 Task: Find connections with filter location Agüimes with filter topic #careerswith filter profile language German with filter current company DP World with filter school Ambedkar University, Delhi with filter industry Outpatient Care Centers with filter service category Labor and Employment Law with filter keywords title Physicist
Action: Mouse moved to (561, 68)
Screenshot: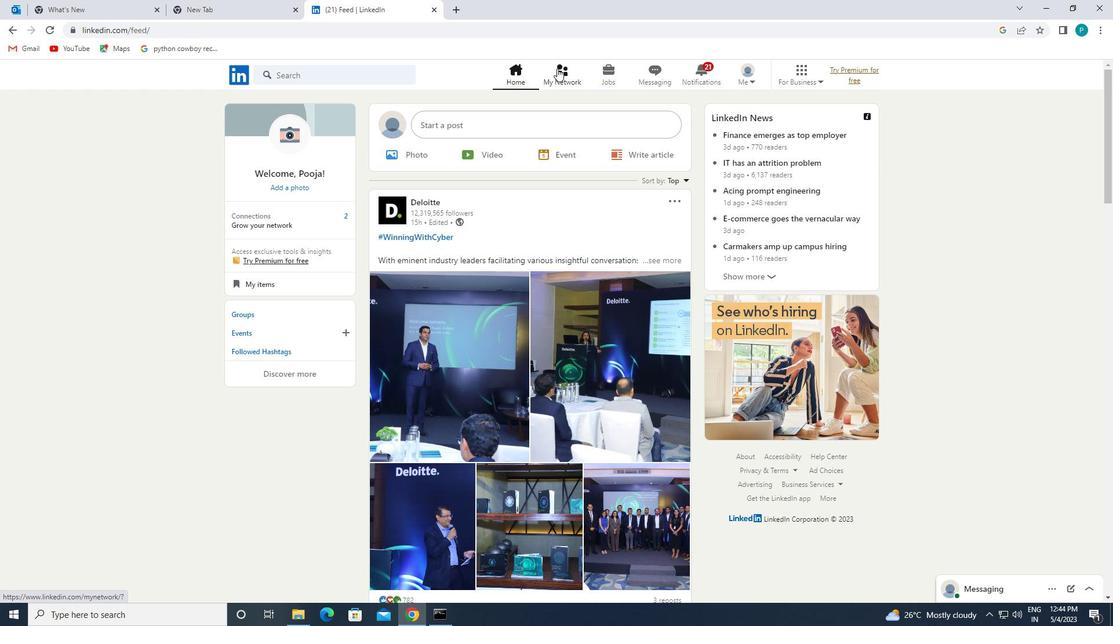 
Action: Mouse pressed left at (561, 68)
Screenshot: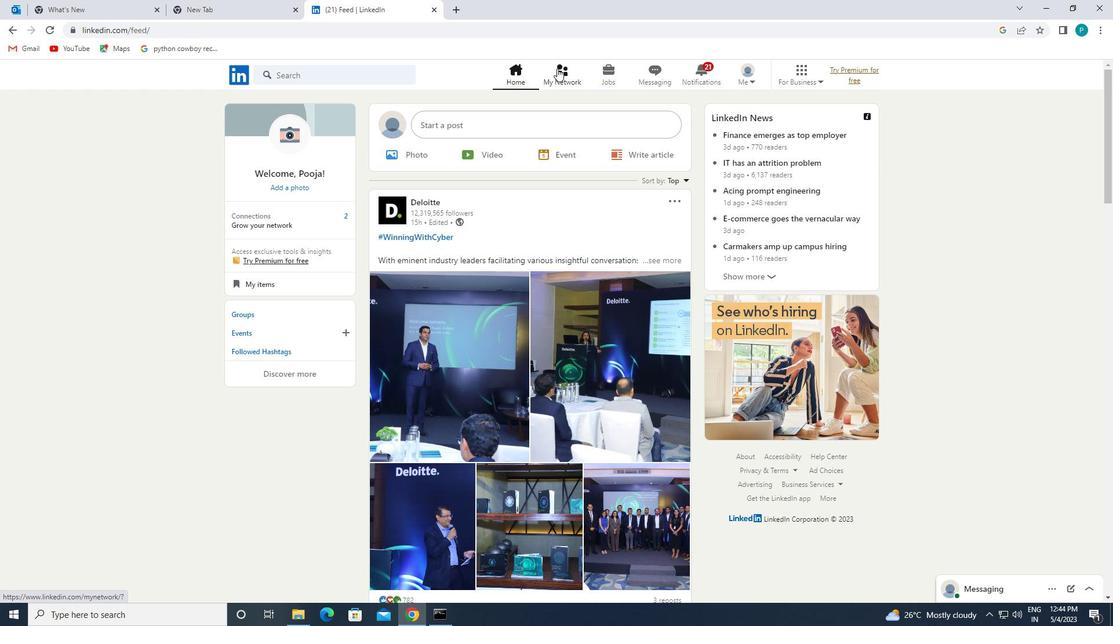 
Action: Mouse moved to (283, 138)
Screenshot: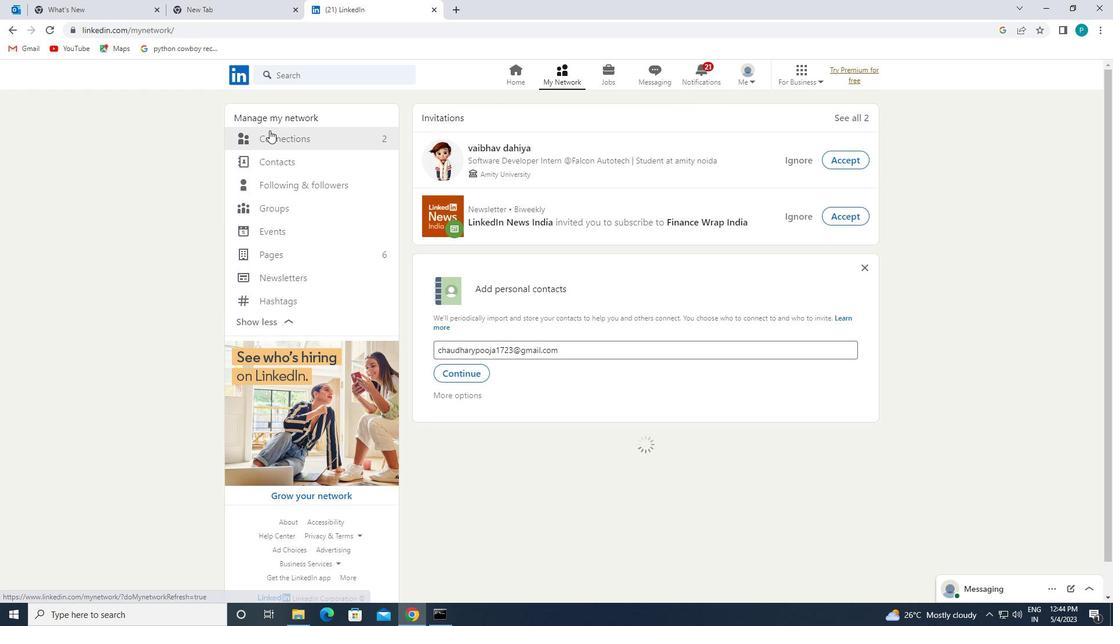 
Action: Mouse pressed left at (283, 138)
Screenshot: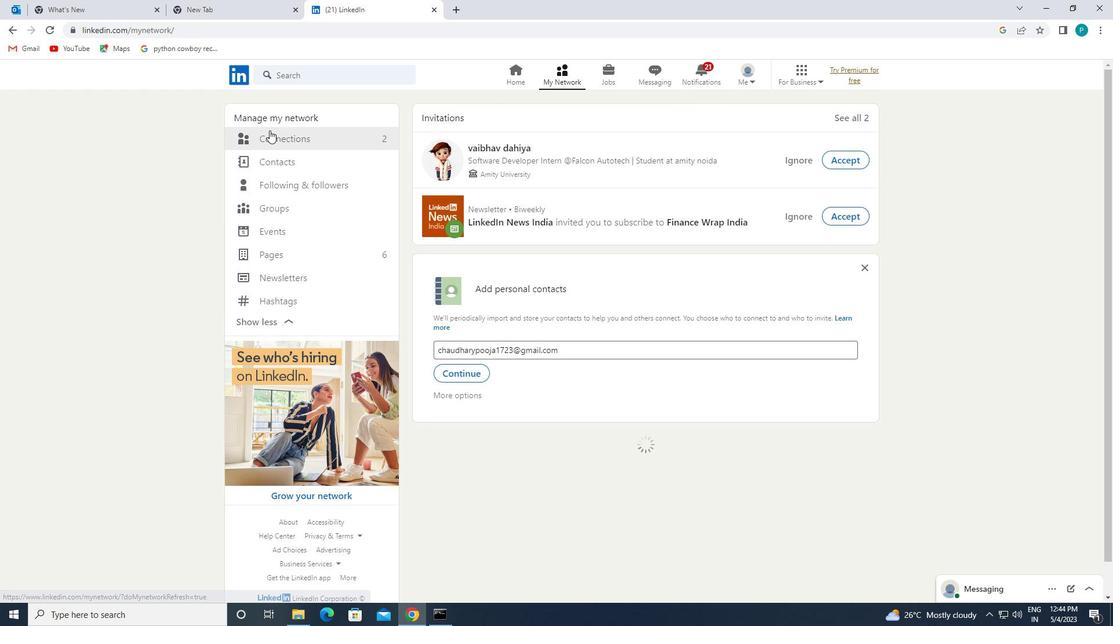 
Action: Mouse moved to (643, 134)
Screenshot: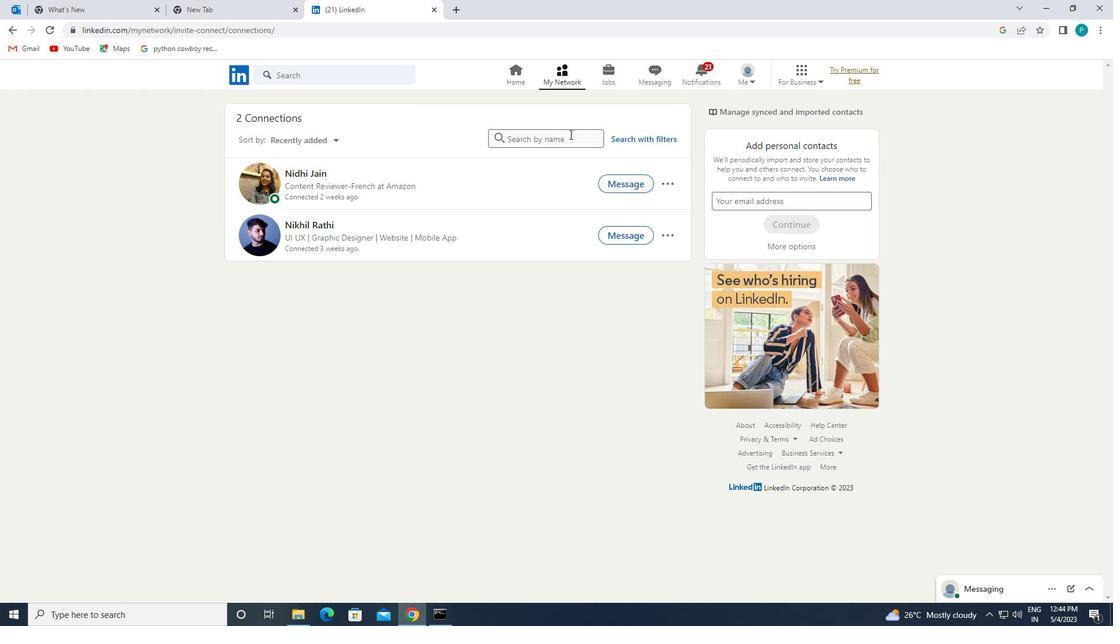 
Action: Mouse pressed left at (643, 134)
Screenshot: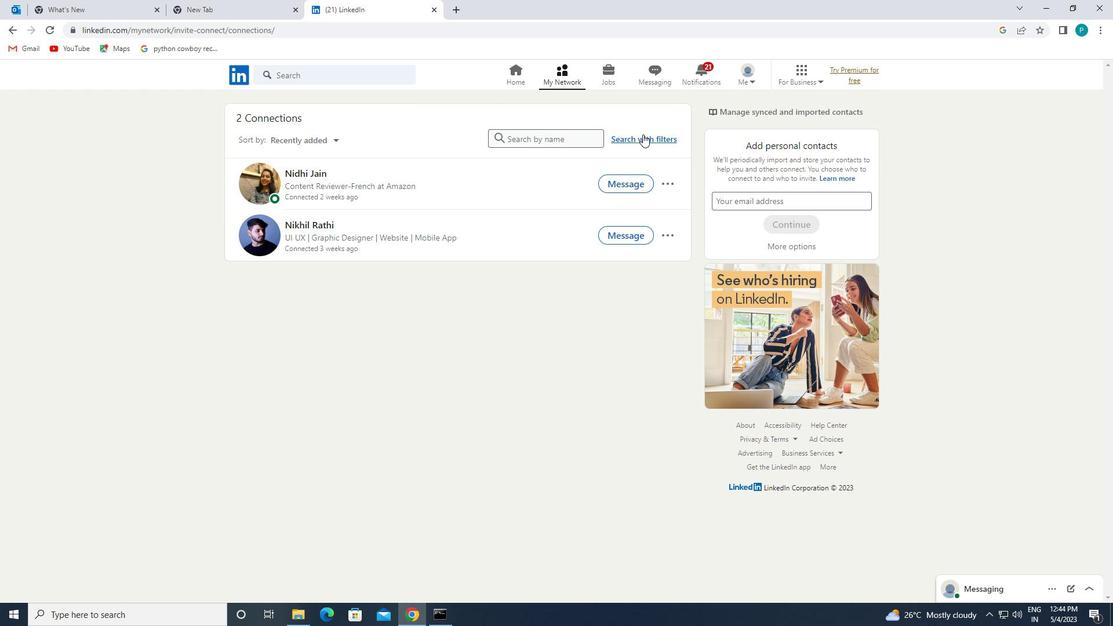 
Action: Mouse moved to (583, 100)
Screenshot: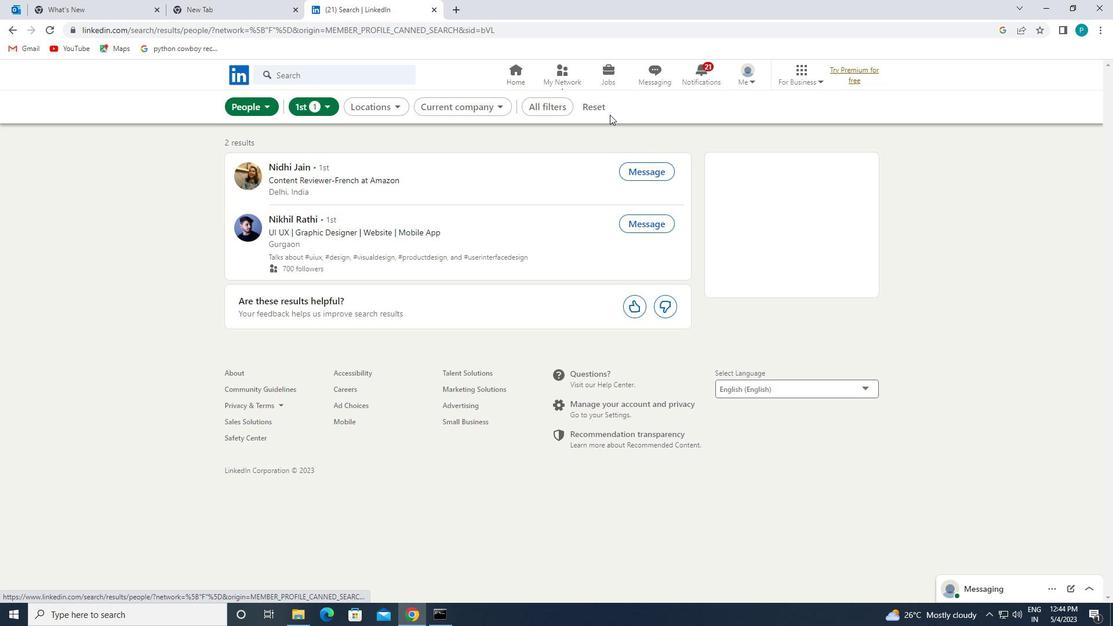 
Action: Mouse pressed left at (583, 100)
Screenshot: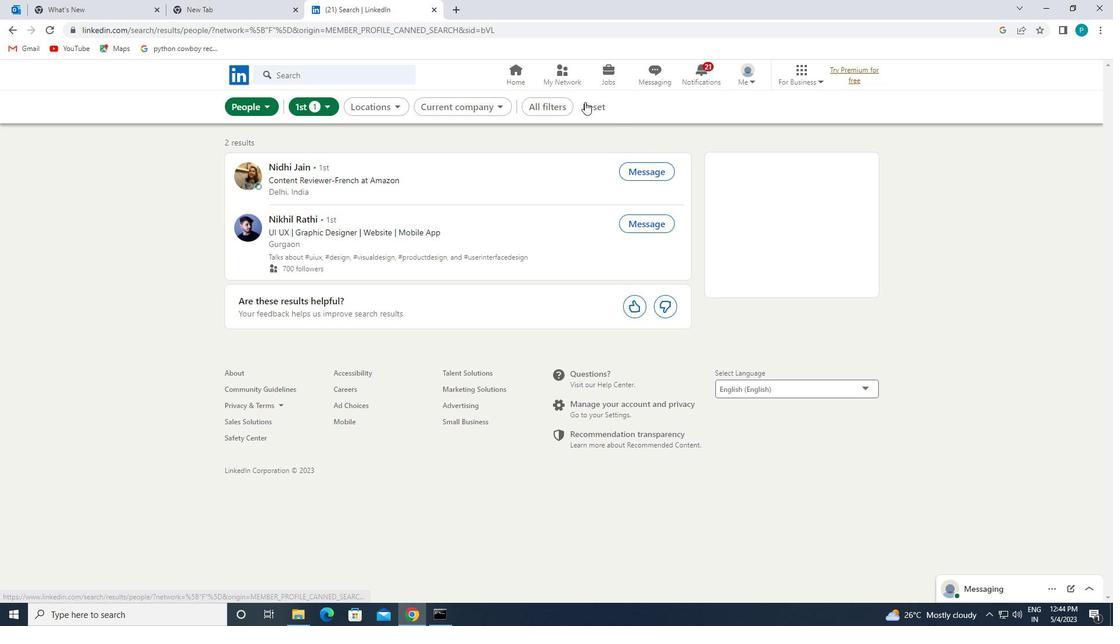 
Action: Mouse moved to (584, 103)
Screenshot: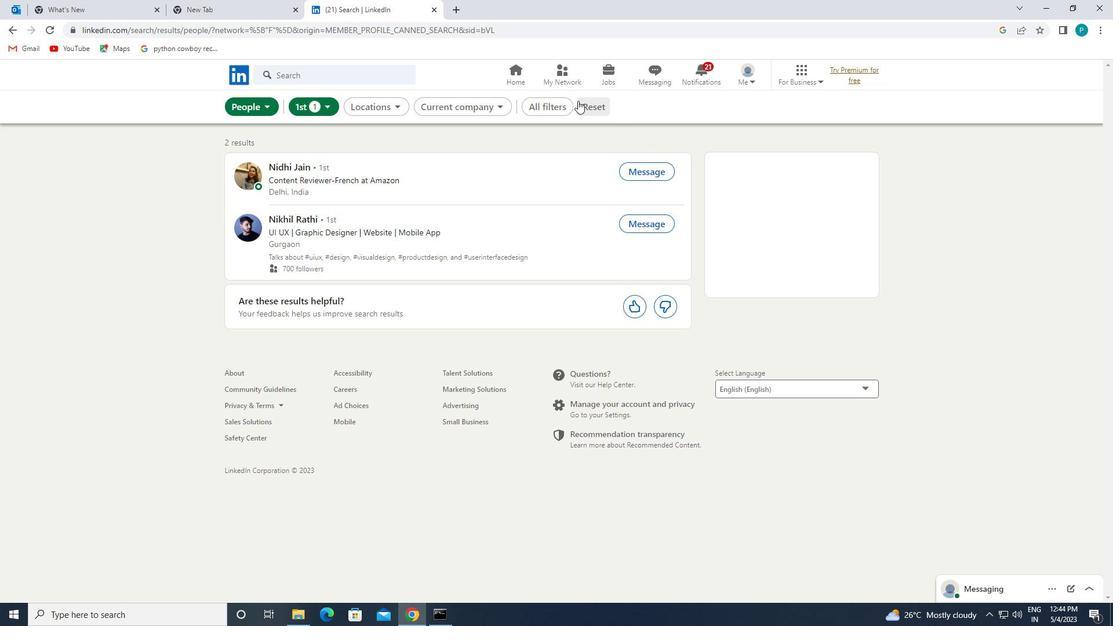 
Action: Mouse pressed left at (584, 103)
Screenshot: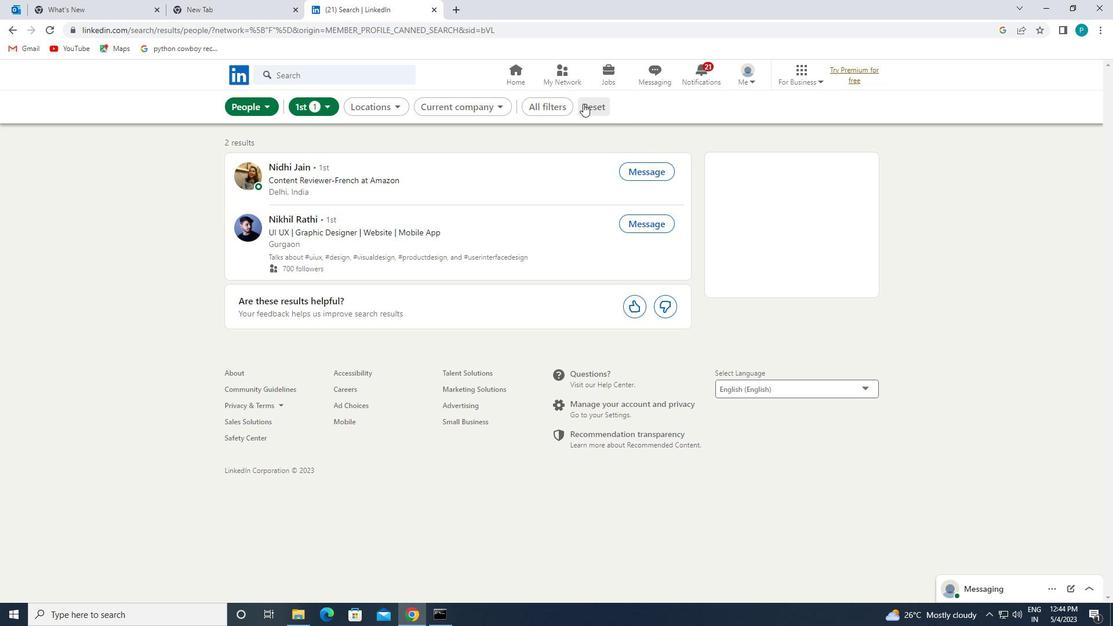 
Action: Mouse pressed left at (584, 103)
Screenshot: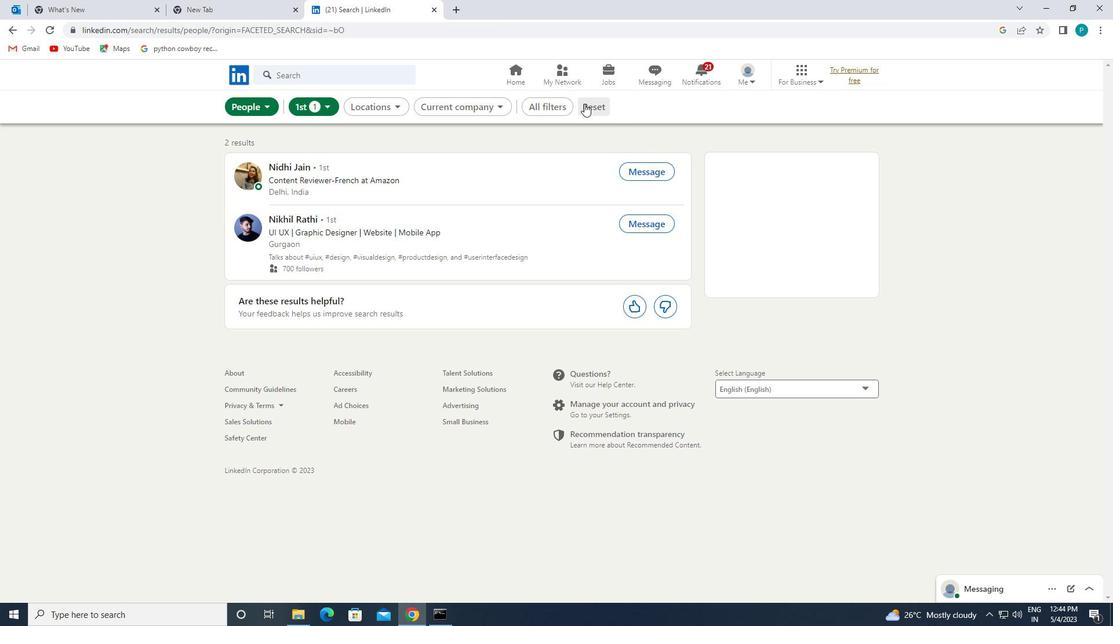 
Action: Mouse pressed left at (584, 103)
Screenshot: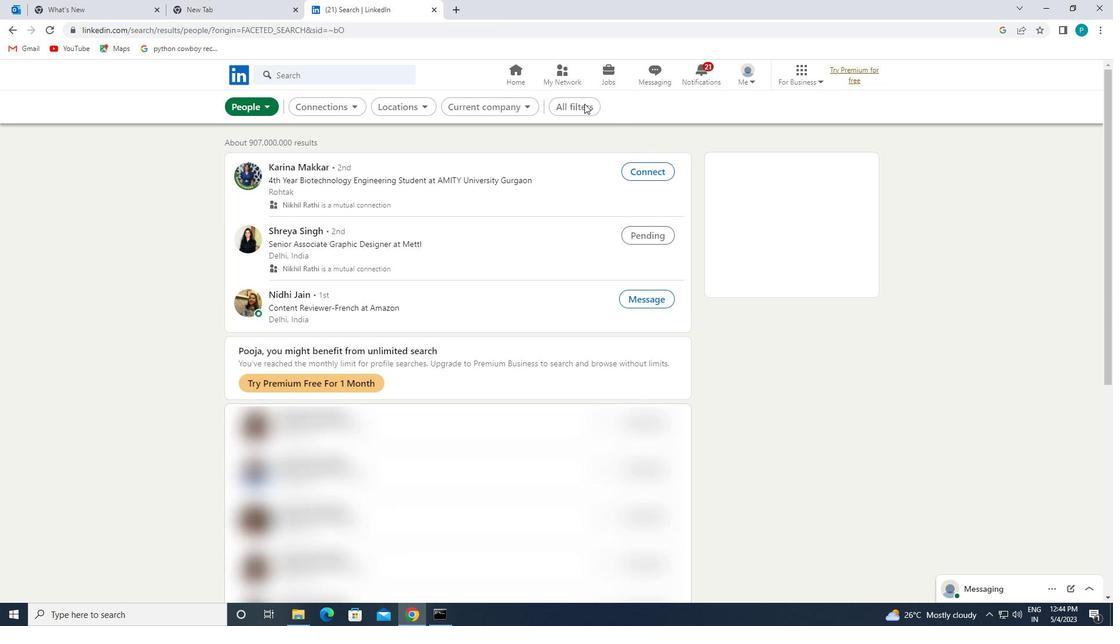 
Action: Mouse moved to (591, 109)
Screenshot: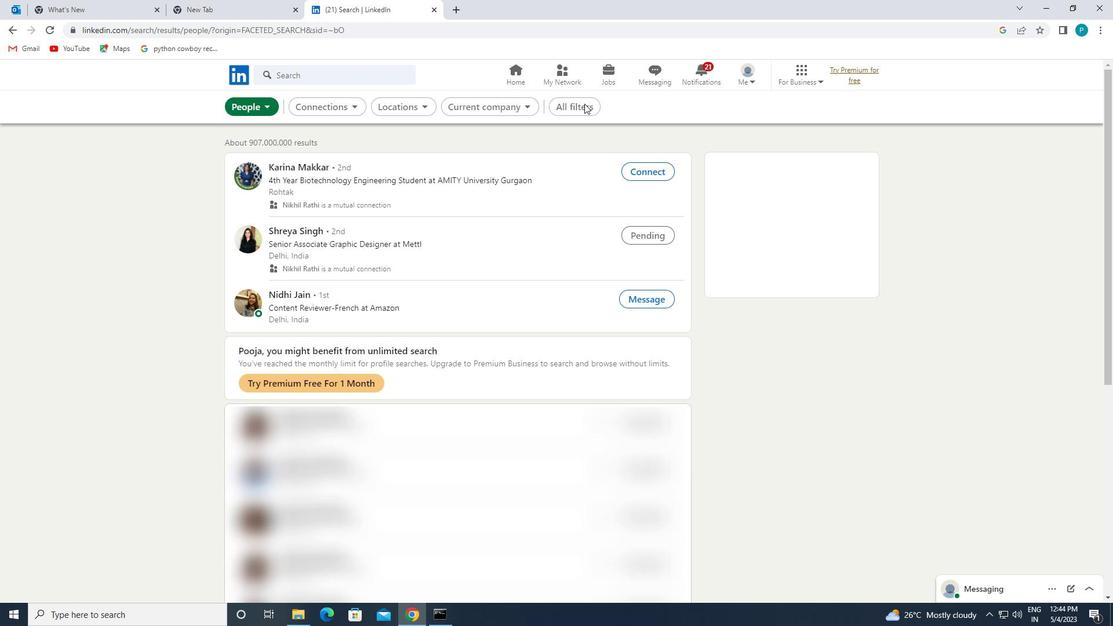 
Action: Mouse pressed left at (591, 109)
Screenshot: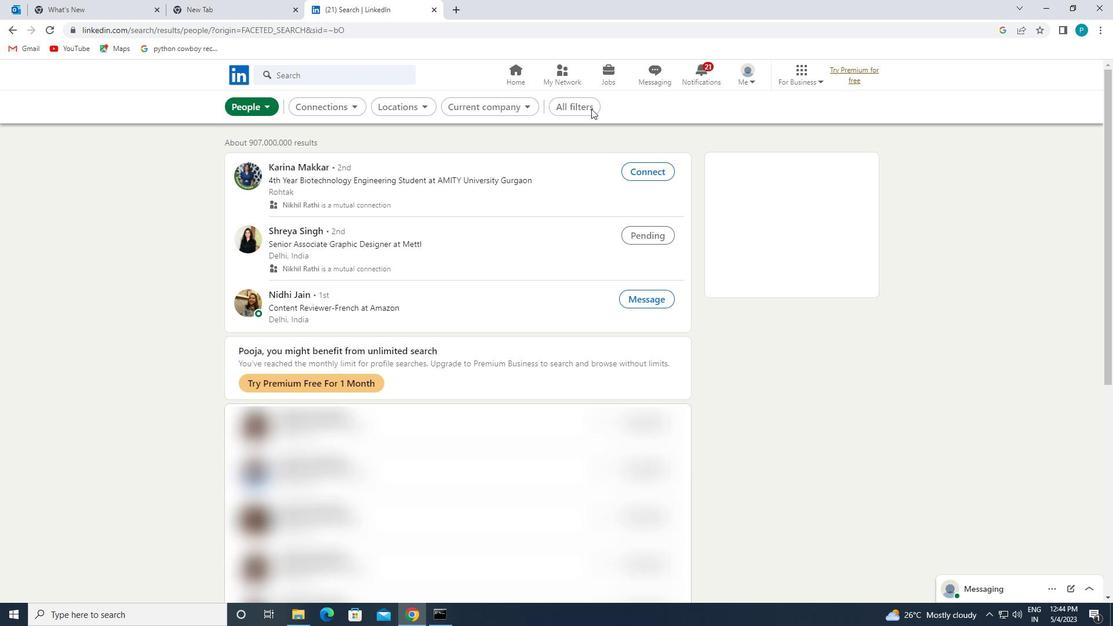
Action: Mouse moved to (562, 110)
Screenshot: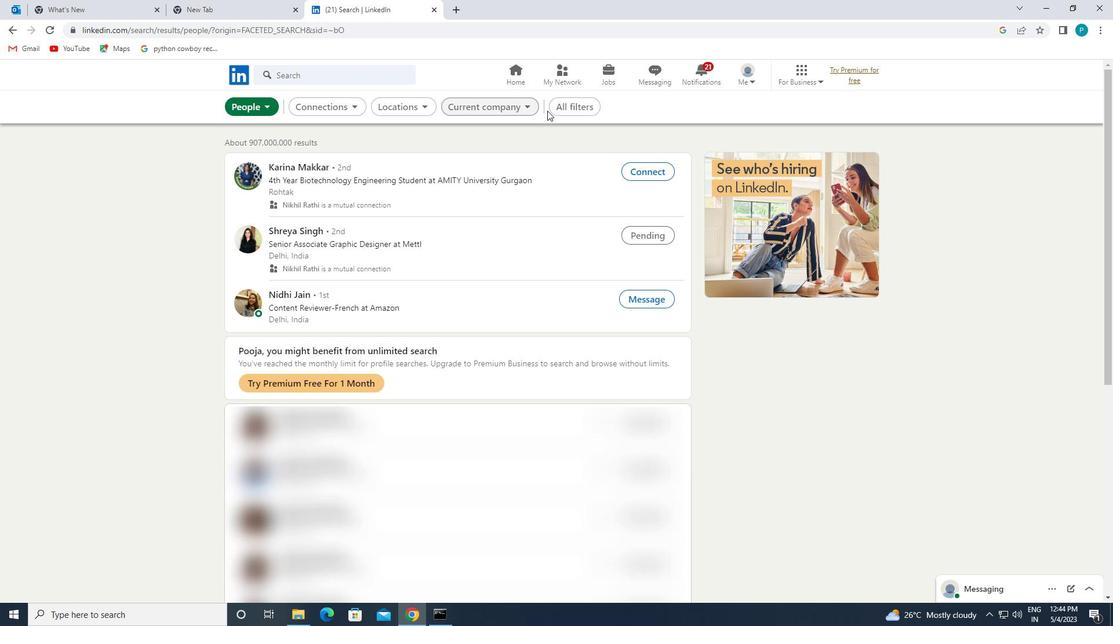 
Action: Mouse pressed left at (562, 110)
Screenshot: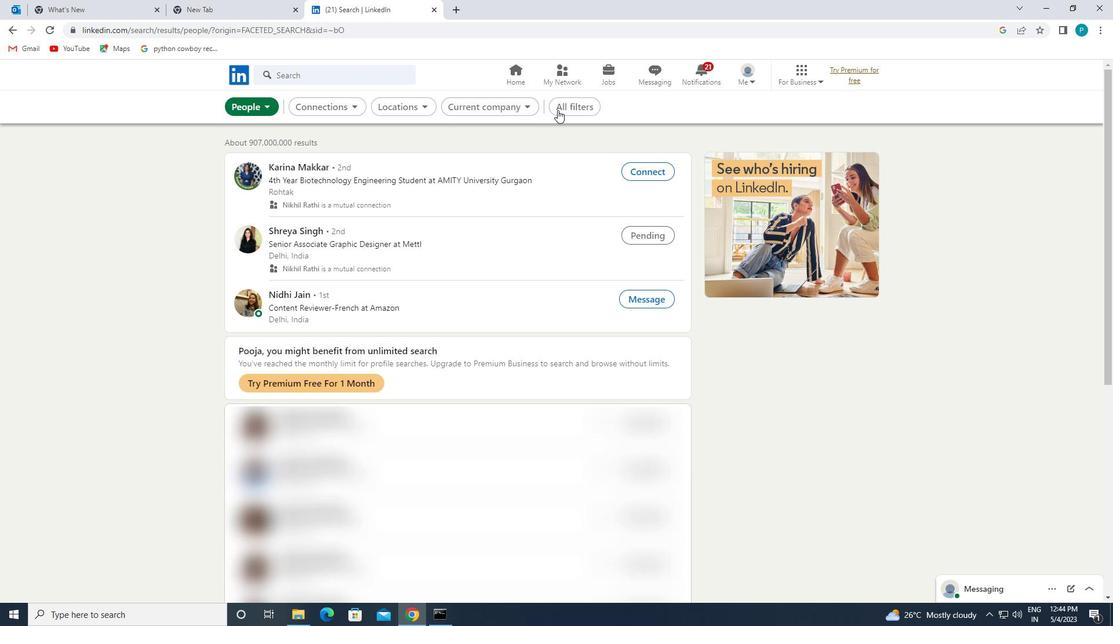
Action: Mouse moved to (946, 352)
Screenshot: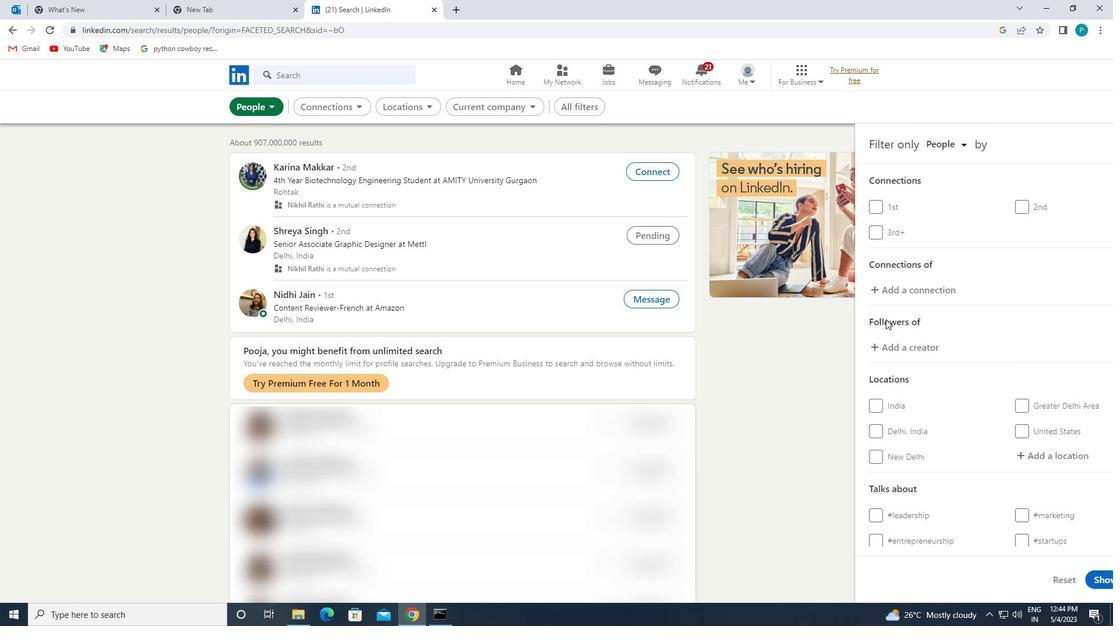 
Action: Mouse scrolled (946, 351) with delta (0, 0)
Screenshot: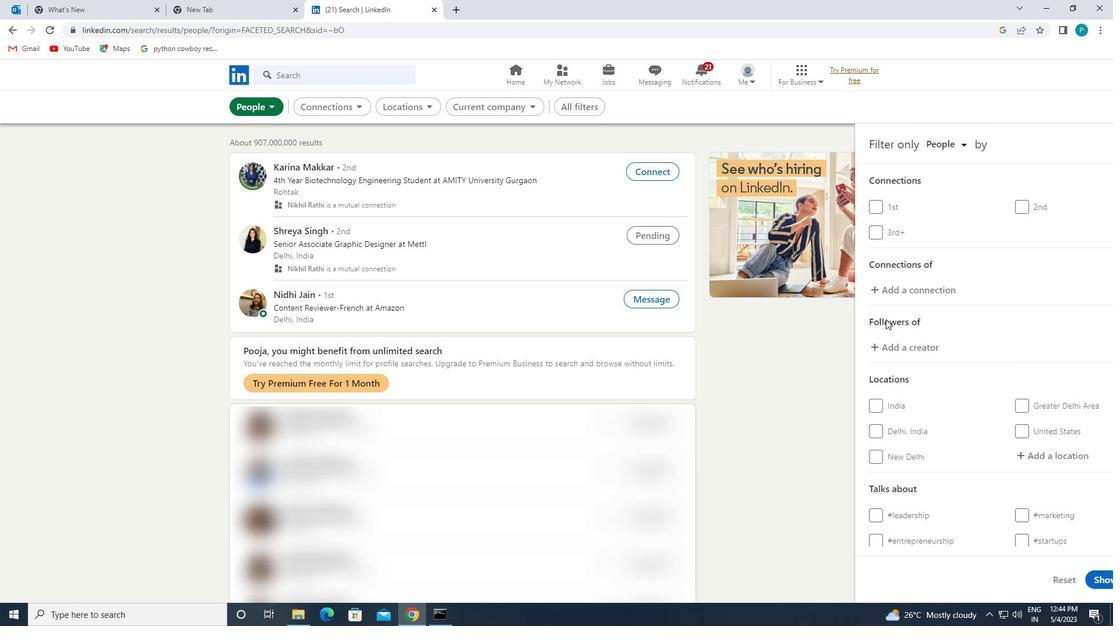 
Action: Mouse moved to (946, 352)
Screenshot: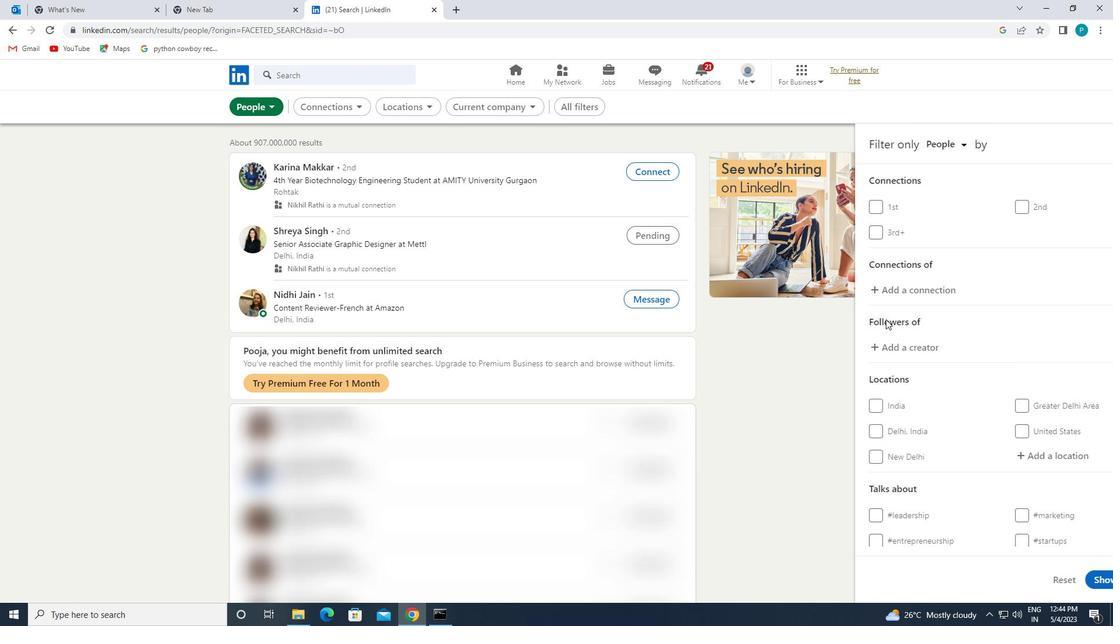 
Action: Mouse scrolled (946, 352) with delta (0, 0)
Screenshot: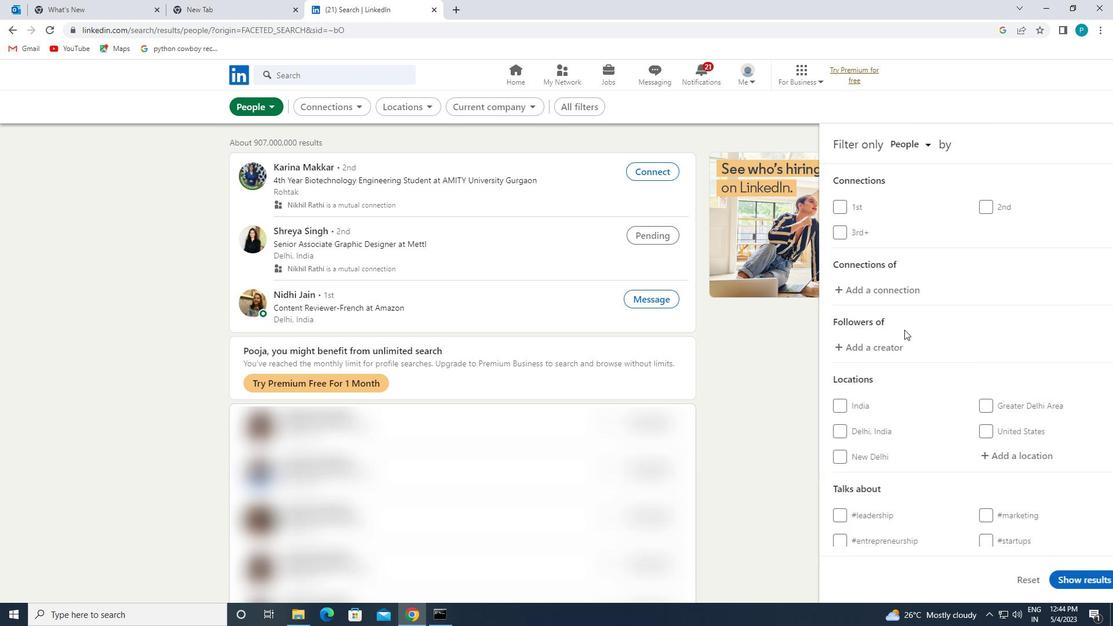 
Action: Mouse moved to (964, 339)
Screenshot: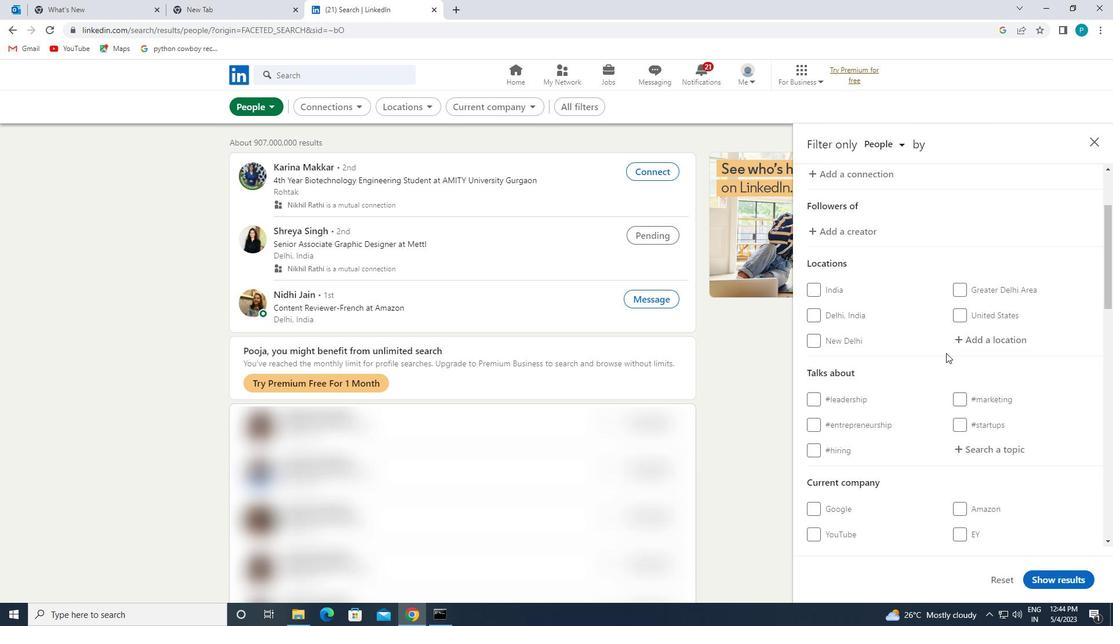 
Action: Mouse pressed left at (964, 339)
Screenshot: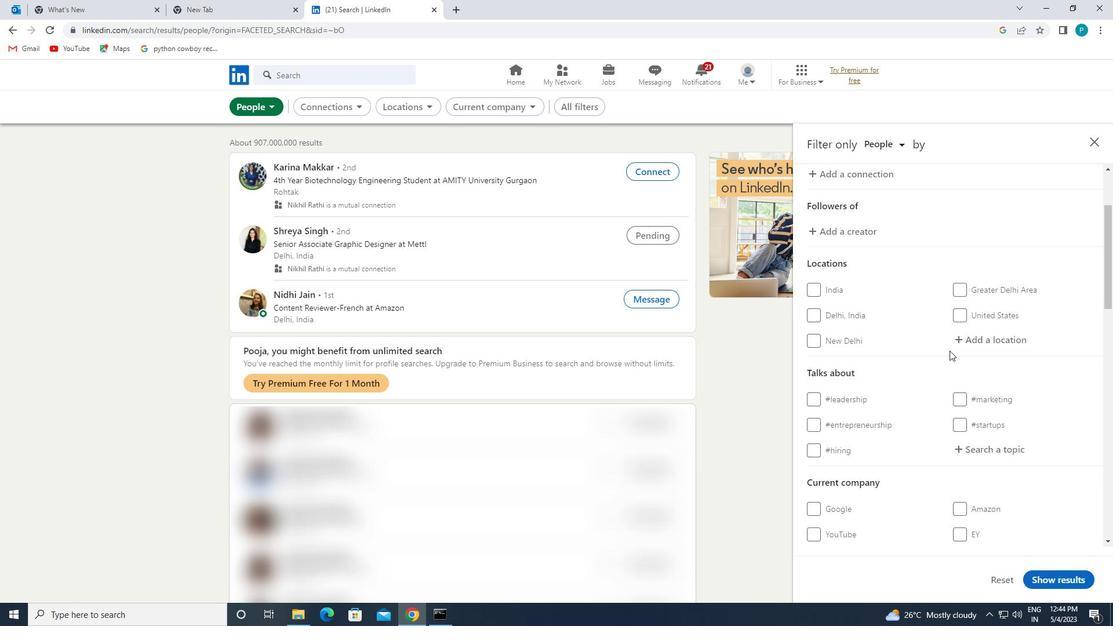 
Action: Key pressed <Key.caps_lock>a<Key.caps_lock>guimes
Screenshot: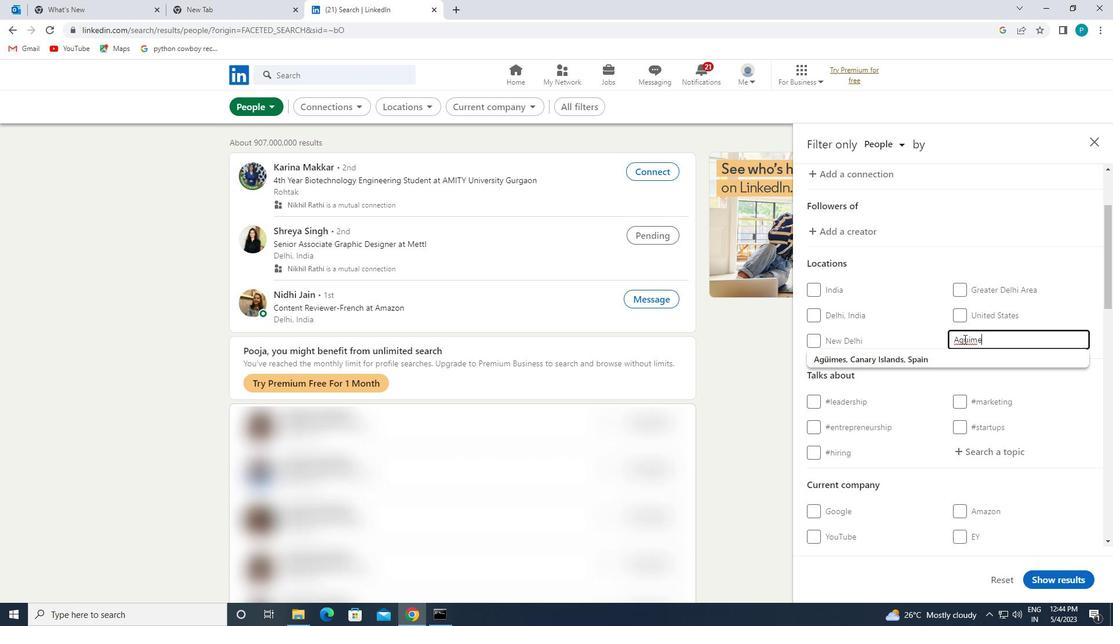 
Action: Mouse moved to (927, 362)
Screenshot: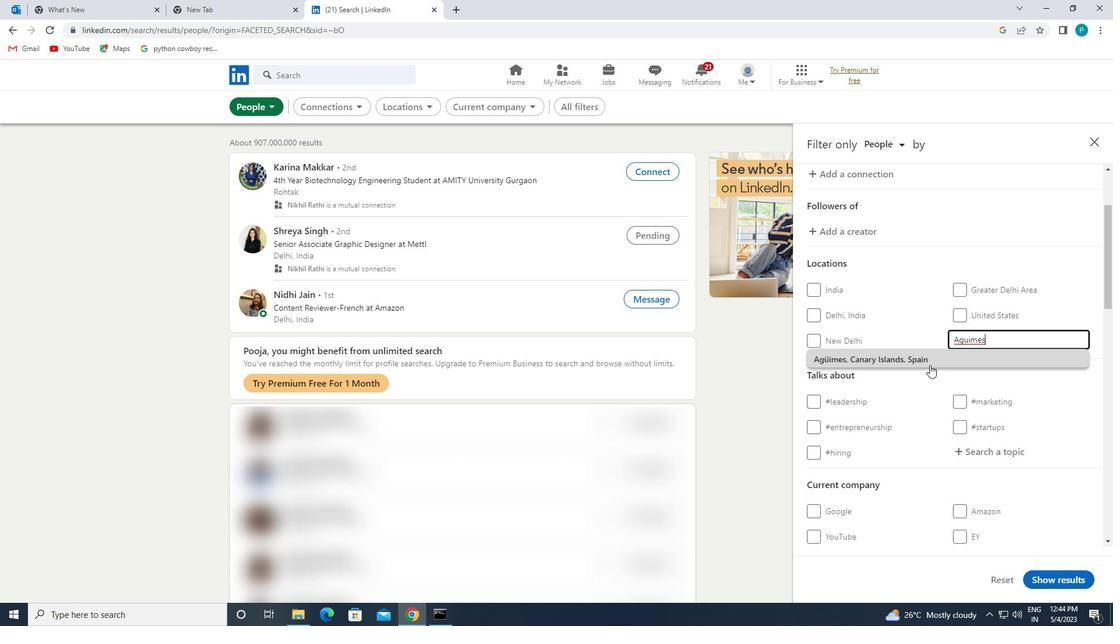 
Action: Mouse pressed left at (927, 362)
Screenshot: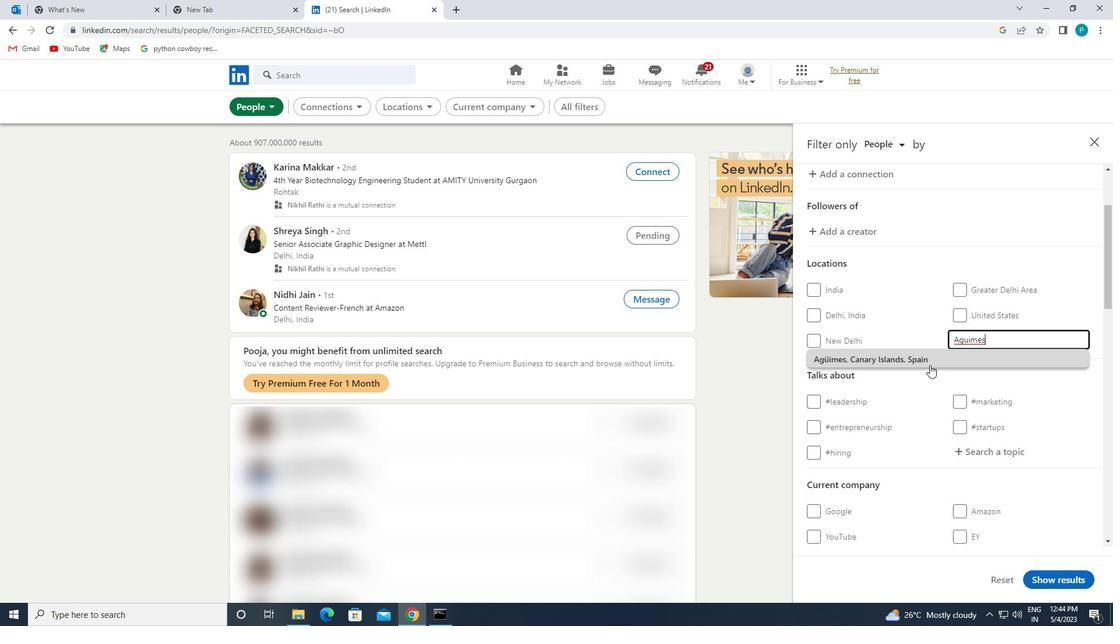 
Action: Mouse moved to (1019, 374)
Screenshot: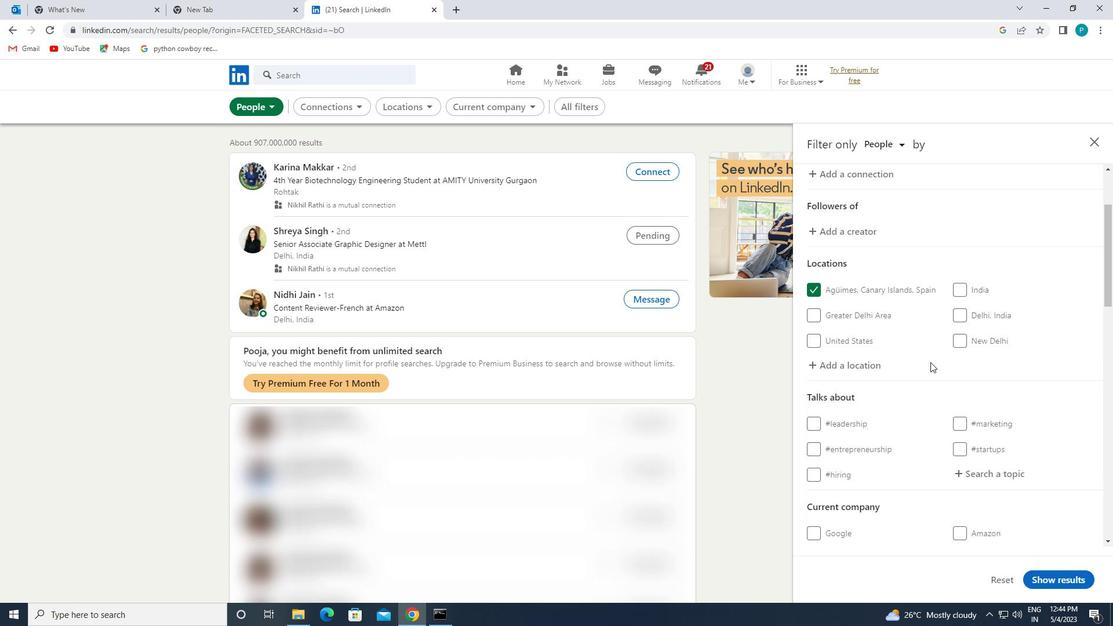 
Action: Mouse scrolled (1019, 373) with delta (0, 0)
Screenshot: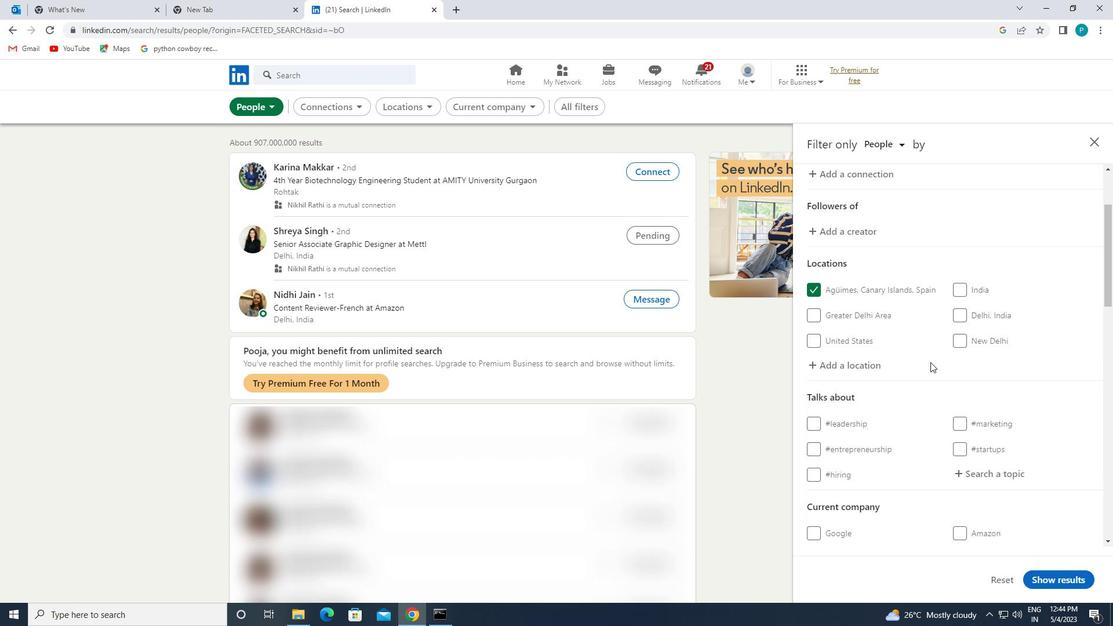 
Action: Mouse moved to (1019, 374)
Screenshot: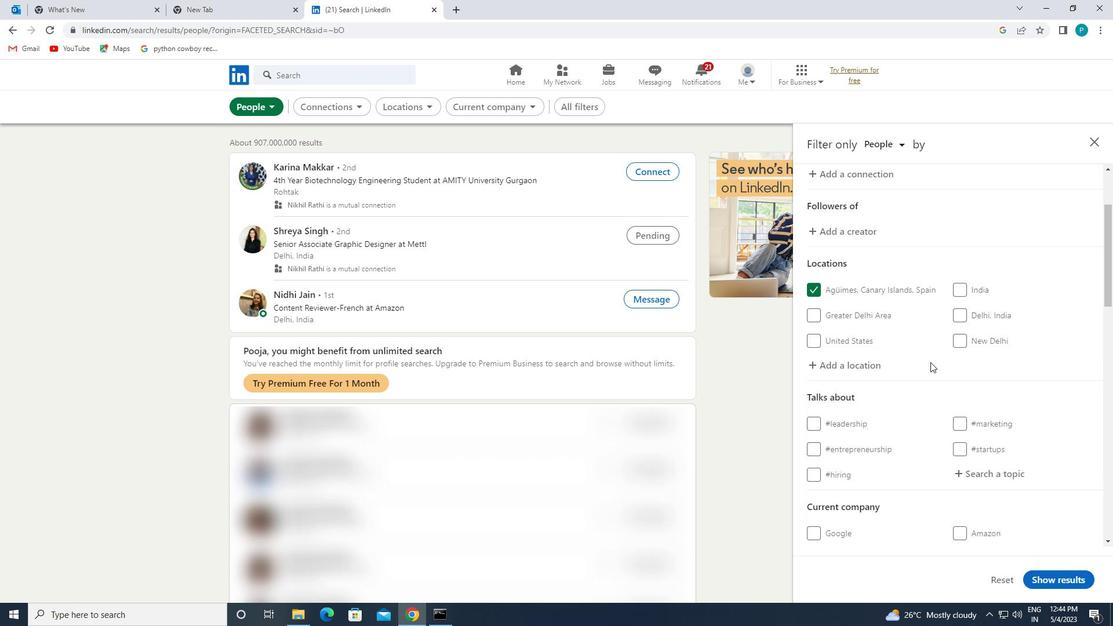 
Action: Mouse scrolled (1019, 373) with delta (0, 0)
Screenshot: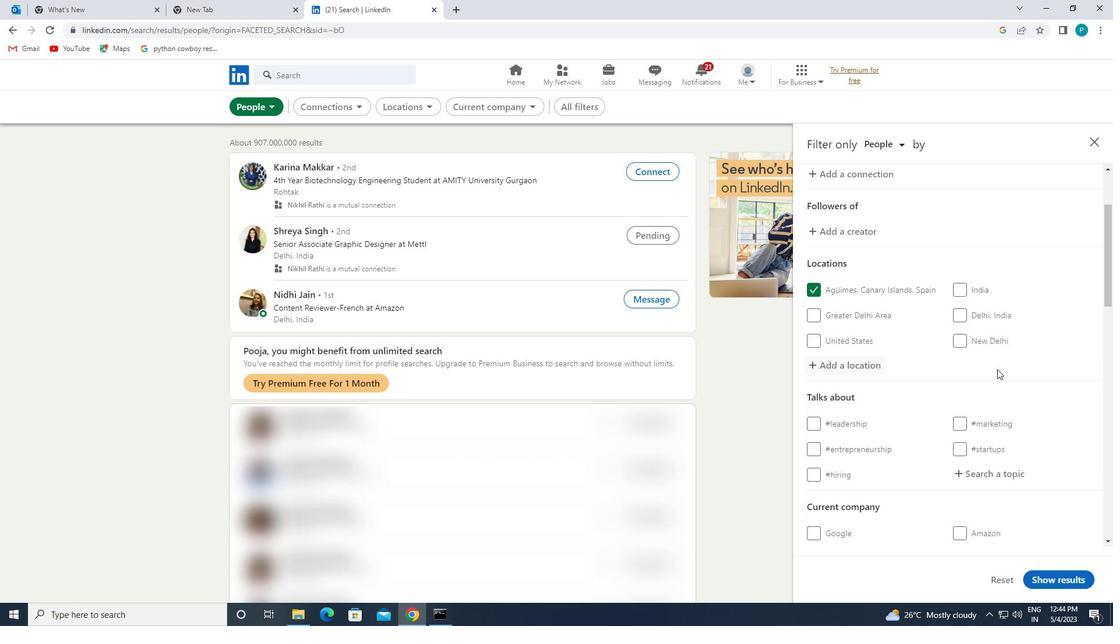 
Action: Mouse scrolled (1019, 373) with delta (0, 0)
Screenshot: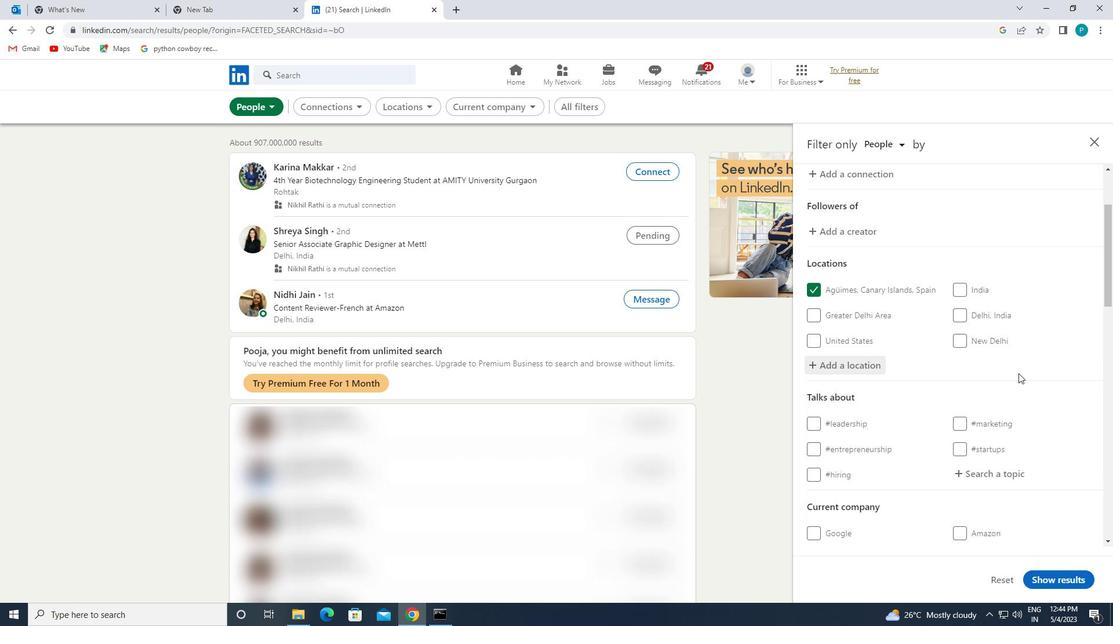 
Action: Mouse moved to (957, 304)
Screenshot: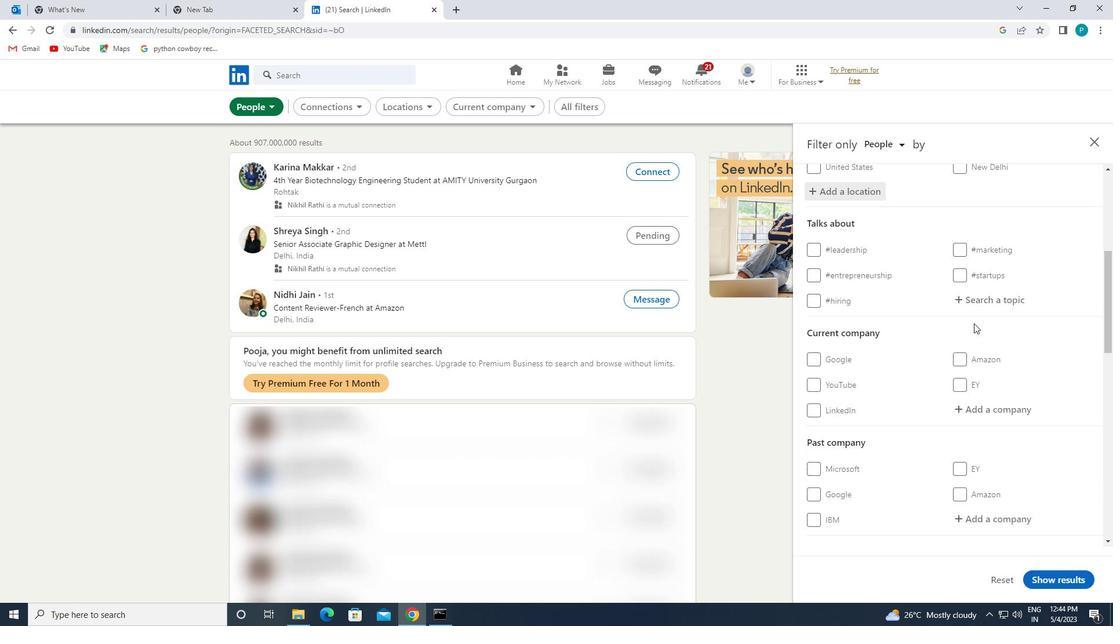 
Action: Mouse pressed left at (957, 304)
Screenshot: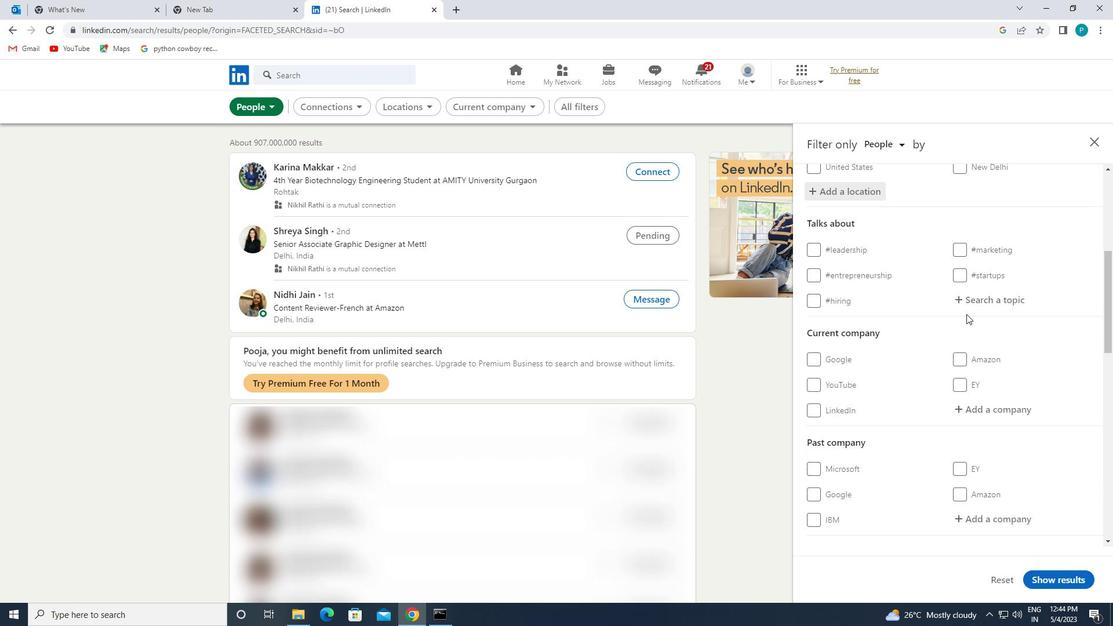 
Action: Mouse moved to (958, 305)
Screenshot: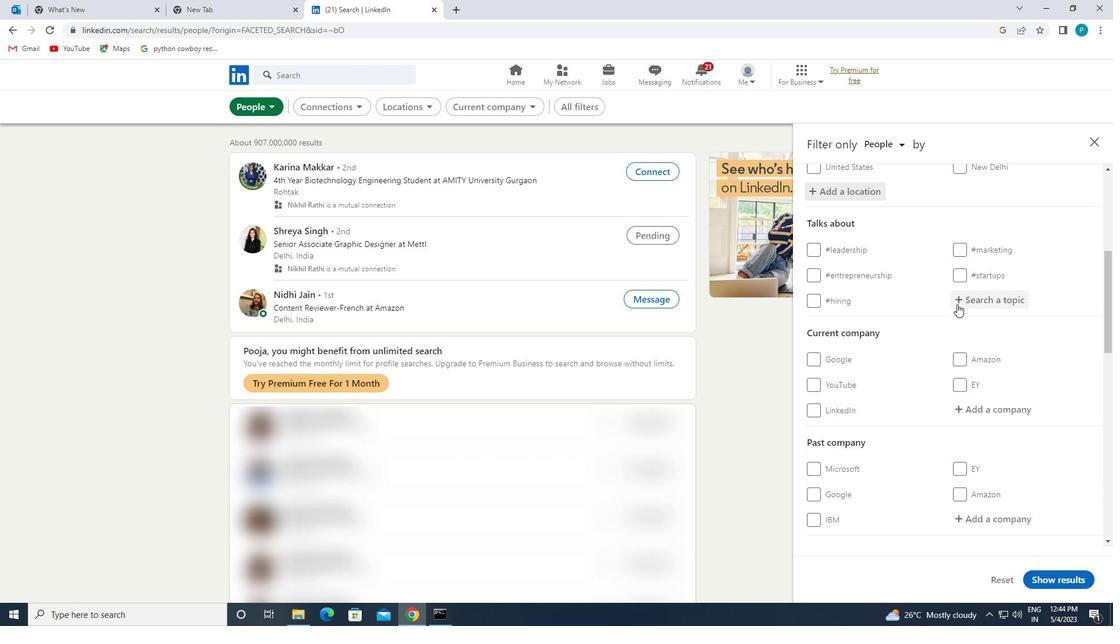 
Action: Key pressed <Key.shift>#CAREERS
Screenshot: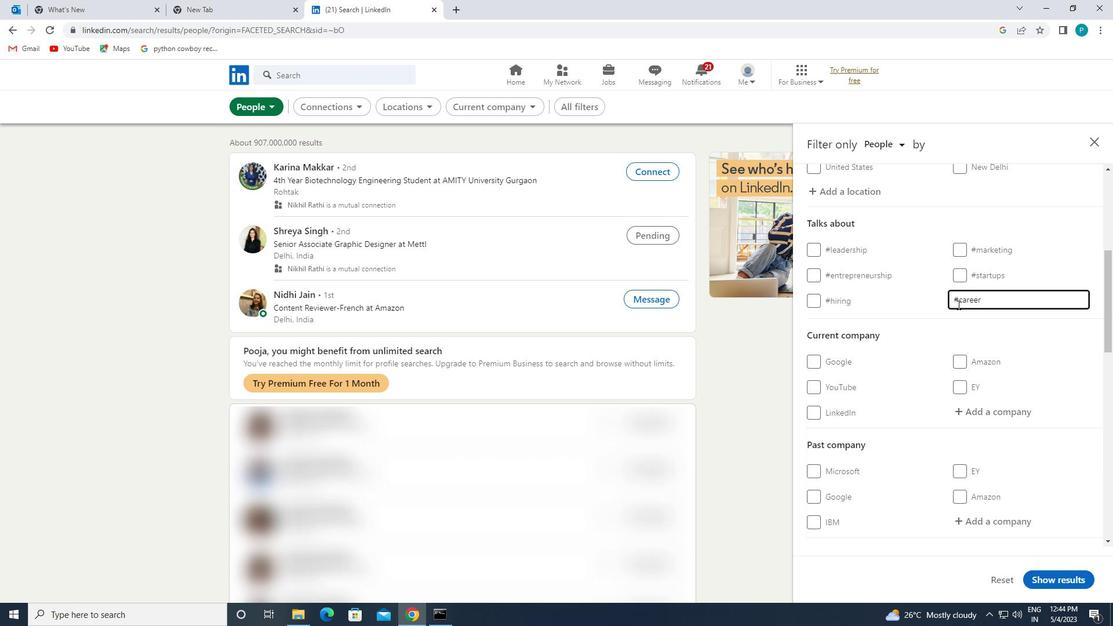 
Action: Mouse moved to (986, 414)
Screenshot: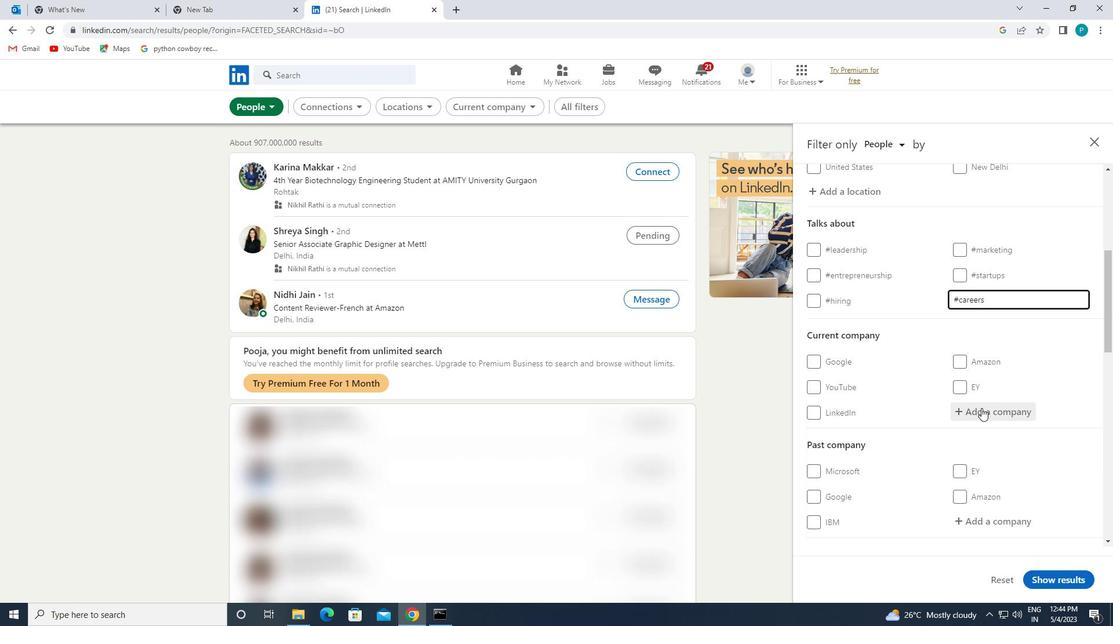 
Action: Mouse scrolled (986, 413) with delta (0, 0)
Screenshot: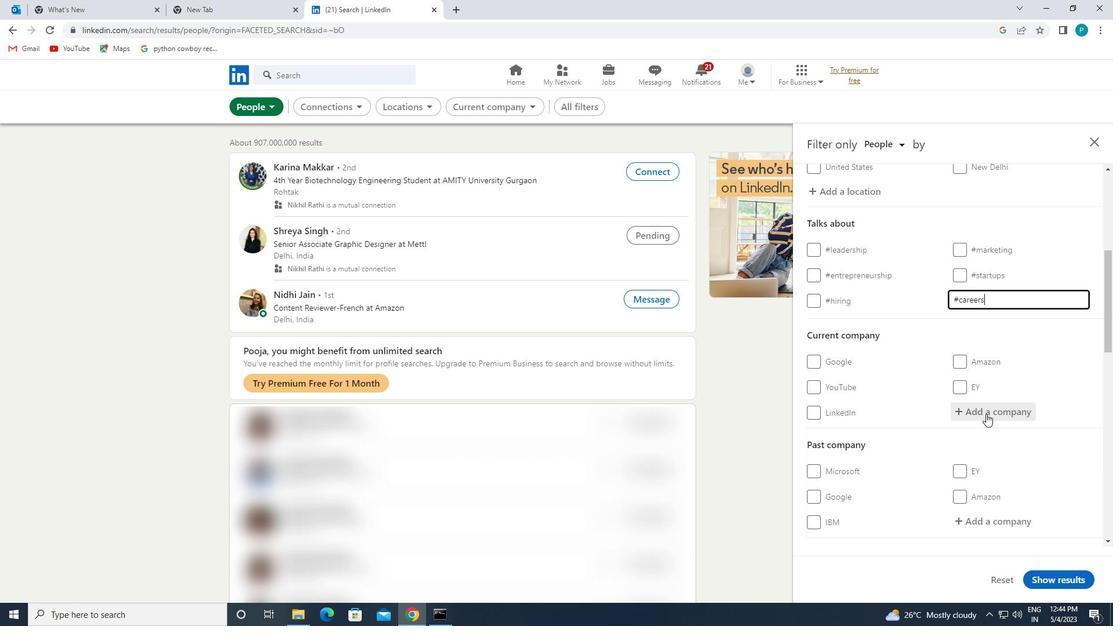 
Action: Mouse scrolled (986, 413) with delta (0, 0)
Screenshot: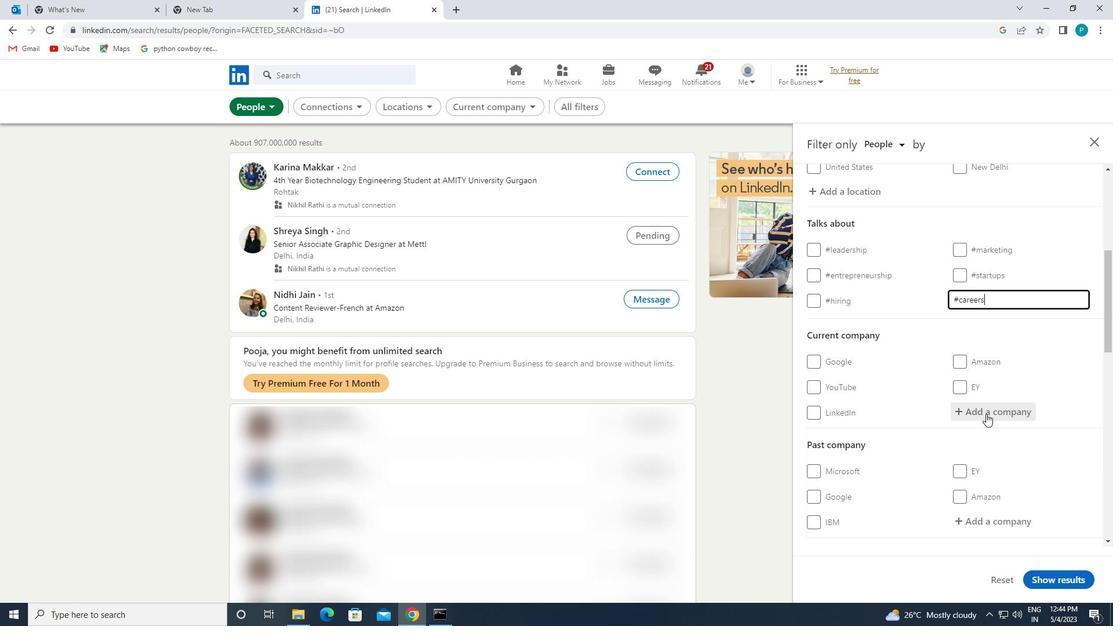
Action: Mouse scrolled (986, 413) with delta (0, 0)
Screenshot: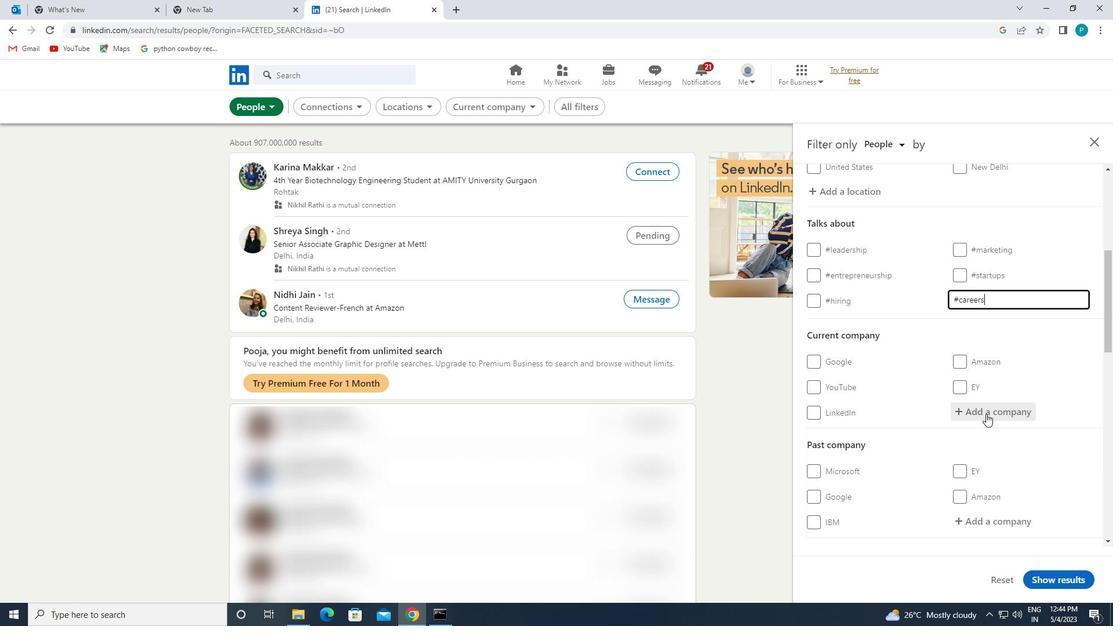
Action: Mouse scrolled (986, 413) with delta (0, 0)
Screenshot: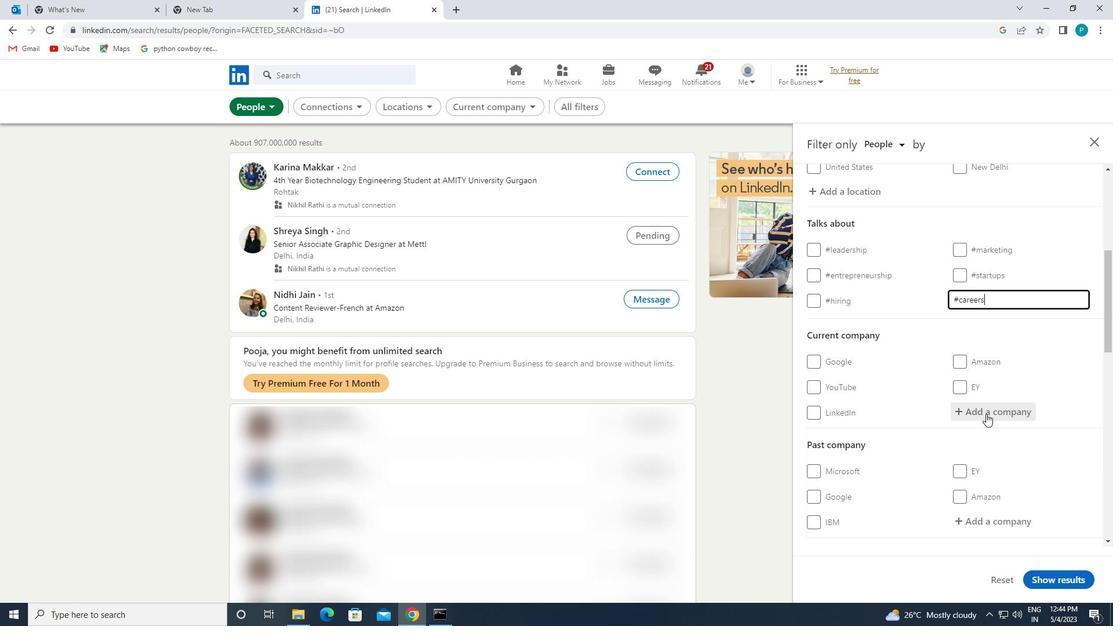 
Action: Mouse moved to (814, 430)
Screenshot: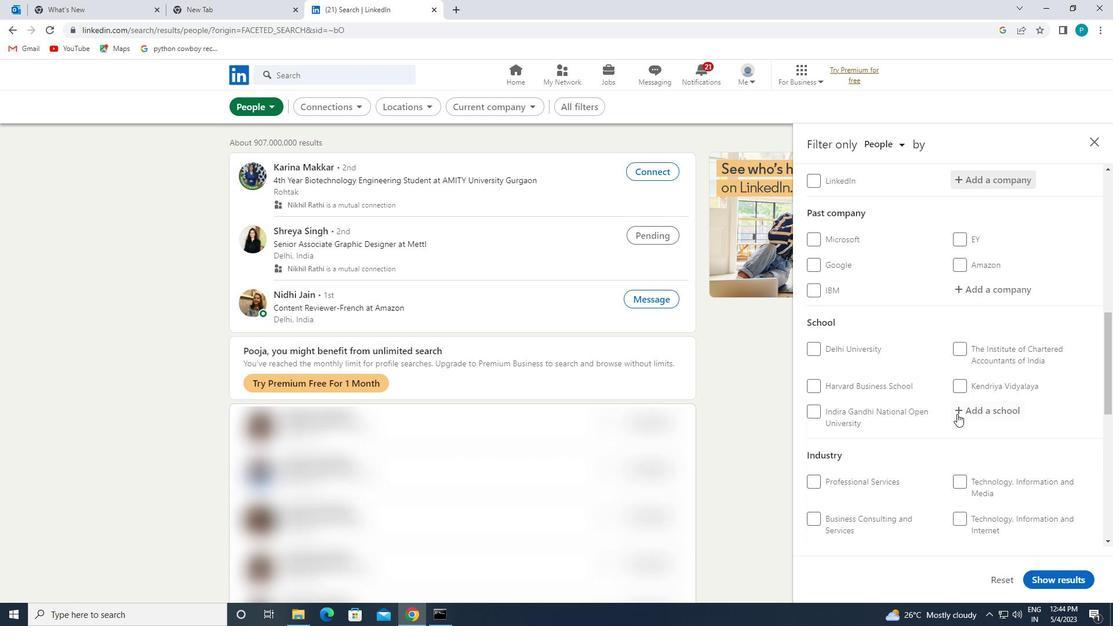 
Action: Mouse scrolled (814, 429) with delta (0, 0)
Screenshot: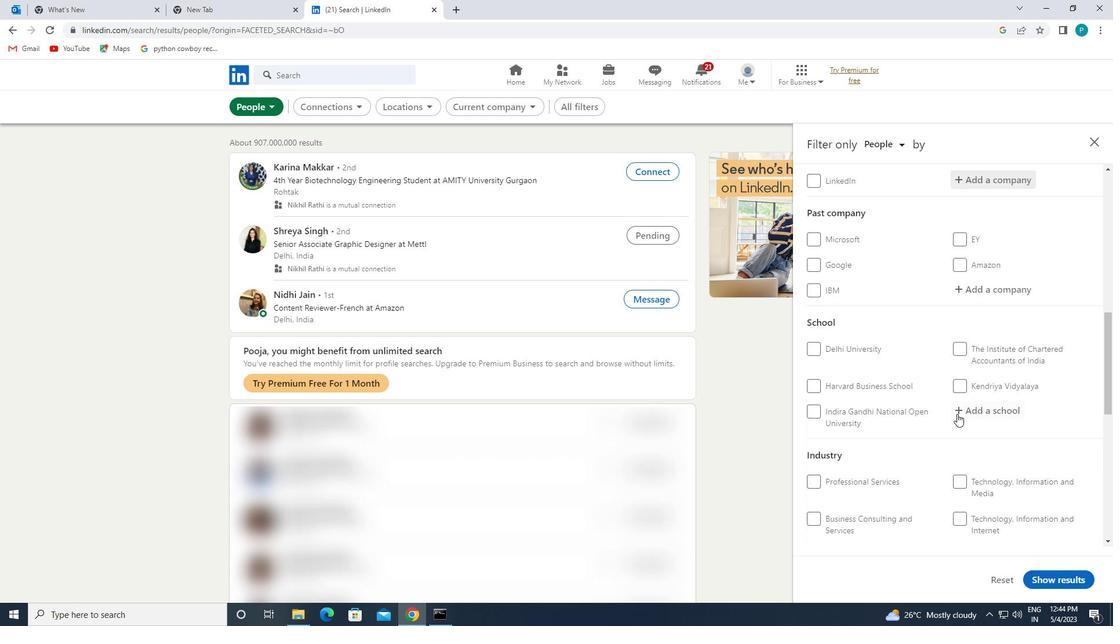 
Action: Mouse moved to (813, 430)
Screenshot: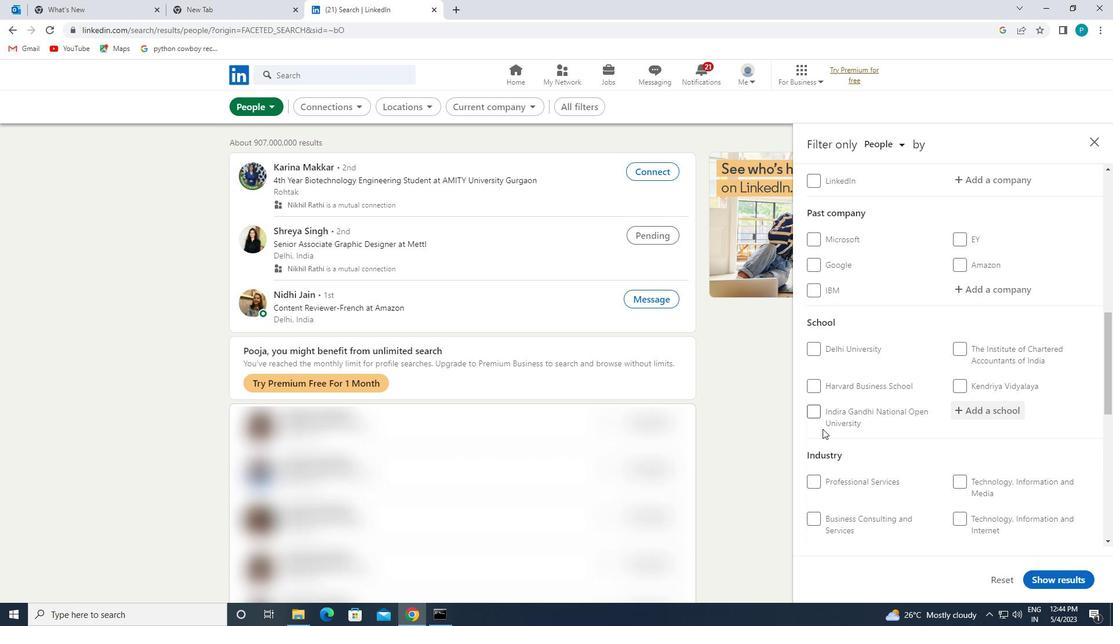 
Action: Mouse scrolled (813, 430) with delta (0, 0)
Screenshot: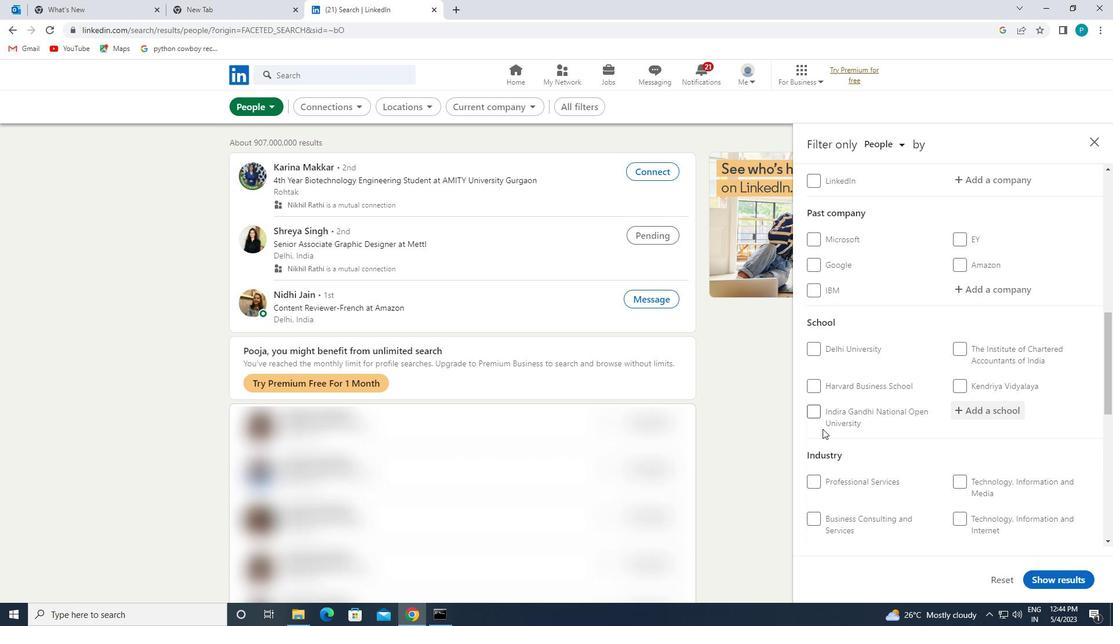 
Action: Mouse moved to (814, 432)
Screenshot: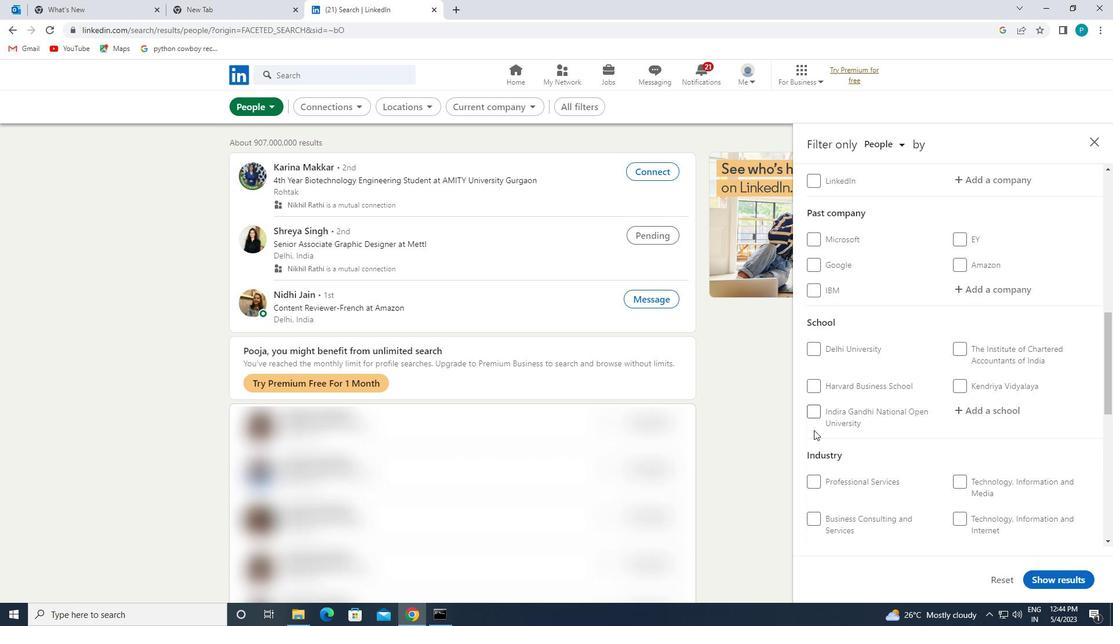 
Action: Mouse scrolled (814, 431) with delta (0, 0)
Screenshot: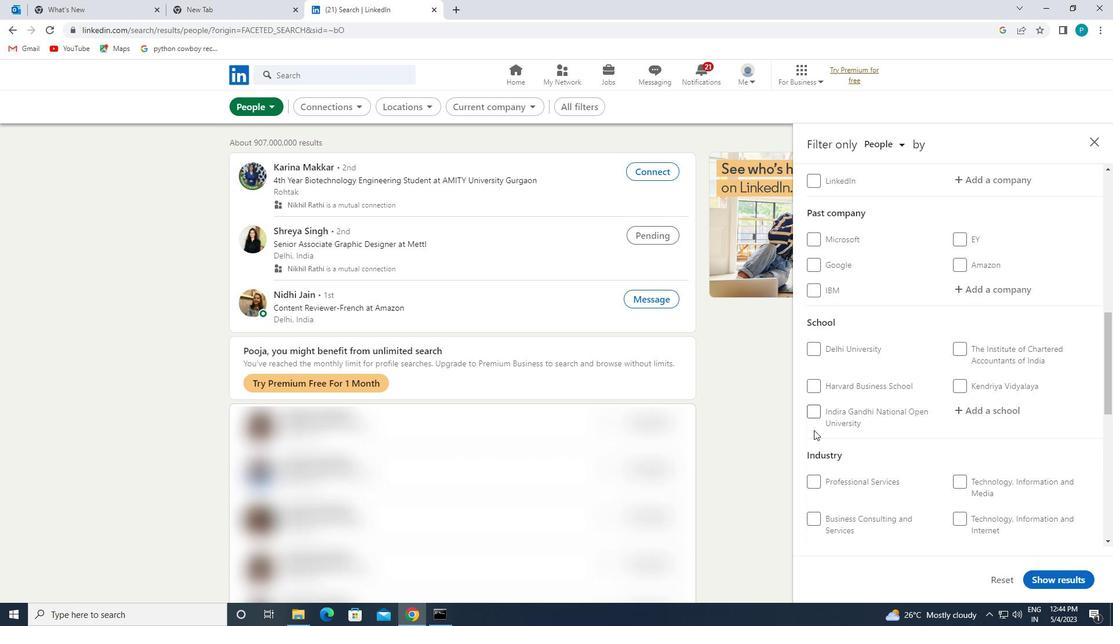 
Action: Mouse moved to (869, 443)
Screenshot: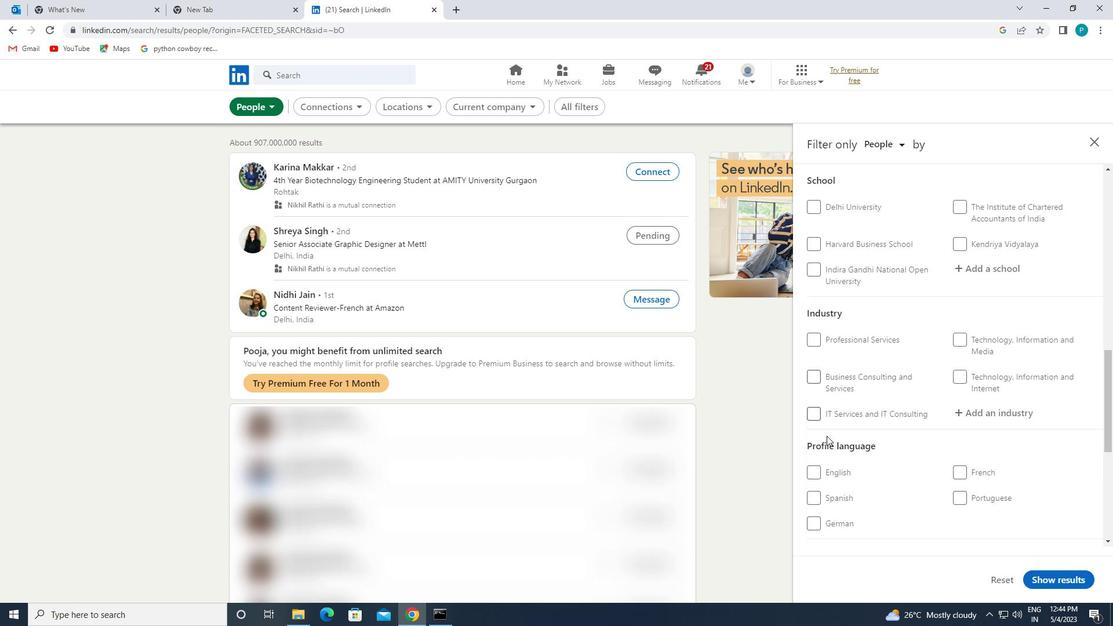 
Action: Mouse scrolled (869, 443) with delta (0, 0)
Screenshot: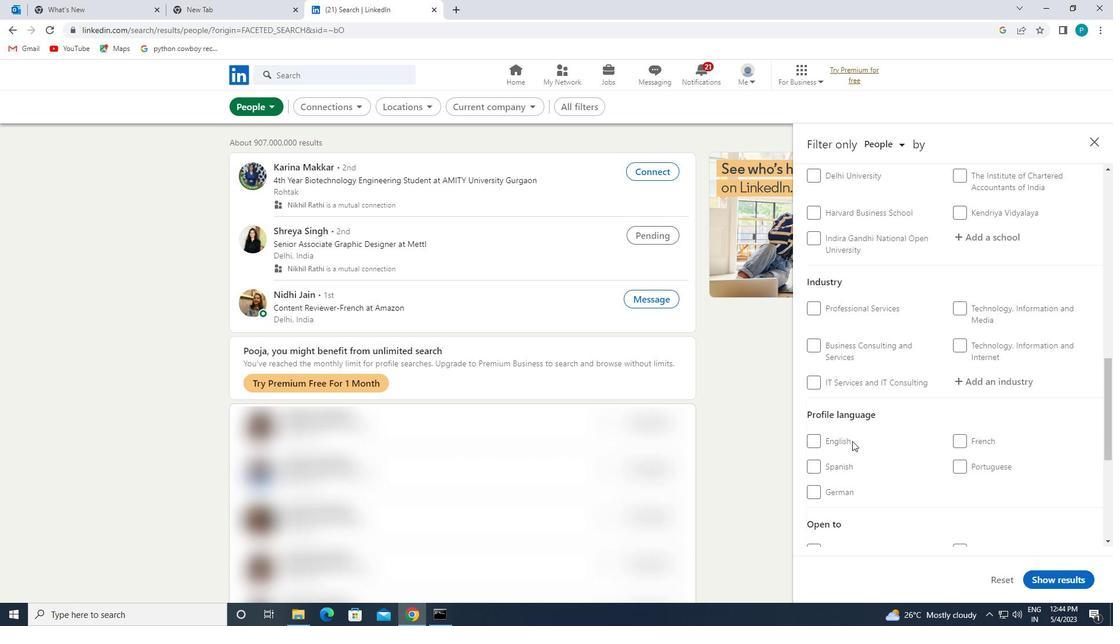 
Action: Mouse moved to (843, 437)
Screenshot: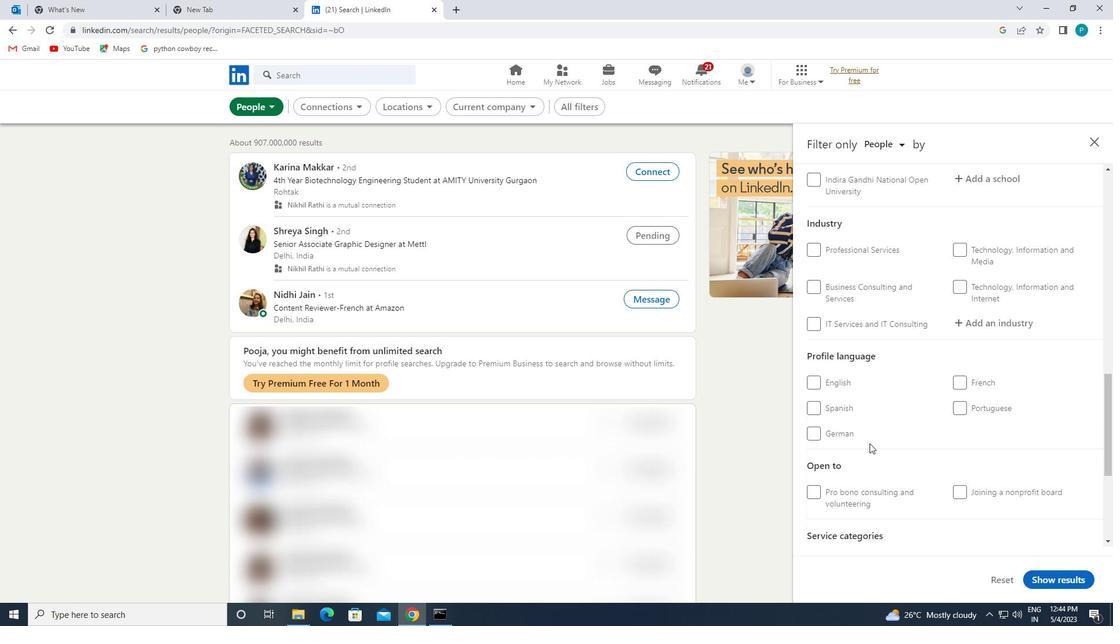 
Action: Mouse pressed left at (843, 437)
Screenshot: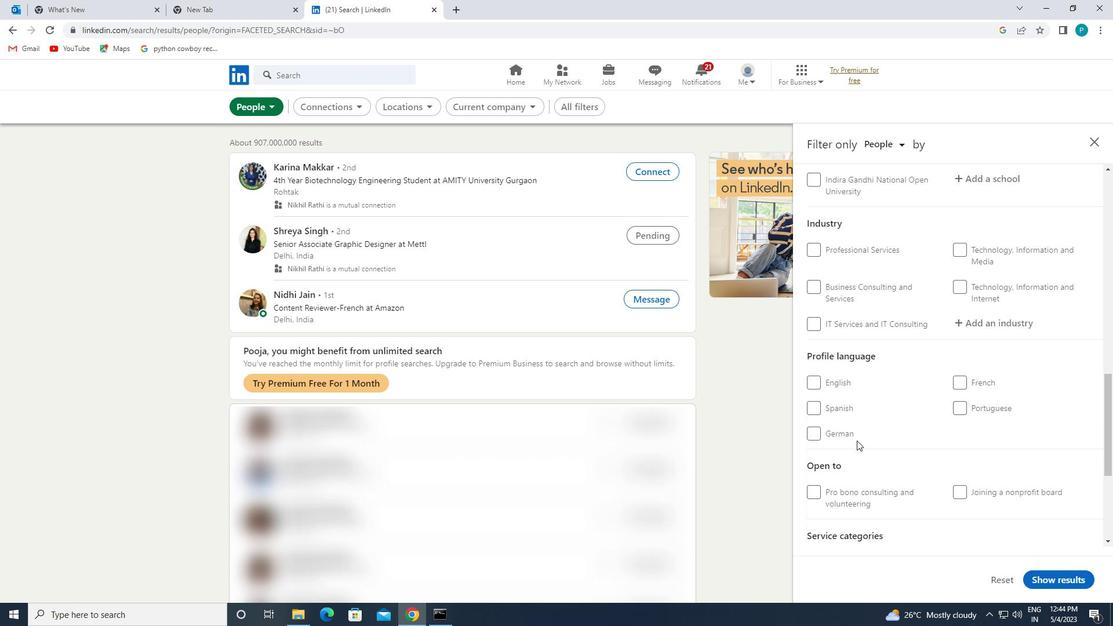
Action: Mouse moved to (917, 428)
Screenshot: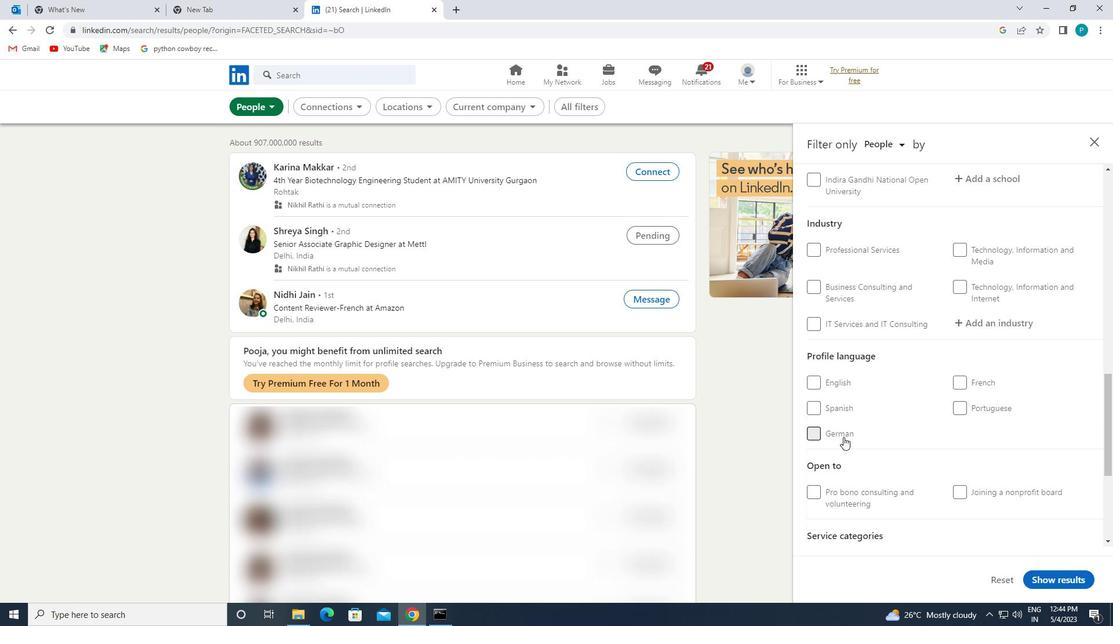 
Action: Mouse scrolled (917, 429) with delta (0, 0)
Screenshot: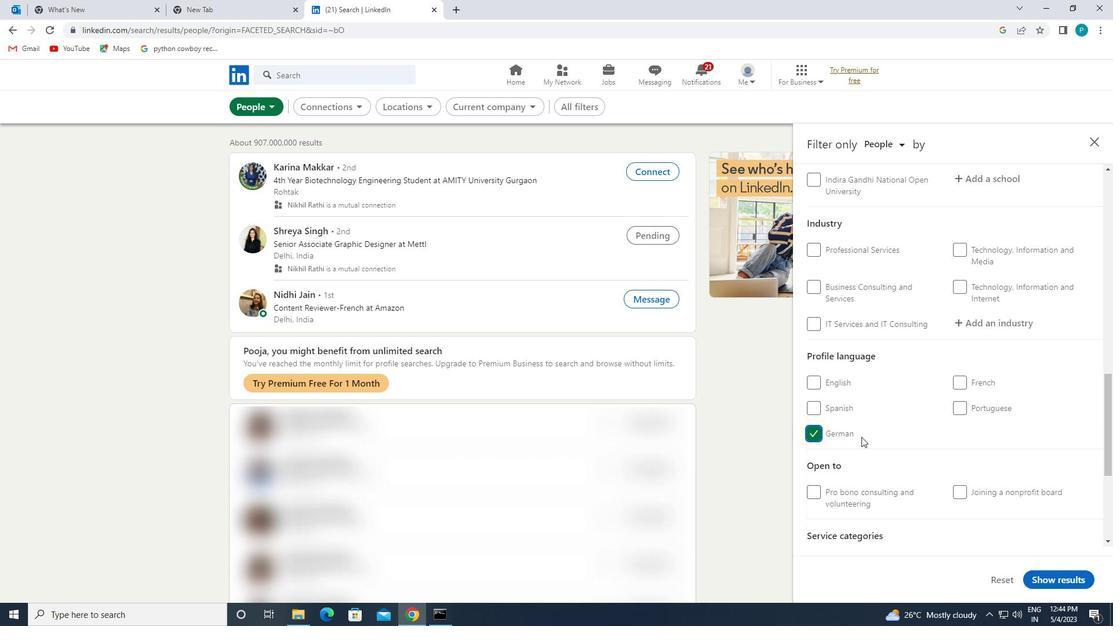 
Action: Mouse scrolled (917, 429) with delta (0, 0)
Screenshot: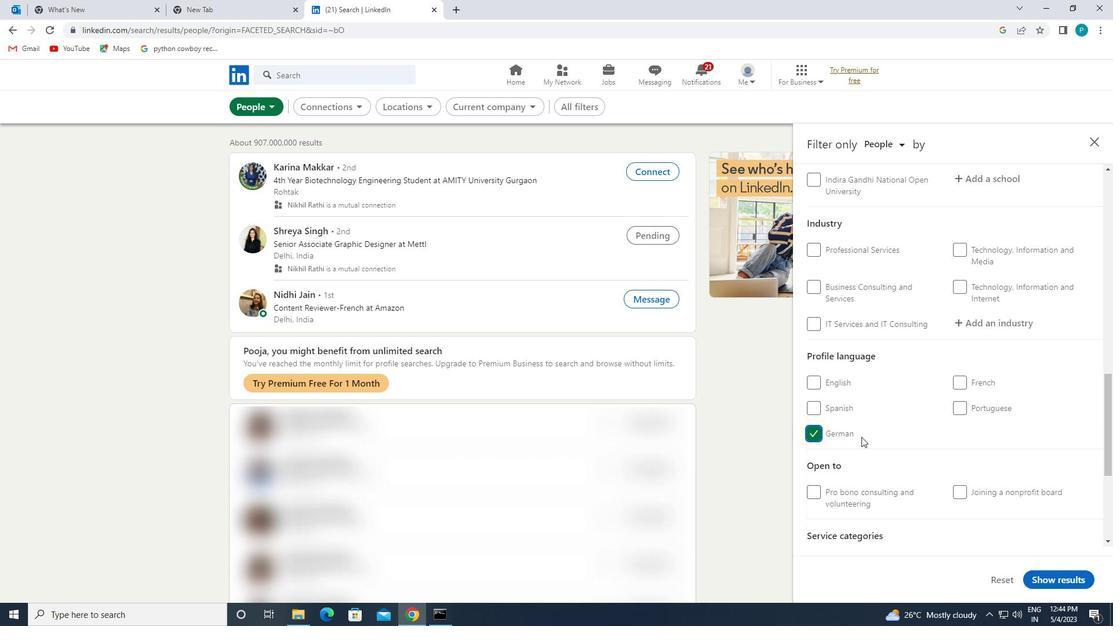 
Action: Mouse scrolled (917, 429) with delta (0, 0)
Screenshot: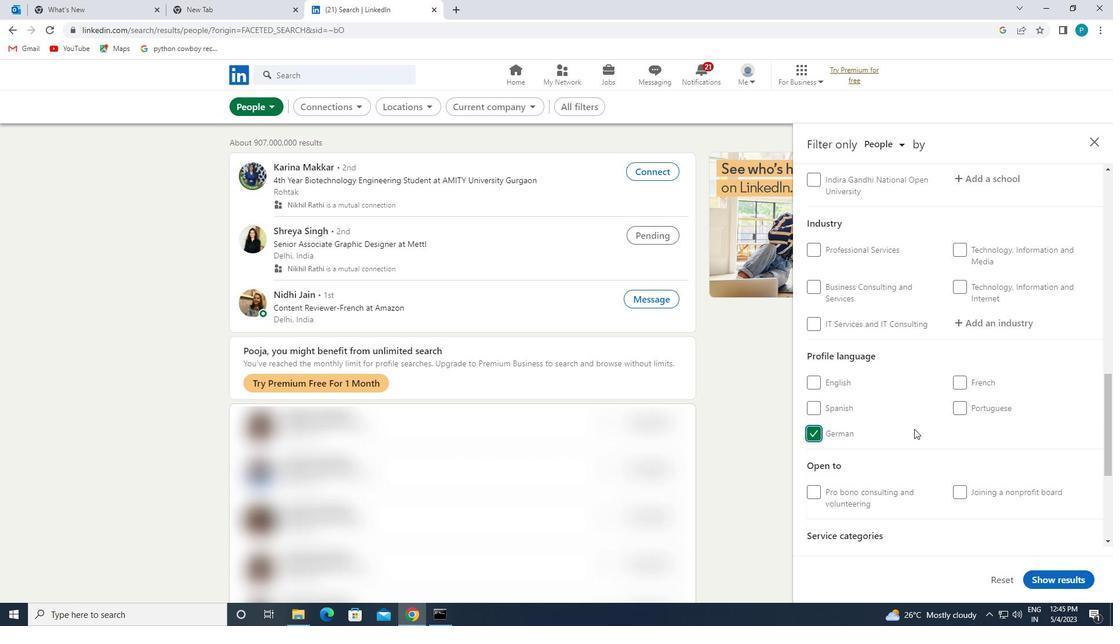 
Action: Mouse moved to (992, 394)
Screenshot: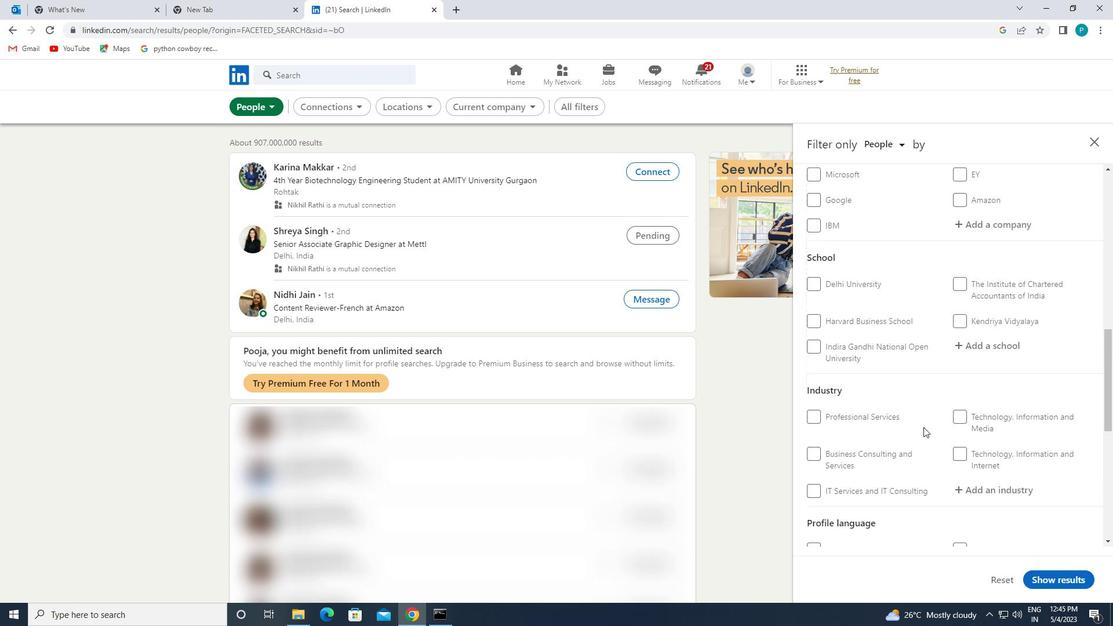 
Action: Mouse scrolled (992, 395) with delta (0, 0)
Screenshot: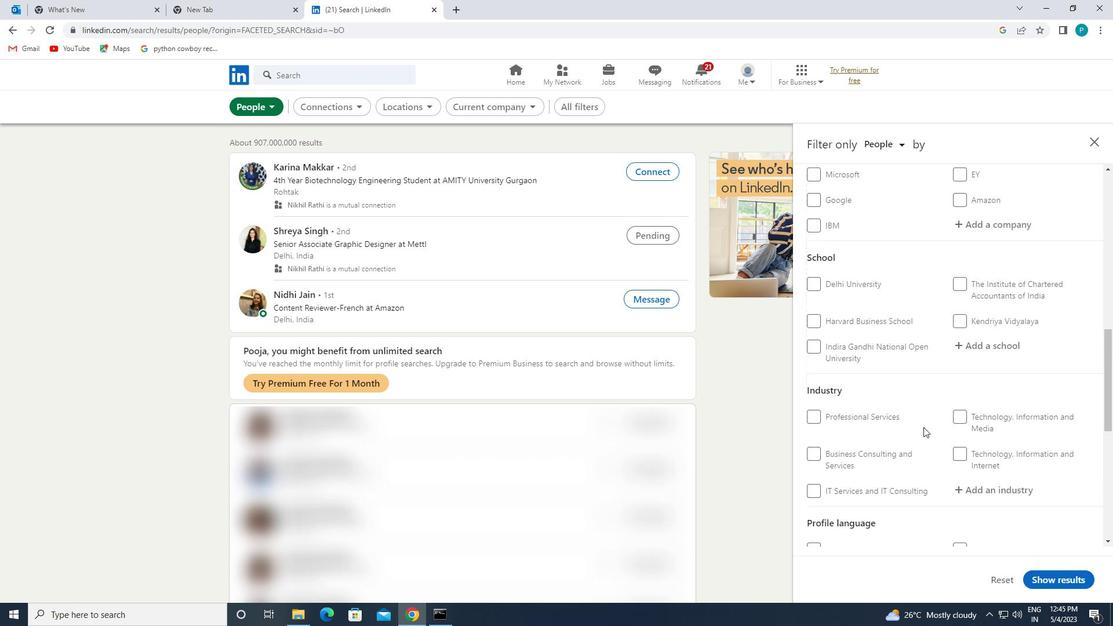 
Action: Mouse moved to (990, 375)
Screenshot: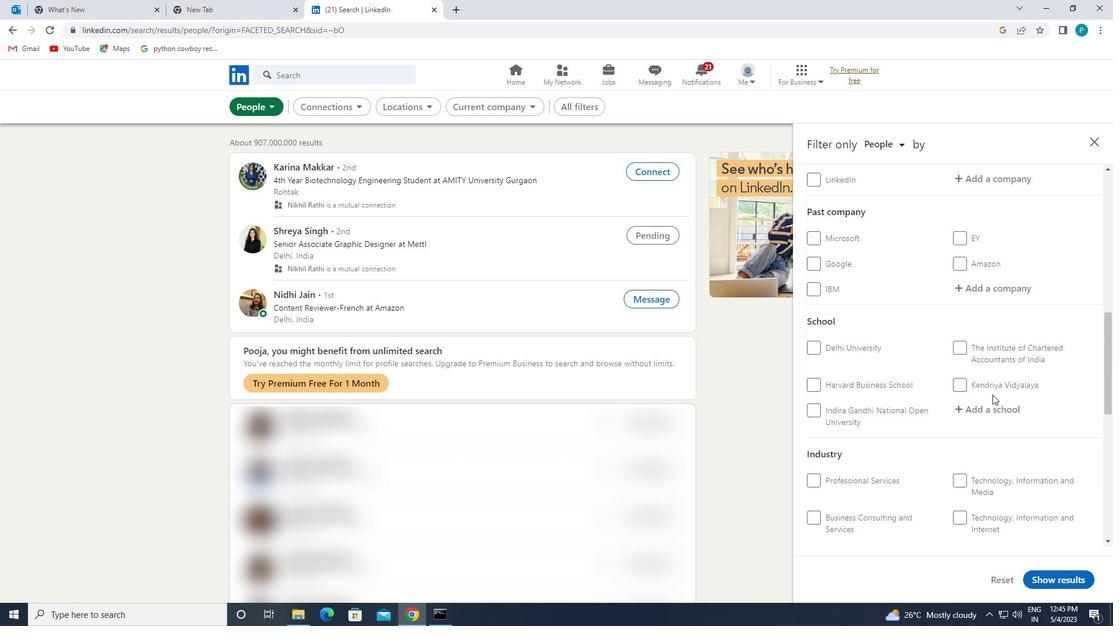 
Action: Mouse scrolled (990, 375) with delta (0, 0)
Screenshot: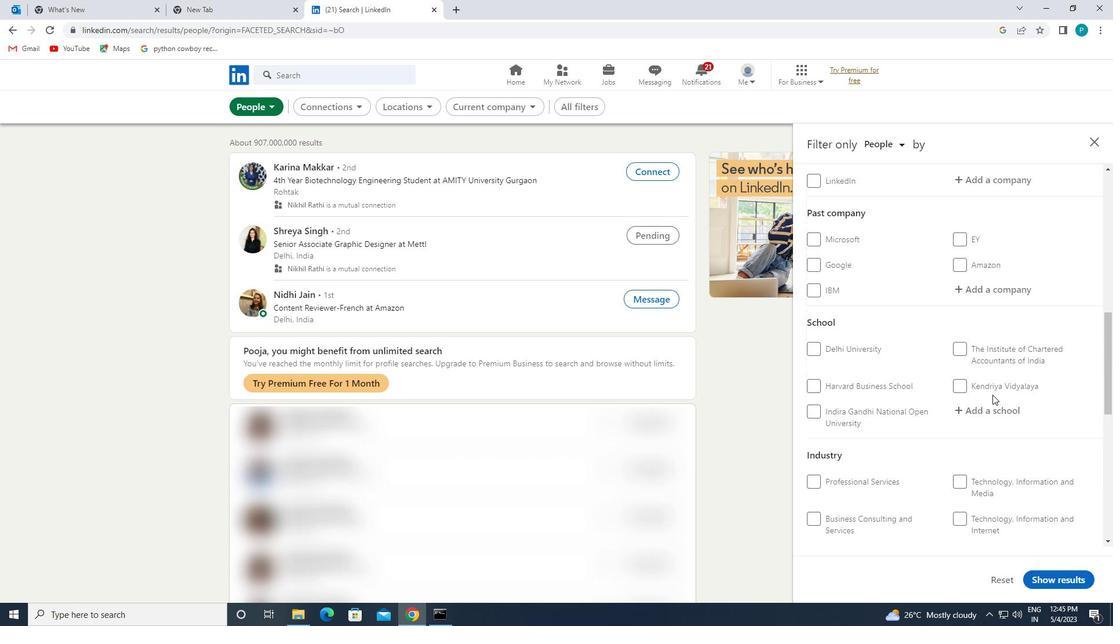 
Action: Mouse scrolled (990, 375) with delta (0, 0)
Screenshot: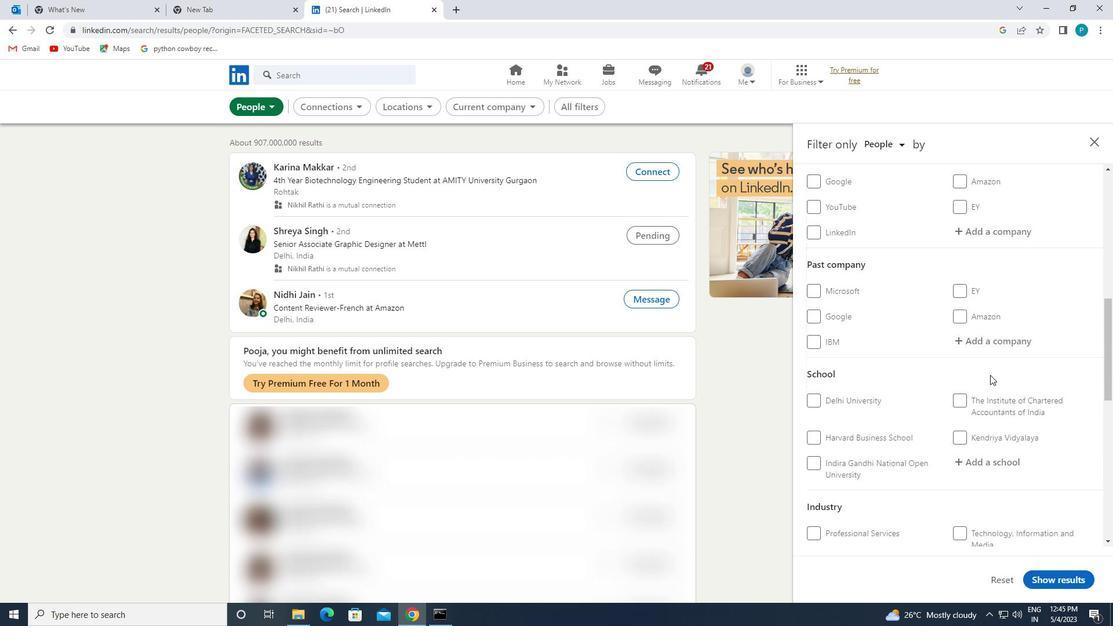 
Action: Mouse moved to (965, 299)
Screenshot: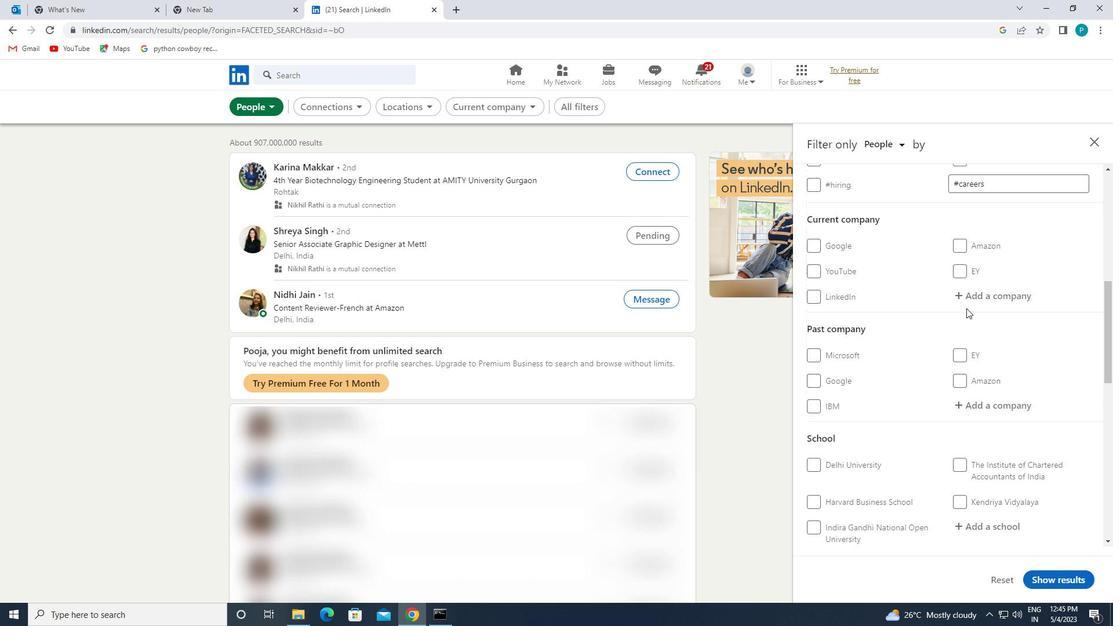 
Action: Mouse pressed left at (965, 299)
Screenshot: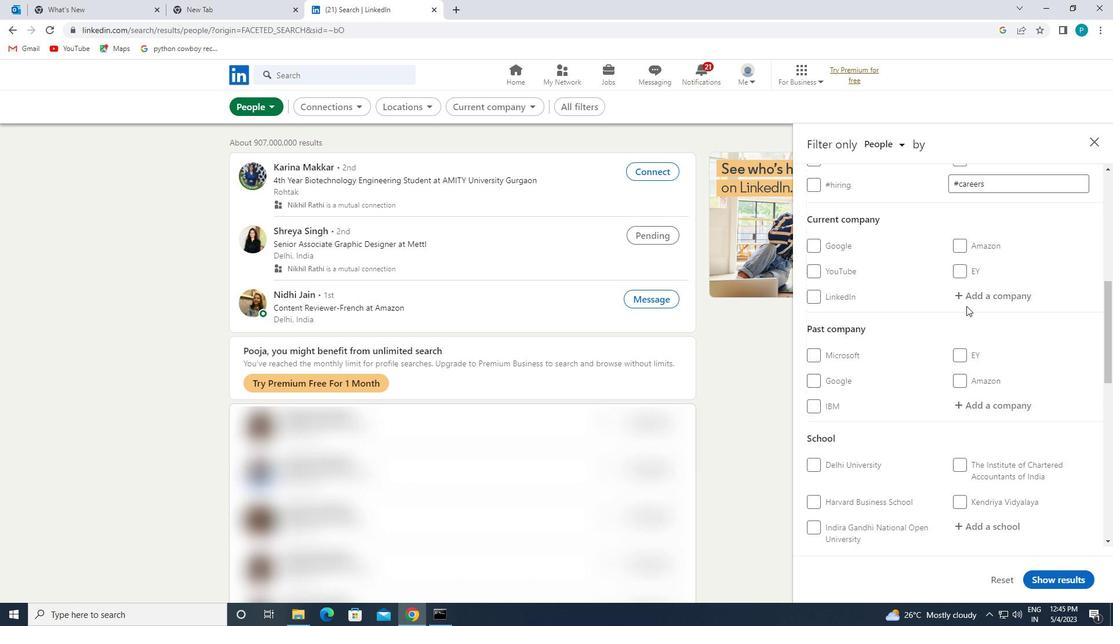 
Action: Key pressed <Key.caps_lock>DP
Screenshot: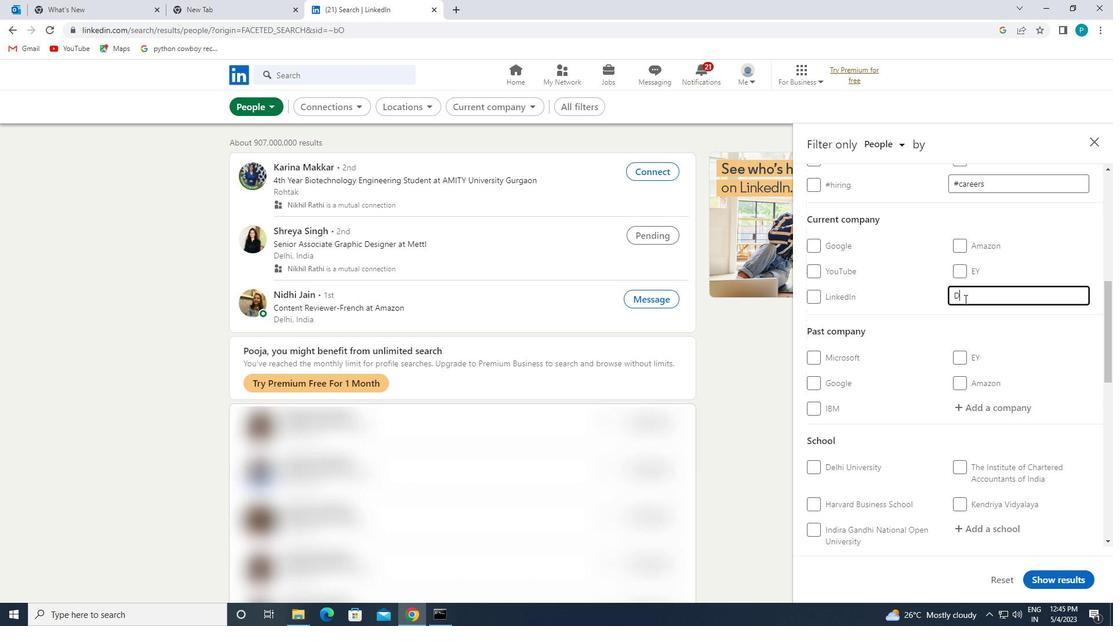 
Action: Mouse moved to (955, 316)
Screenshot: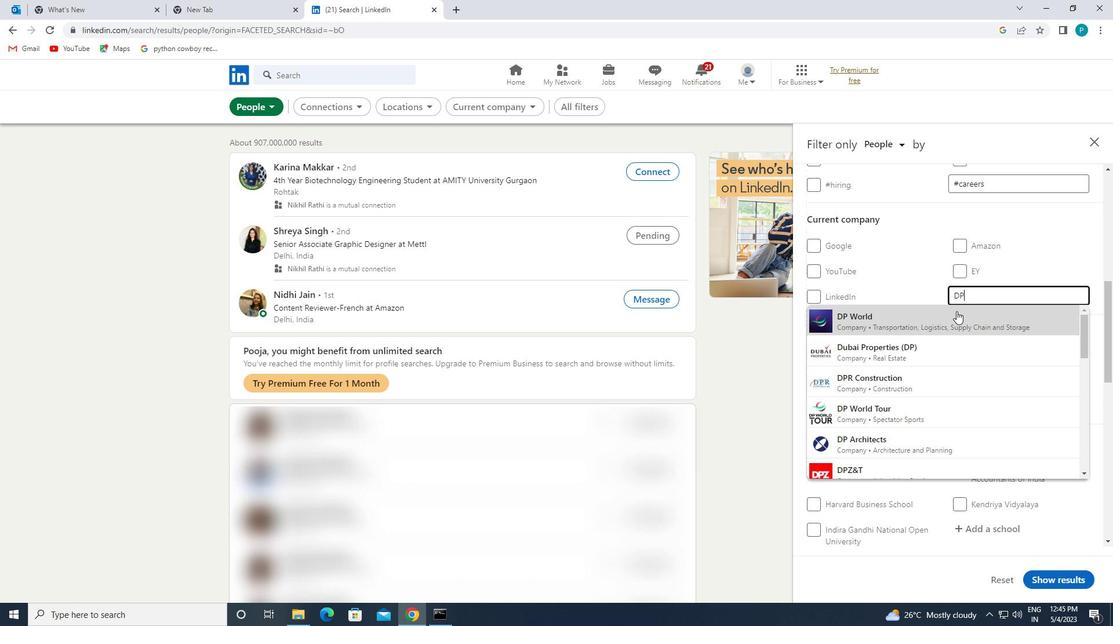
Action: Mouse pressed left at (955, 316)
Screenshot: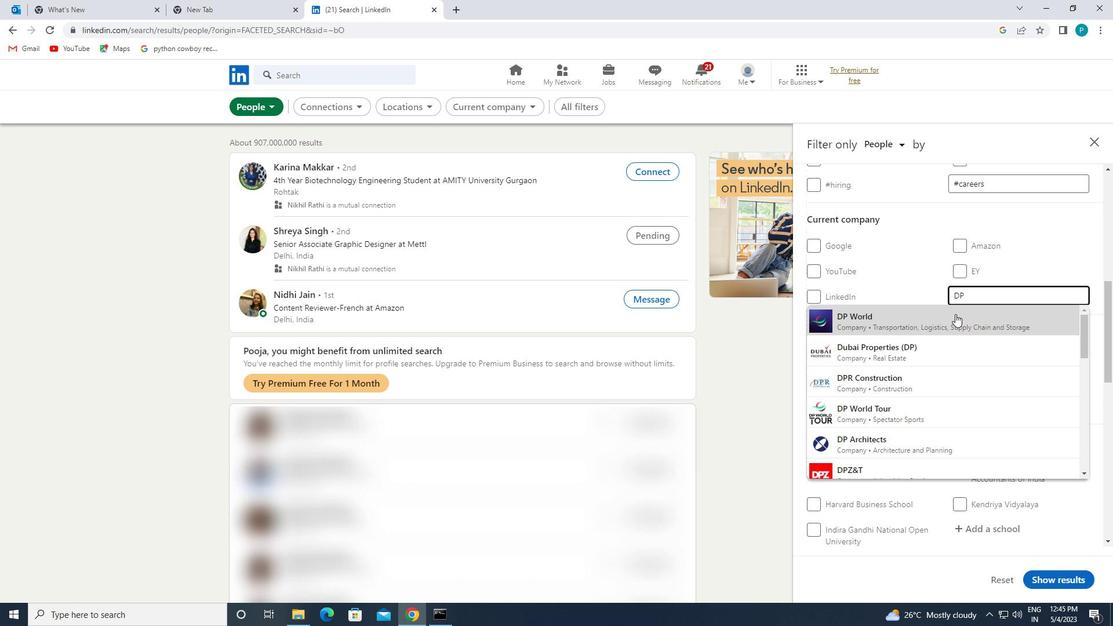 
Action: Mouse moved to (1034, 359)
Screenshot: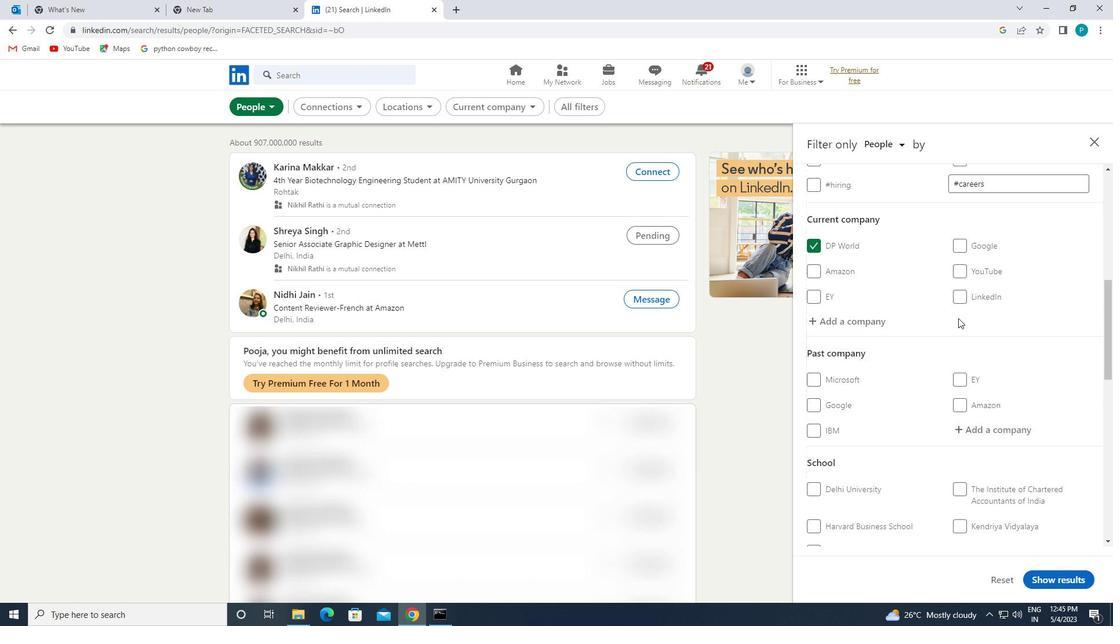 
Action: Mouse scrolled (1034, 358) with delta (0, 0)
Screenshot: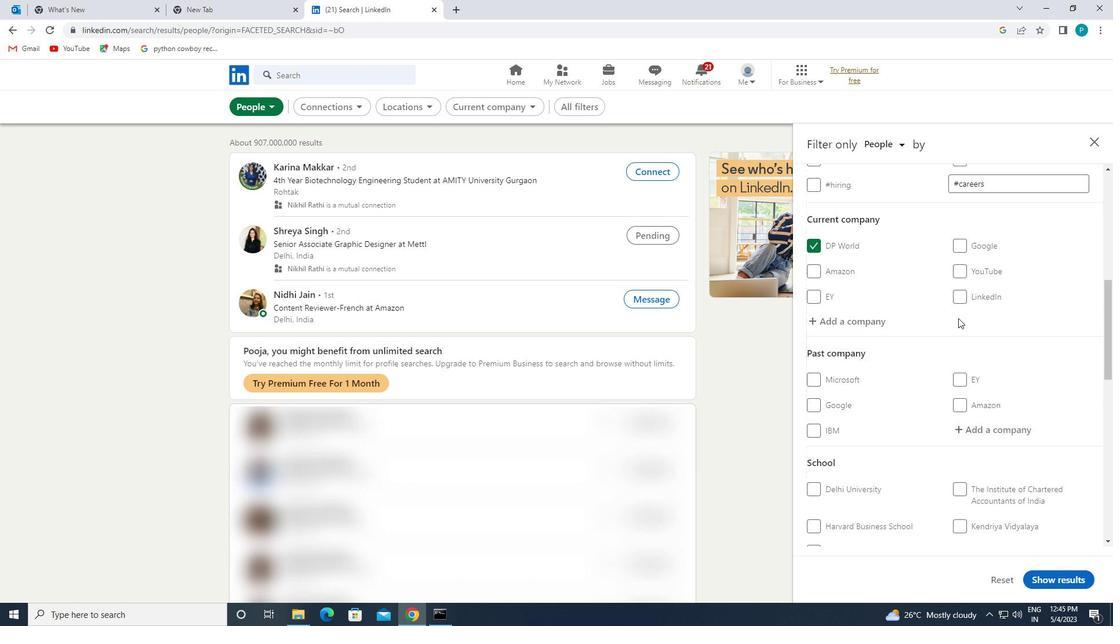 
Action: Mouse scrolled (1034, 358) with delta (0, 0)
Screenshot: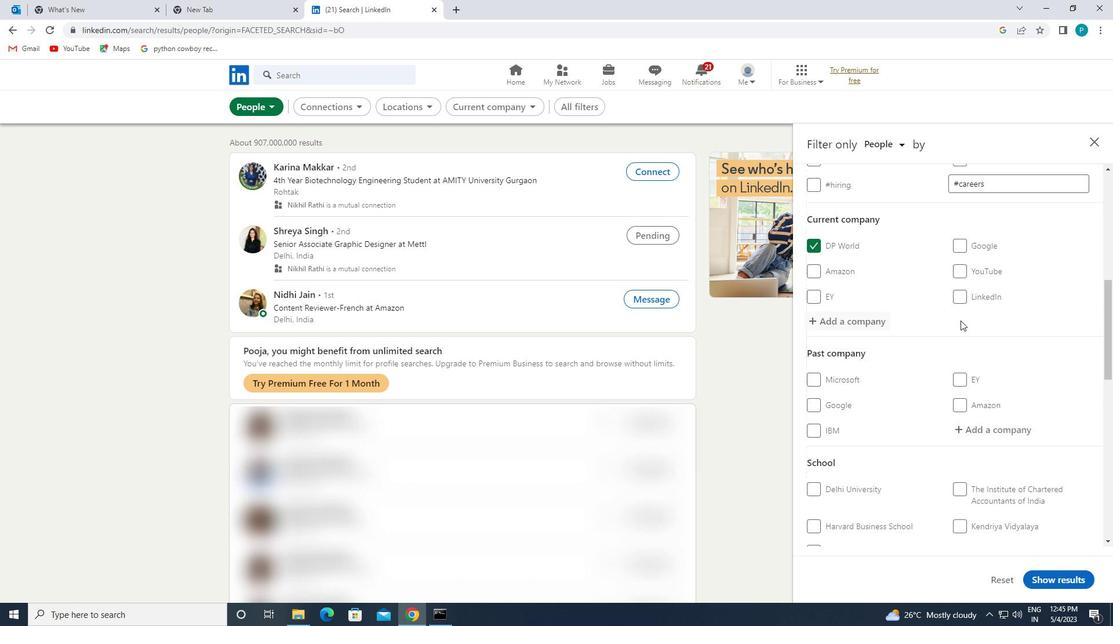 
Action: Mouse moved to (1035, 360)
Screenshot: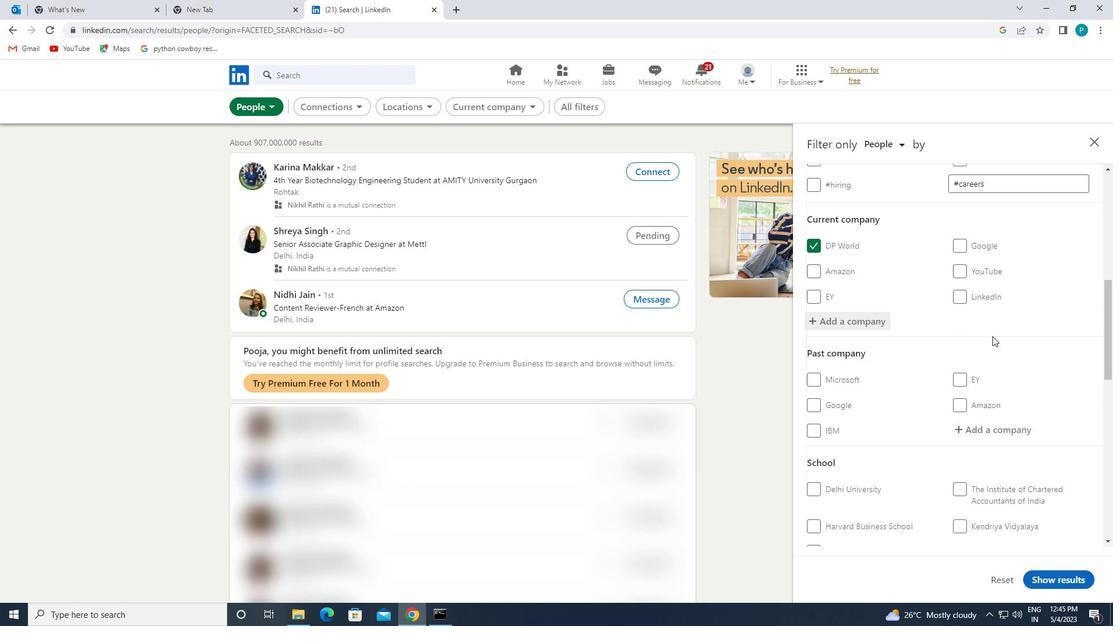 
Action: Mouse scrolled (1035, 360) with delta (0, 0)
Screenshot: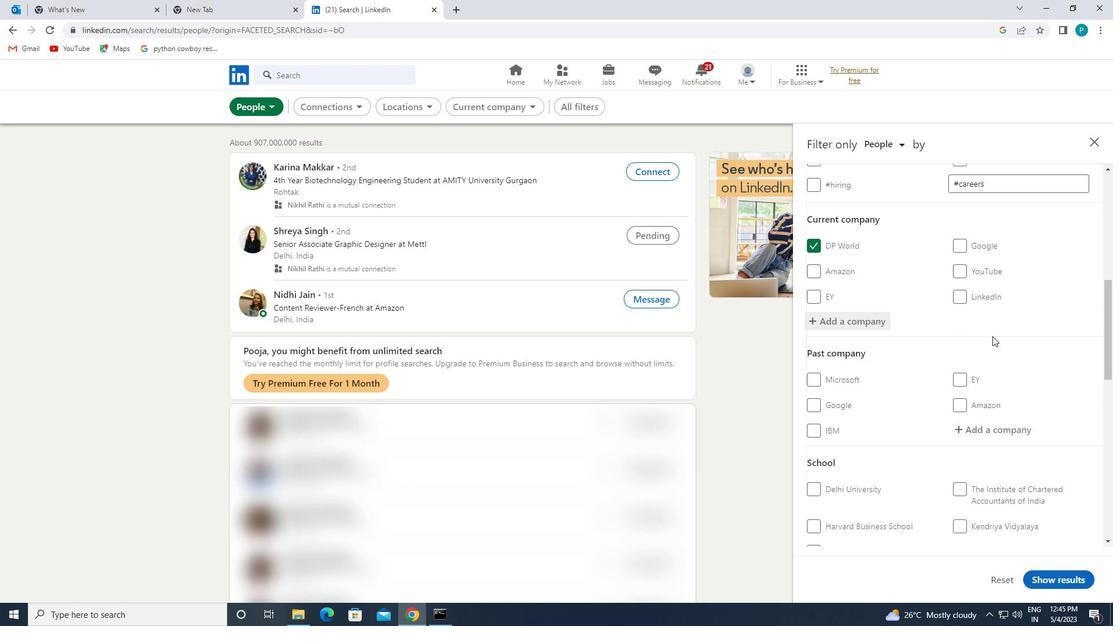 
Action: Mouse moved to (1029, 388)
Screenshot: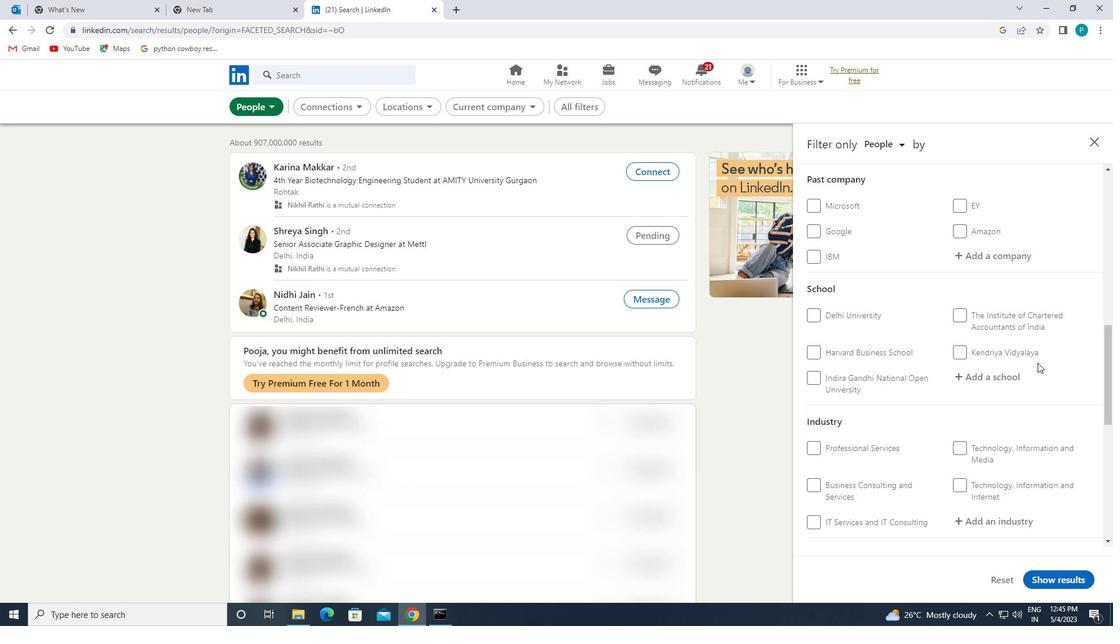 
Action: Mouse pressed left at (1029, 388)
Screenshot: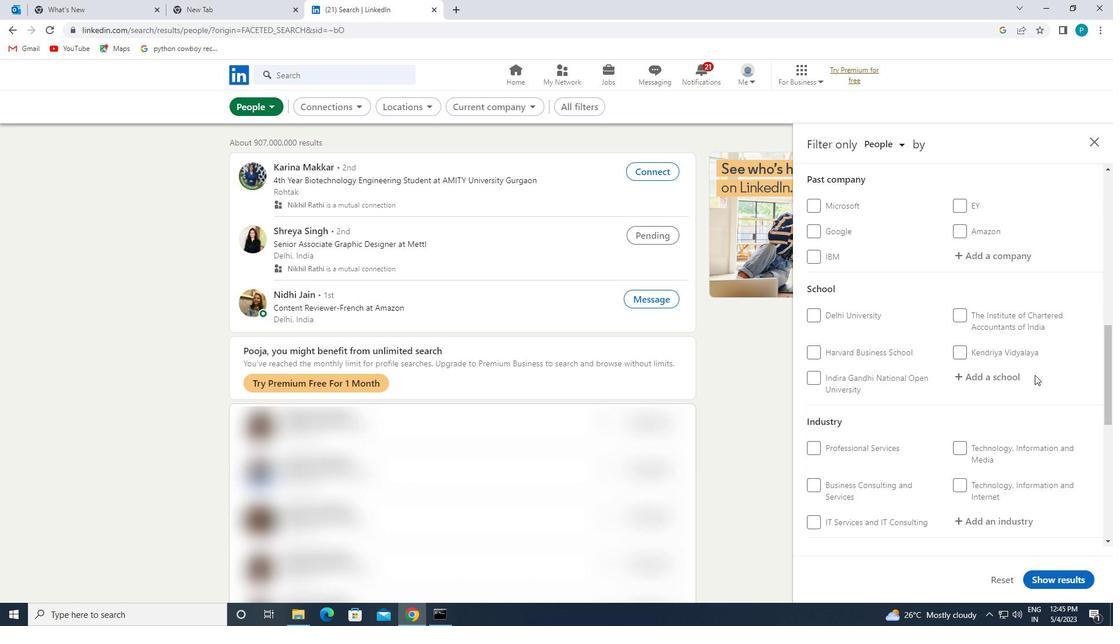 
Action: Mouse moved to (1017, 376)
Screenshot: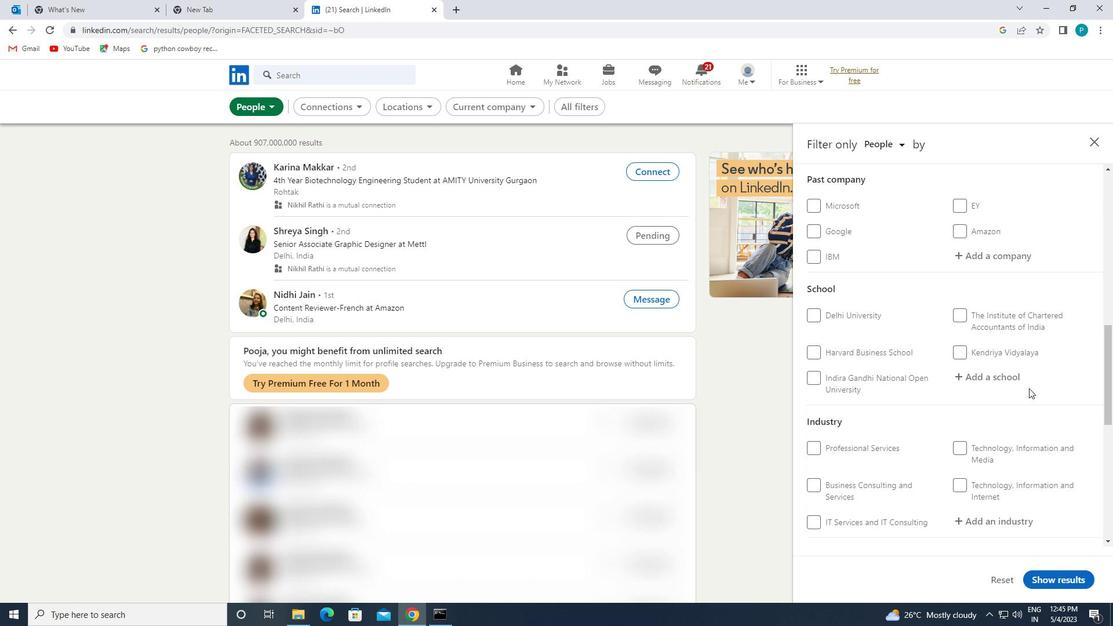 
Action: Mouse pressed left at (1017, 376)
Screenshot: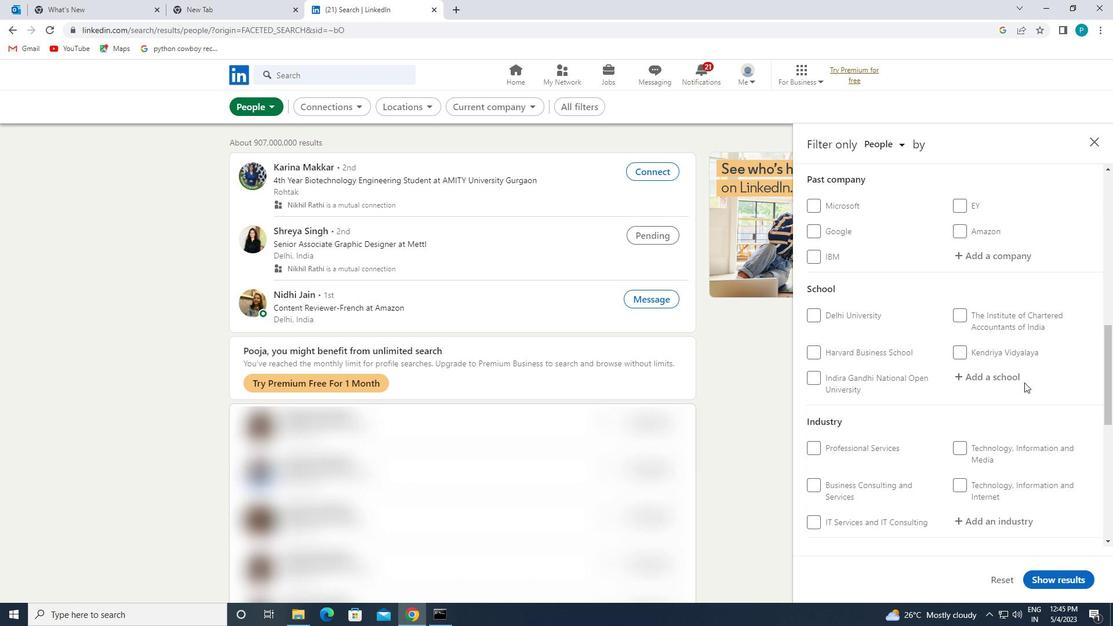 
Action: Mouse moved to (1016, 376)
Screenshot: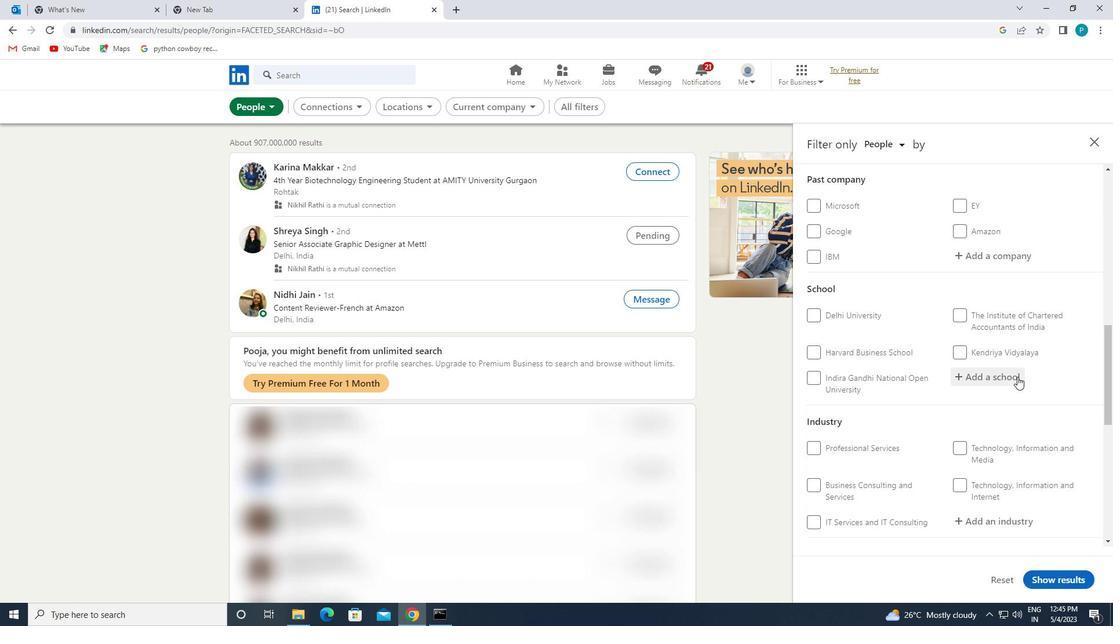 
Action: Key pressed A<Key.caps_lock>MBEDKAR
Screenshot: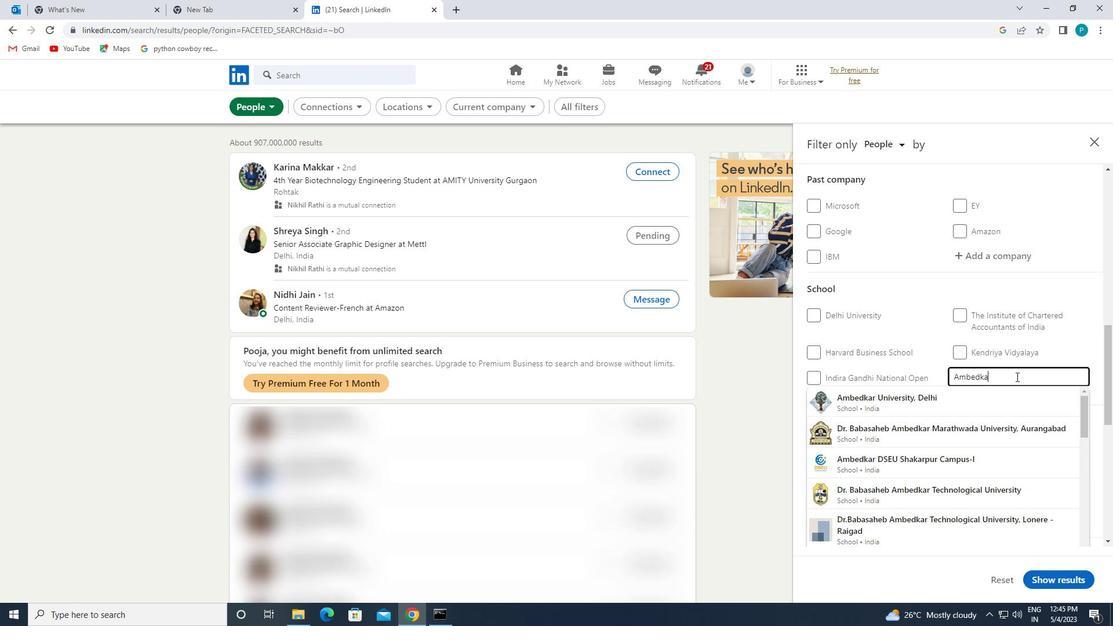
Action: Mouse moved to (963, 400)
Screenshot: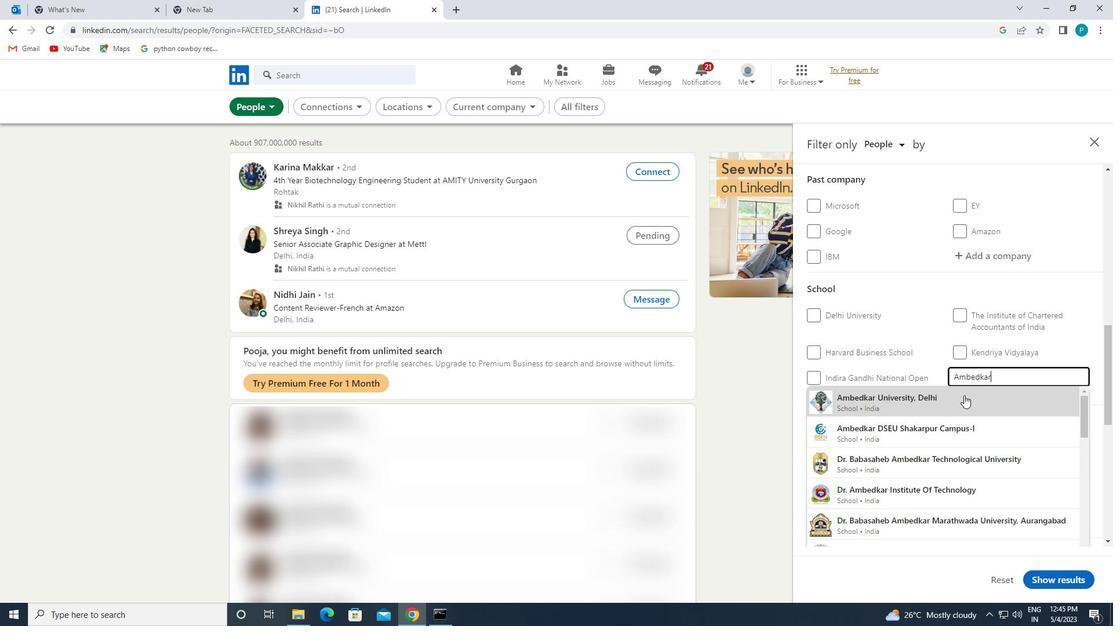 
Action: Mouse pressed left at (963, 400)
Screenshot: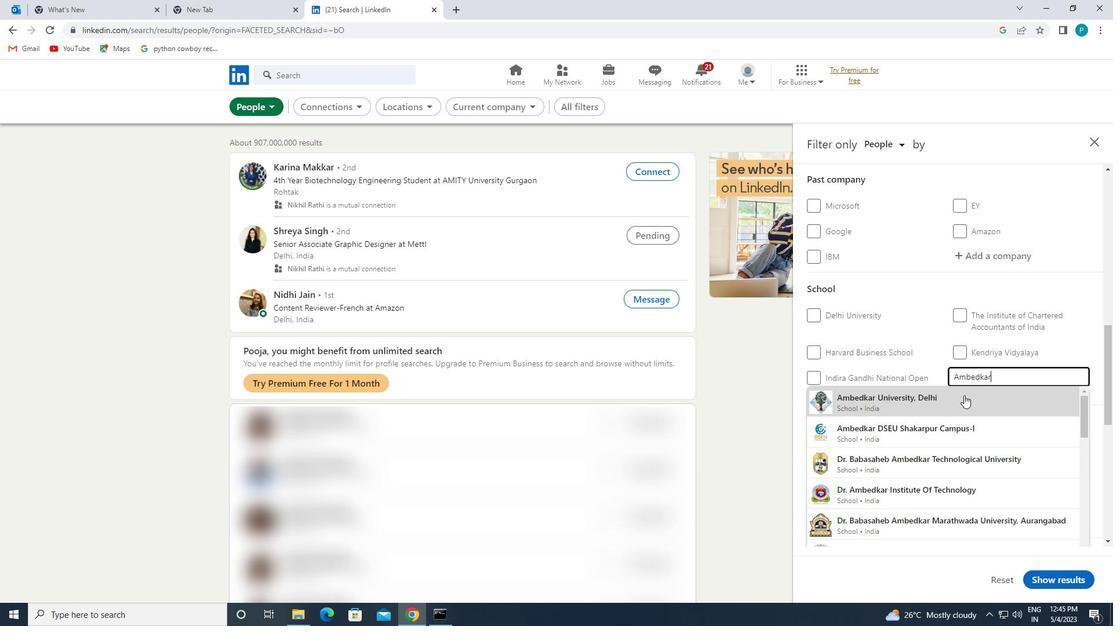 
Action: Mouse moved to (963, 400)
Screenshot: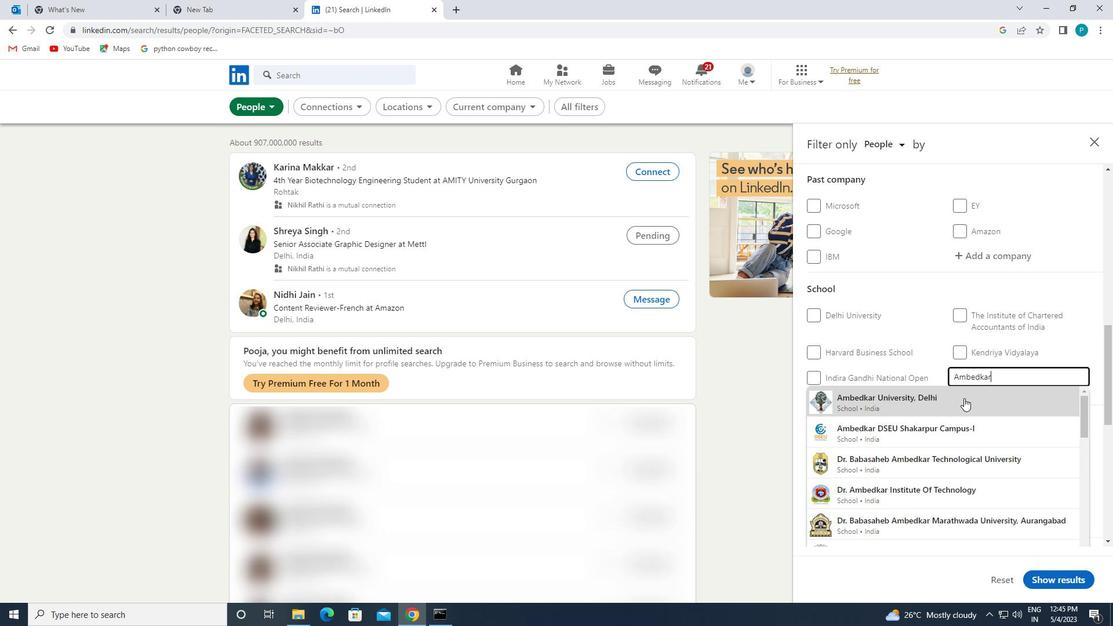 
Action: Mouse scrolled (963, 399) with delta (0, 0)
Screenshot: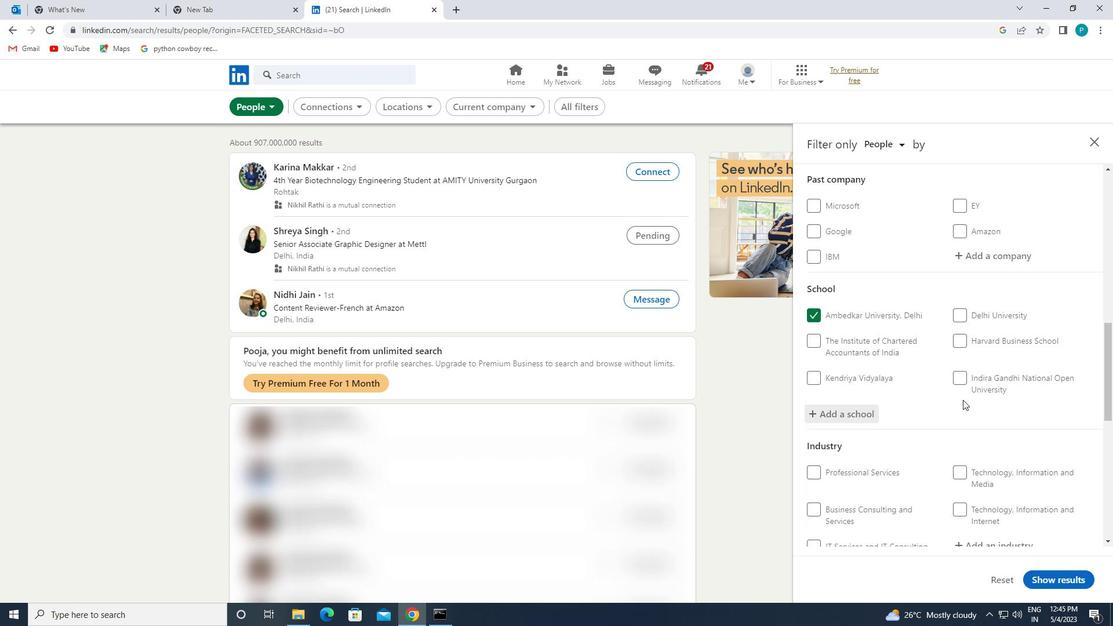 
Action: Mouse scrolled (963, 399) with delta (0, 0)
Screenshot: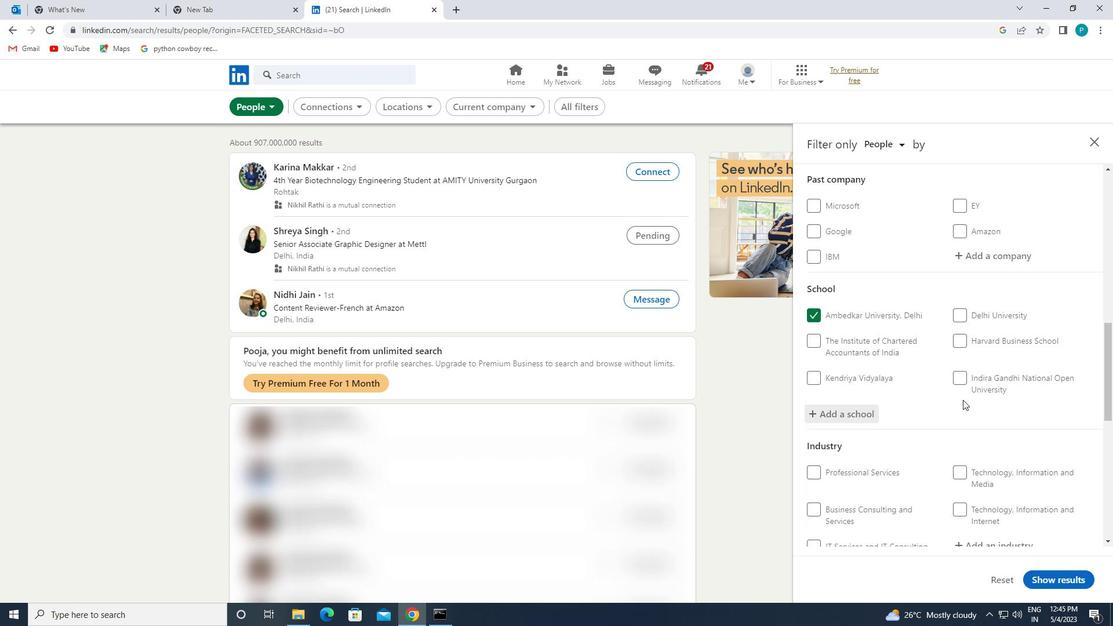 
Action: Mouse moved to (981, 423)
Screenshot: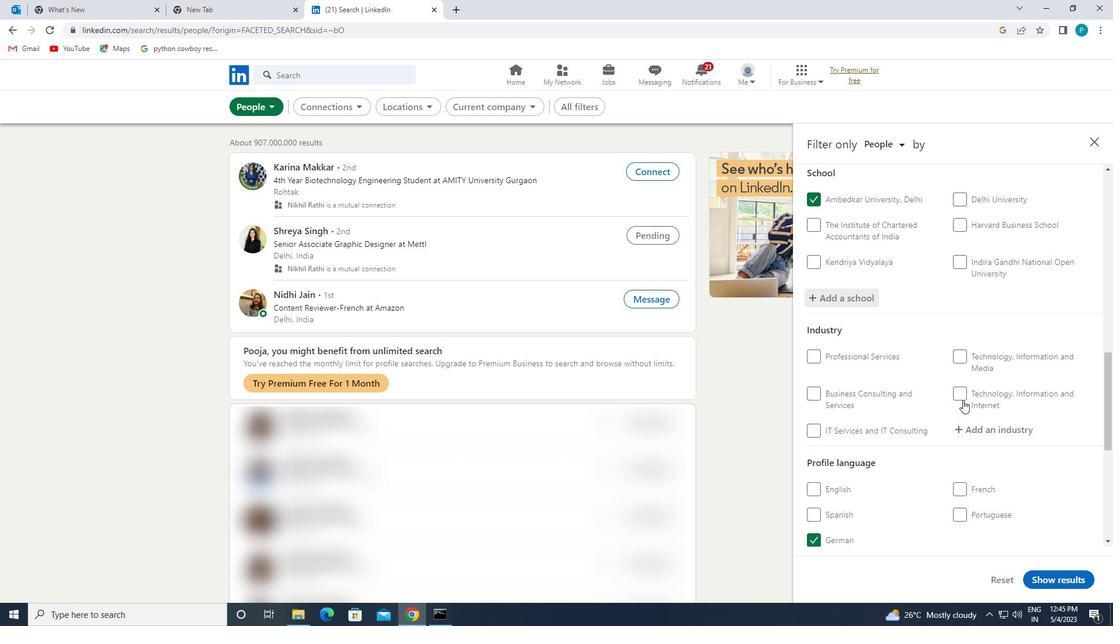 
Action: Mouse pressed left at (981, 423)
Screenshot: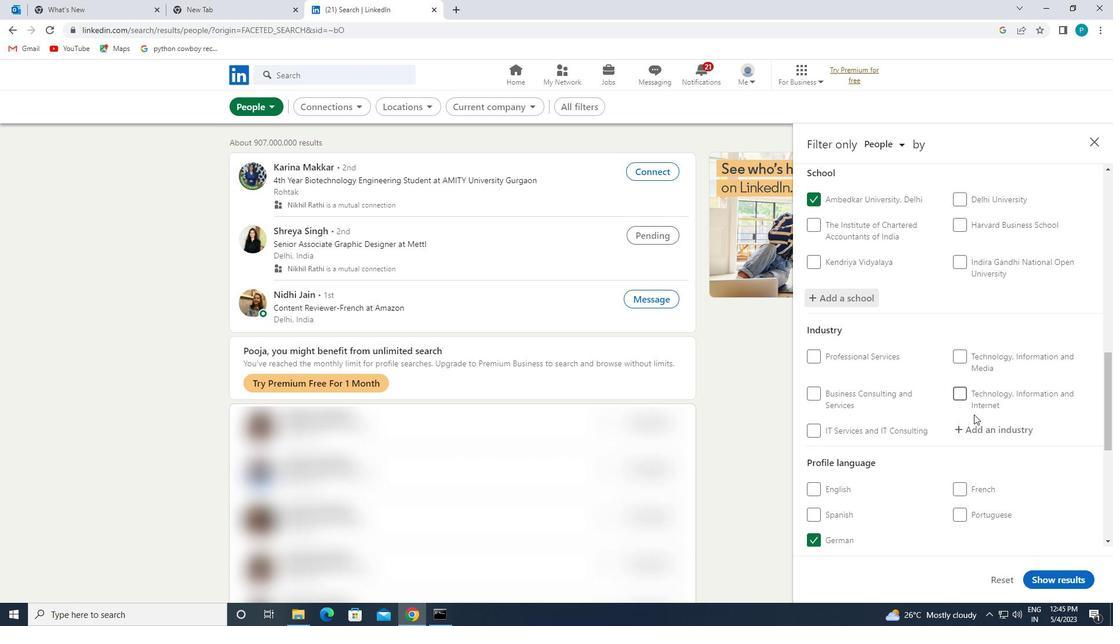 
Action: Mouse moved to (984, 426)
Screenshot: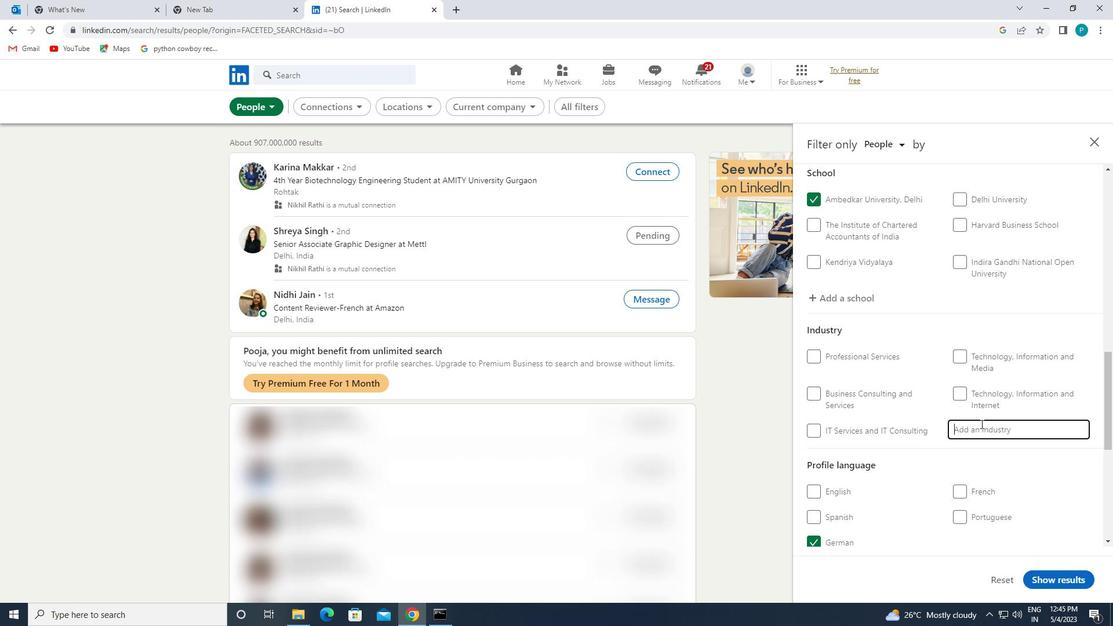 
Action: Key pressed <Key.caps_lock>O<Key.caps_lock>UT
Screenshot: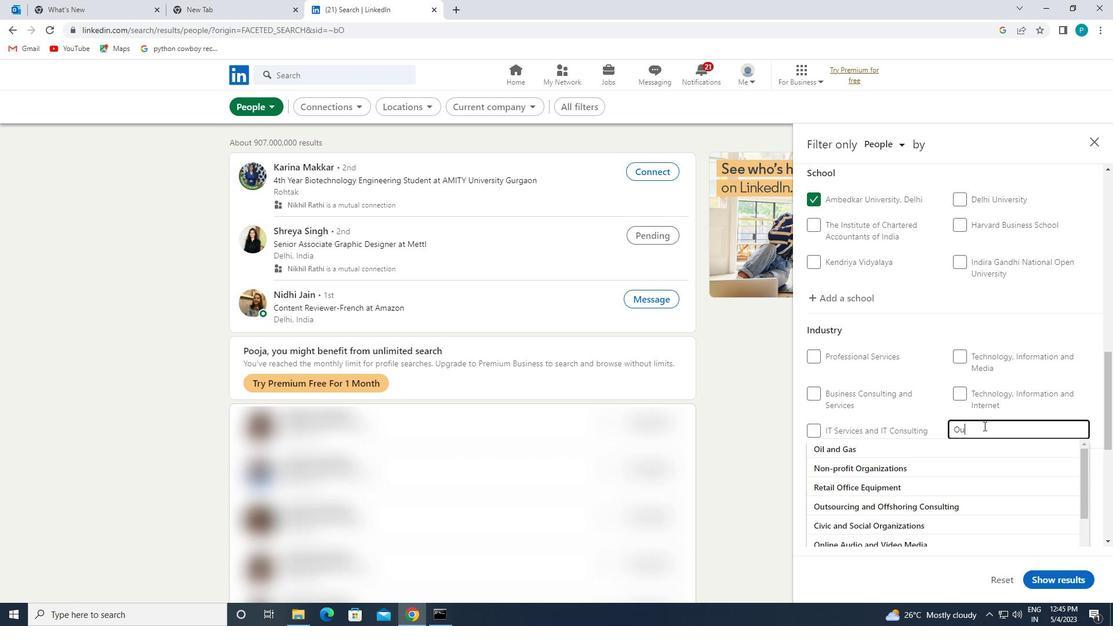 
Action: Mouse moved to (885, 461)
Screenshot: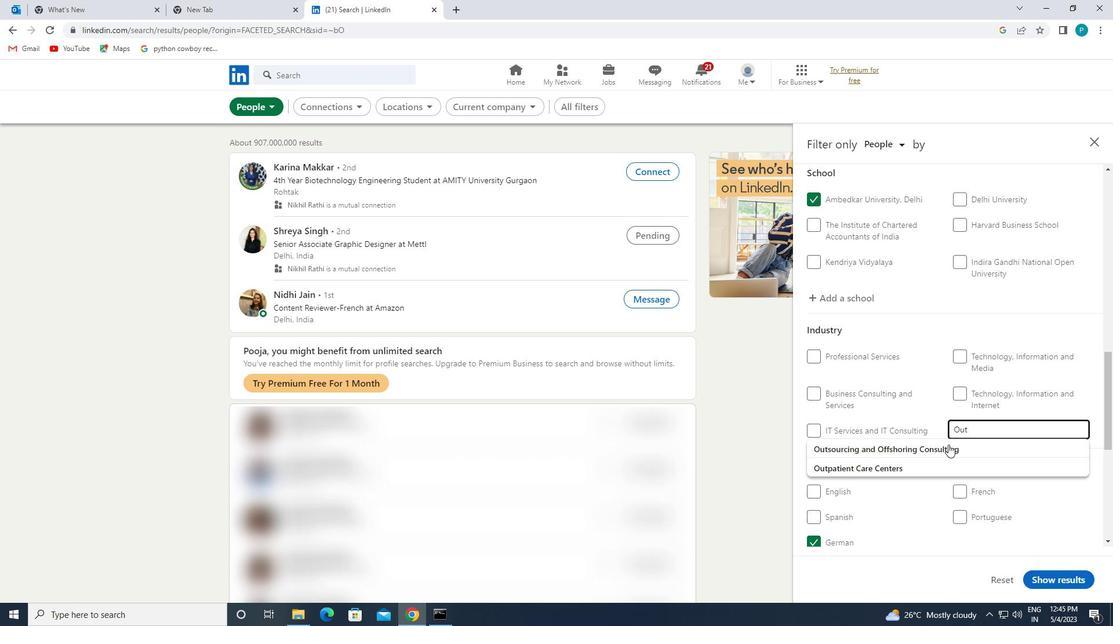 
Action: Mouse pressed left at (885, 461)
Screenshot: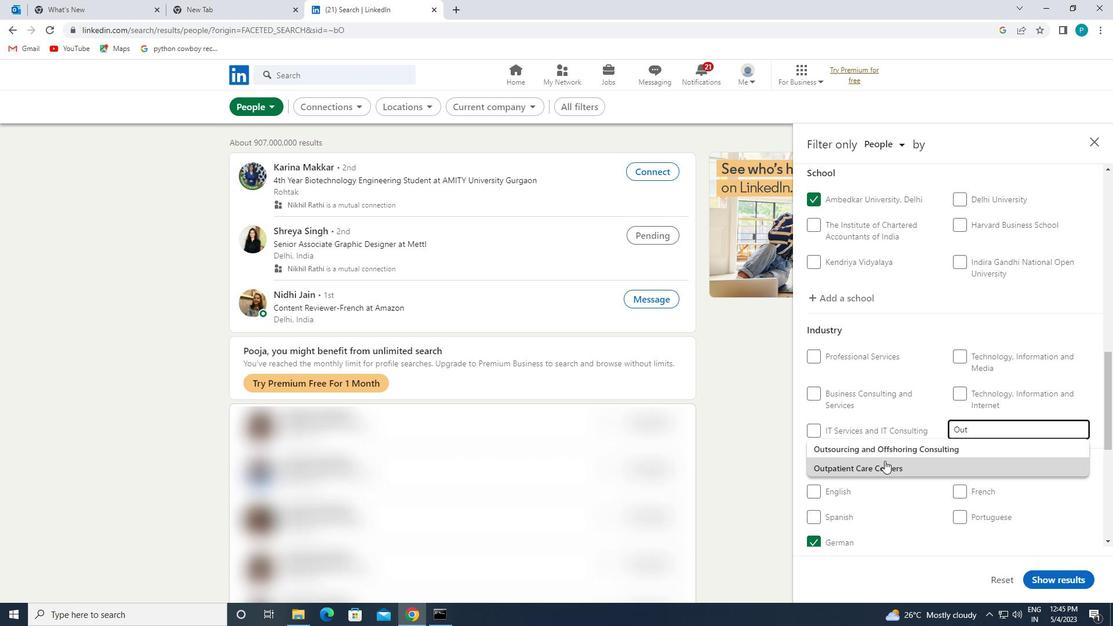 
Action: Mouse moved to (906, 469)
Screenshot: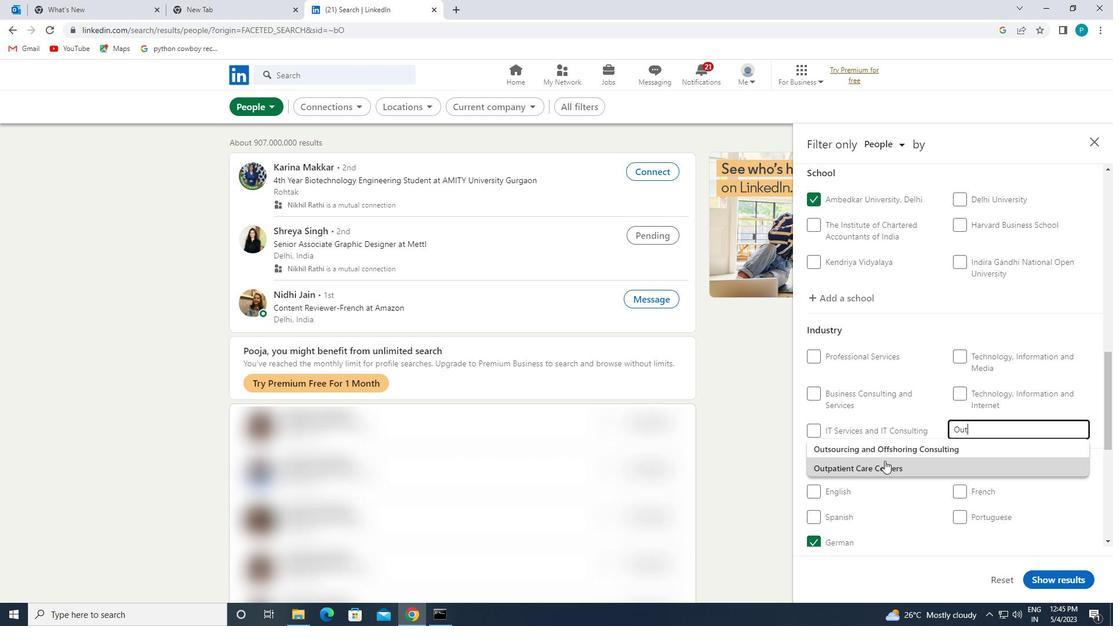 
Action: Mouse scrolled (906, 469) with delta (0, 0)
Screenshot: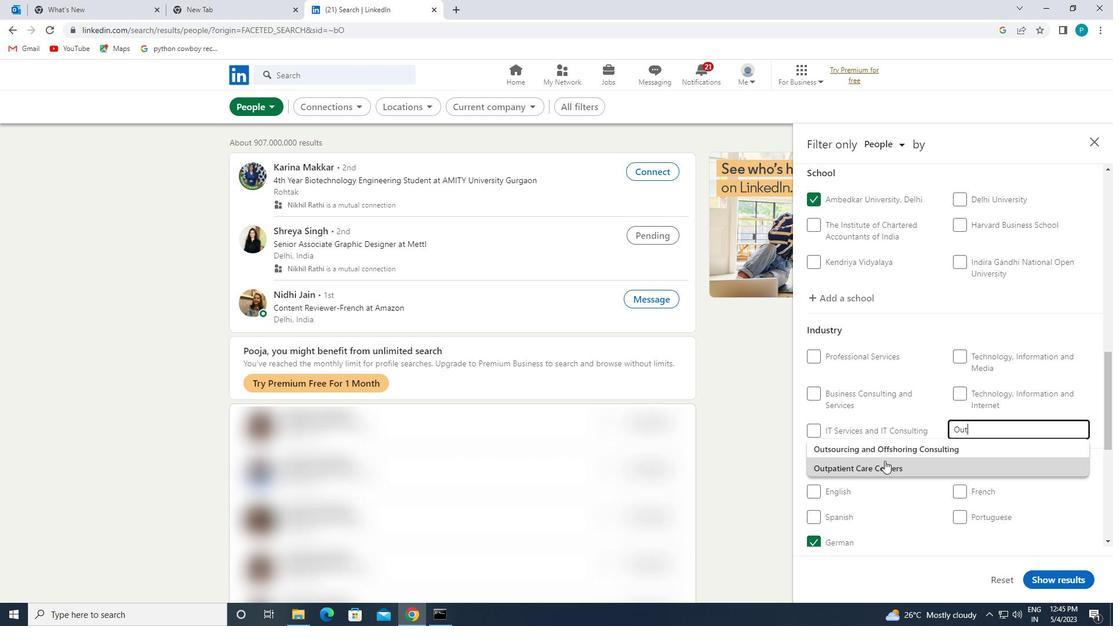 
Action: Mouse moved to (911, 472)
Screenshot: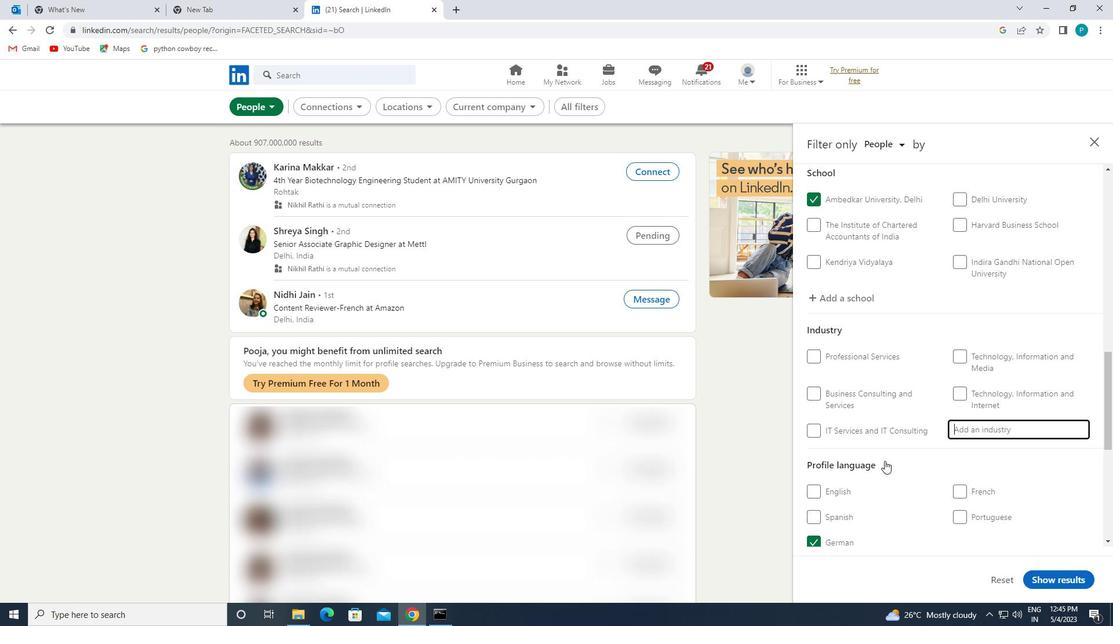 
Action: Mouse scrolled (911, 472) with delta (0, 0)
Screenshot: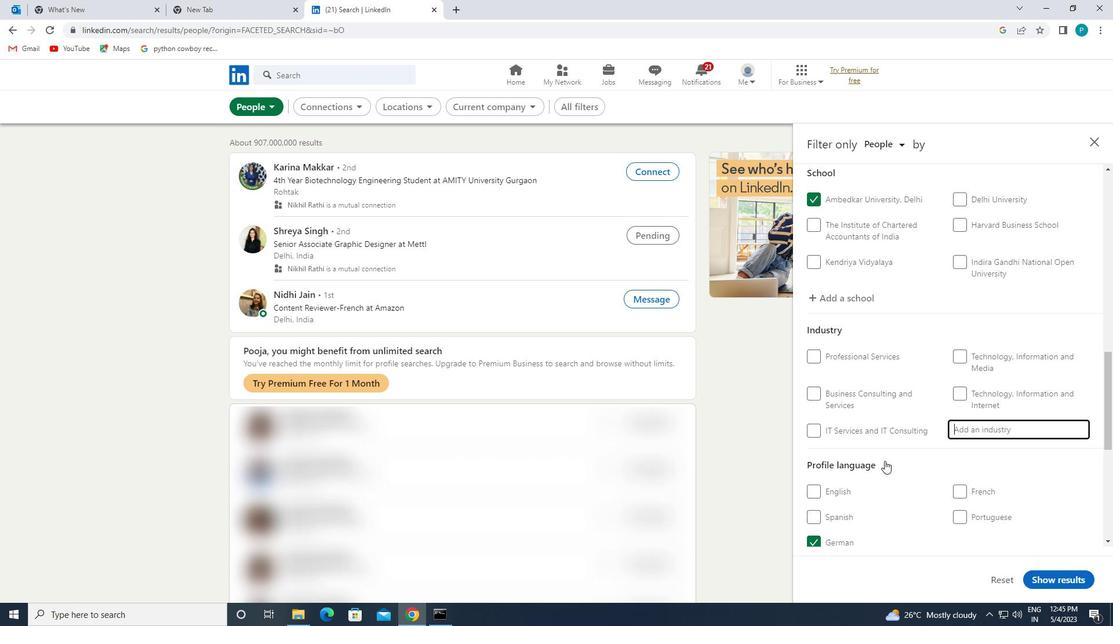 
Action: Mouse moved to (915, 476)
Screenshot: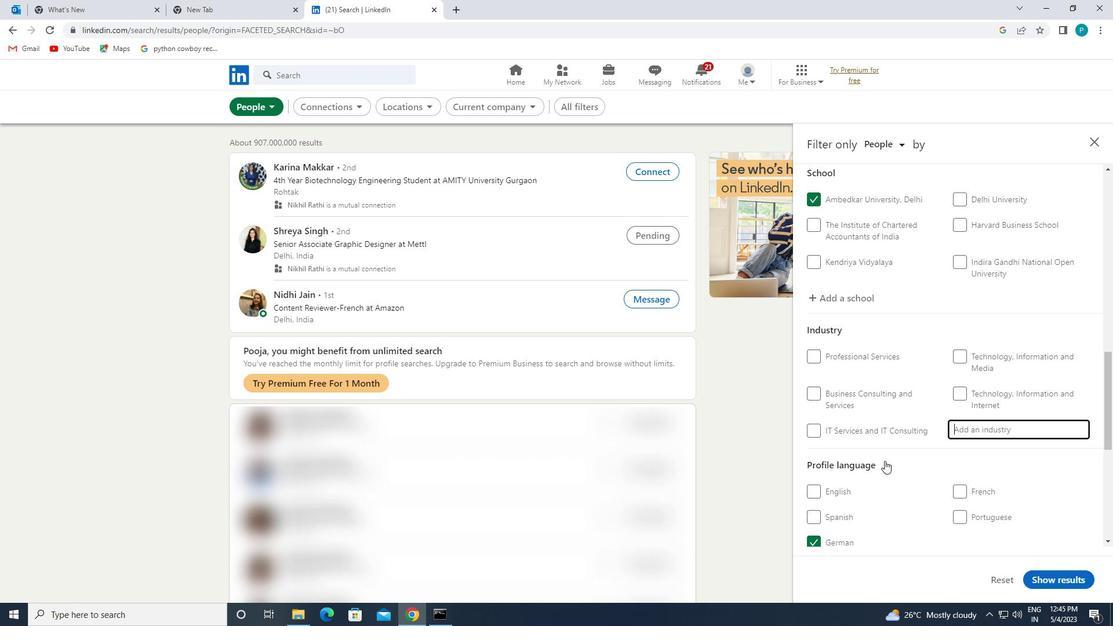 
Action: Mouse scrolled (915, 475) with delta (0, 0)
Screenshot: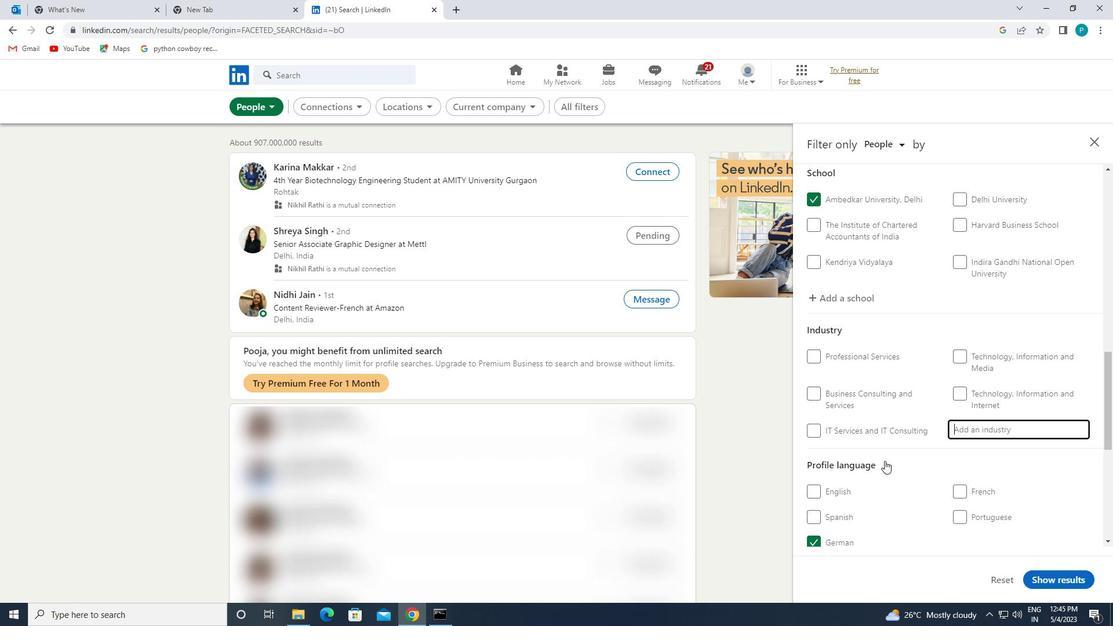 
Action: Mouse moved to (928, 480)
Screenshot: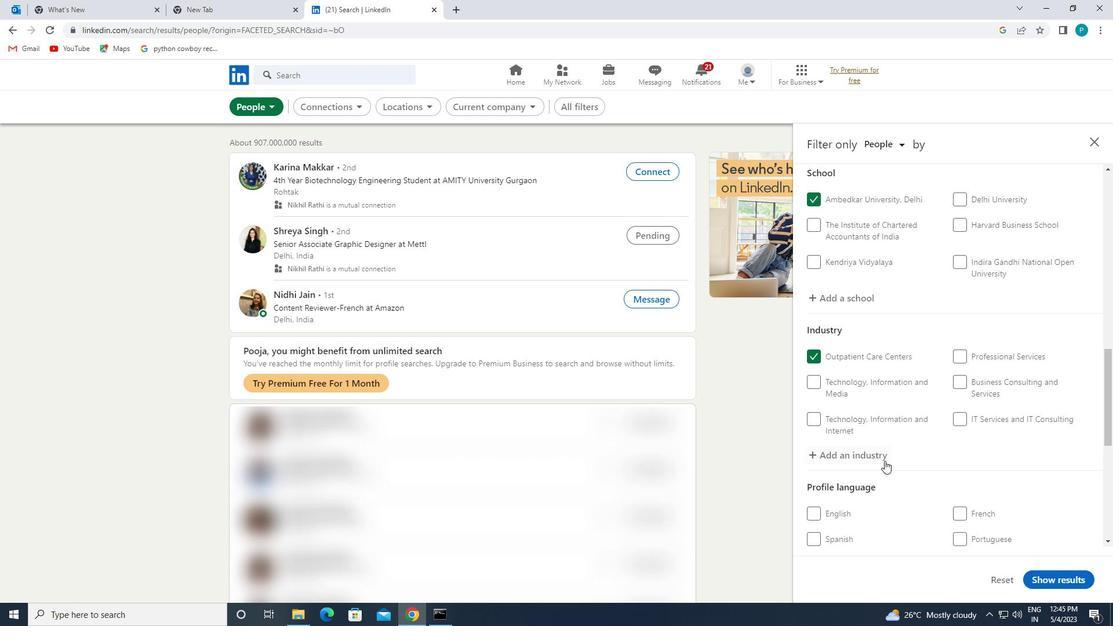 
Action: Mouse scrolled (928, 479) with delta (0, 0)
Screenshot: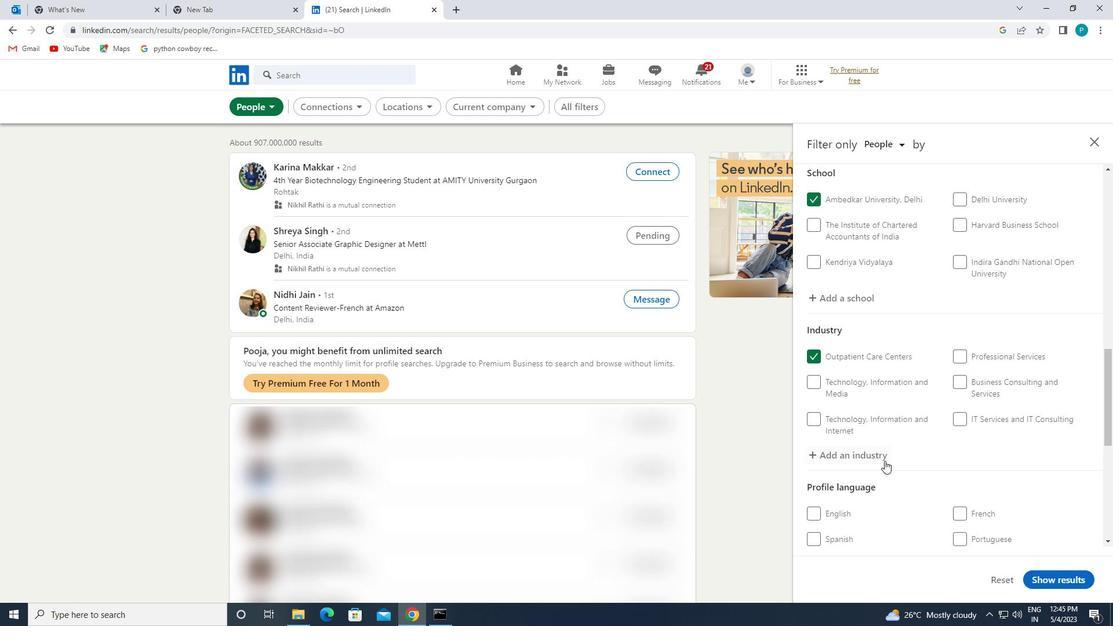 
Action: Mouse moved to (986, 506)
Screenshot: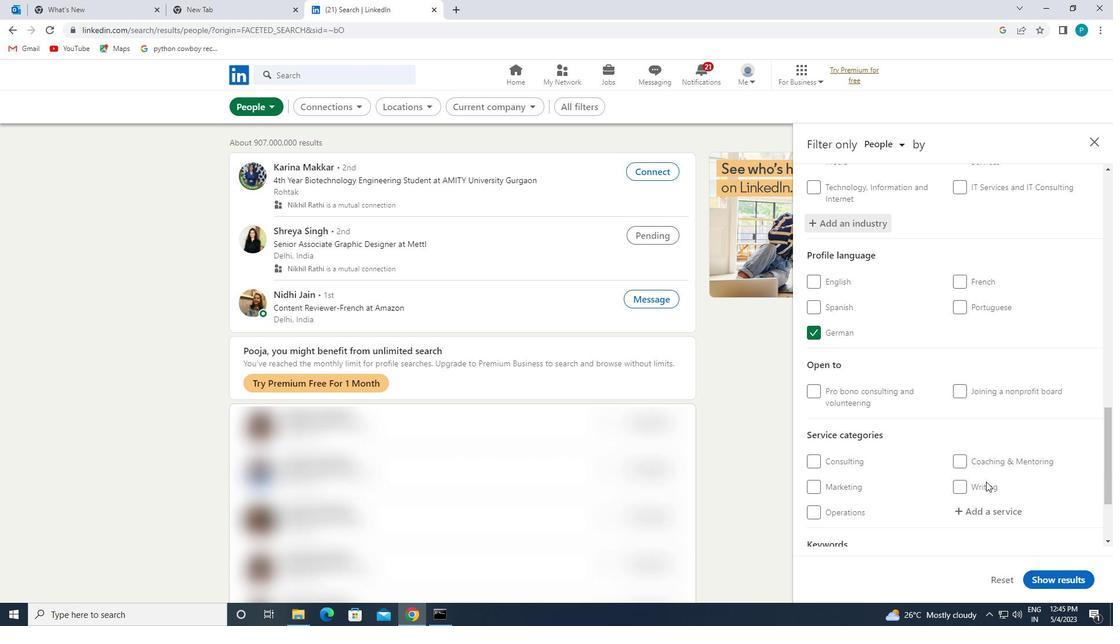 
Action: Mouse pressed left at (986, 506)
Screenshot: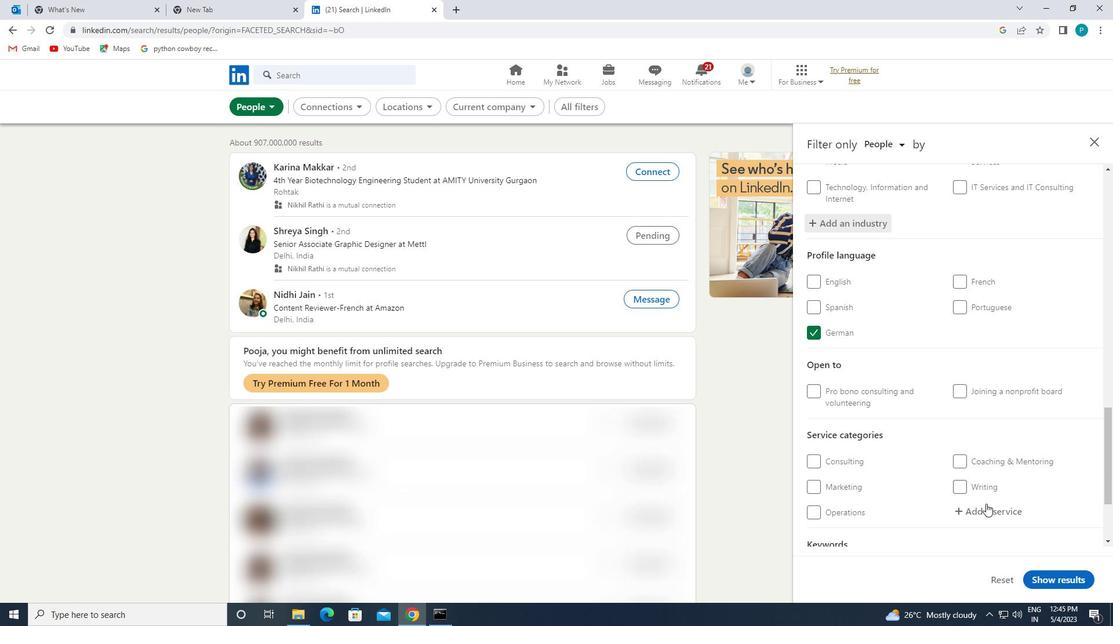 
Action: Key pressed <Key.caps_lock>L<Key.caps_lock>ABOR
Screenshot: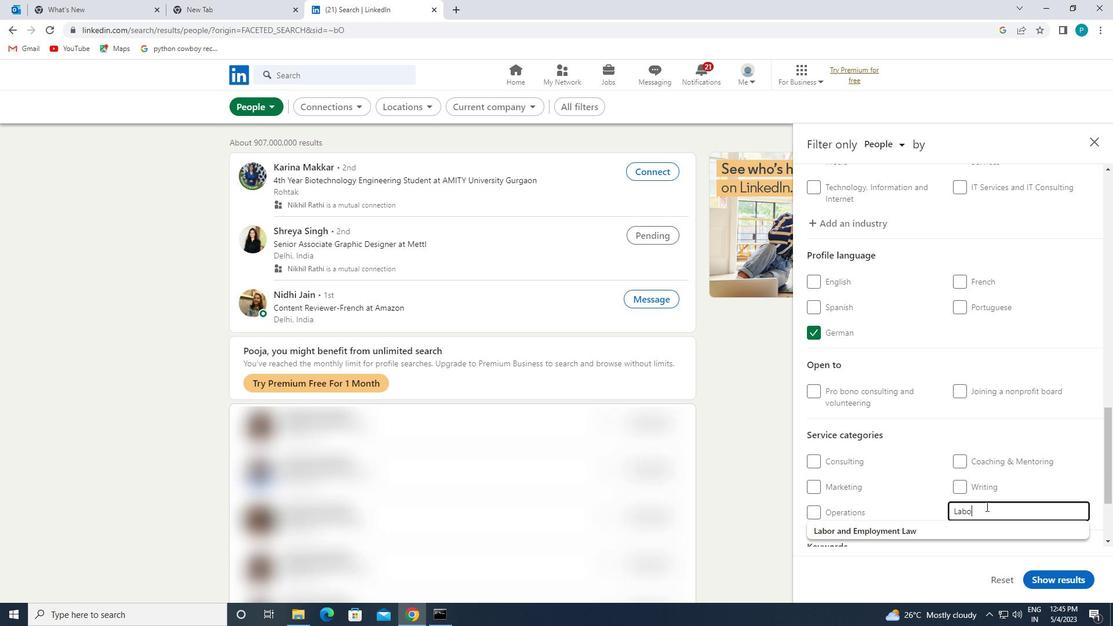 
Action: Mouse moved to (943, 469)
Screenshot: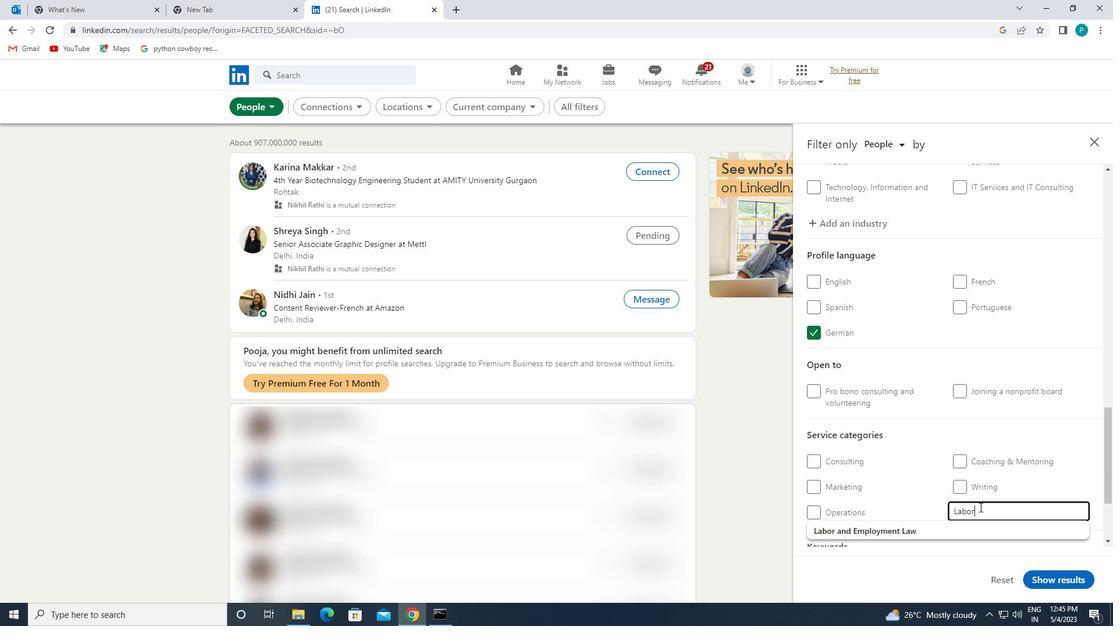 
Action: Mouse scrolled (943, 468) with delta (0, 0)
Screenshot: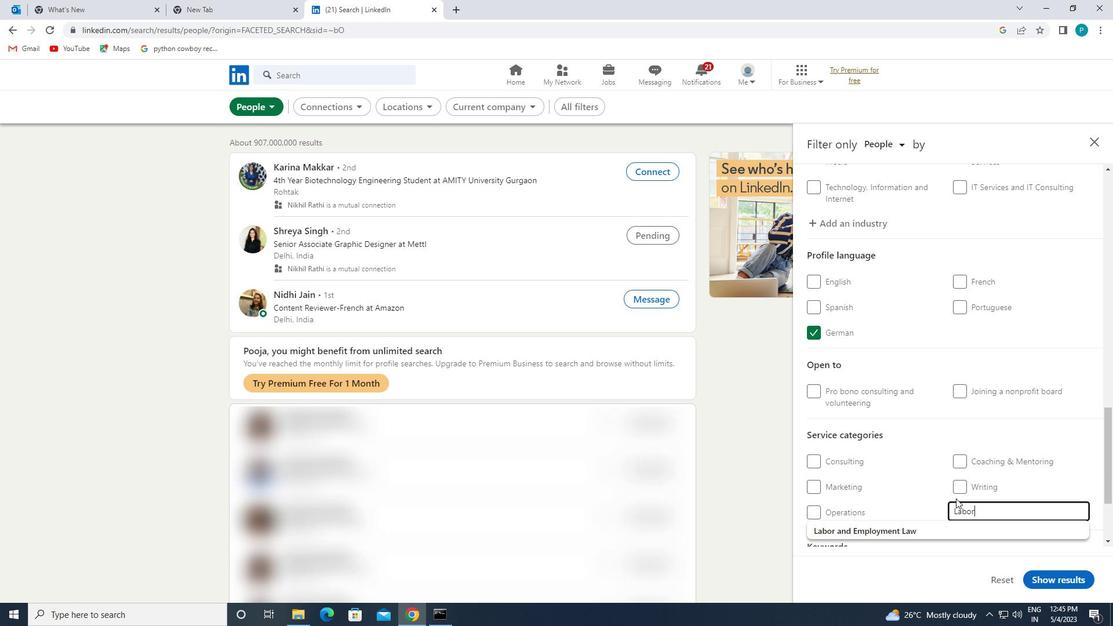 
Action: Mouse moved to (929, 479)
Screenshot: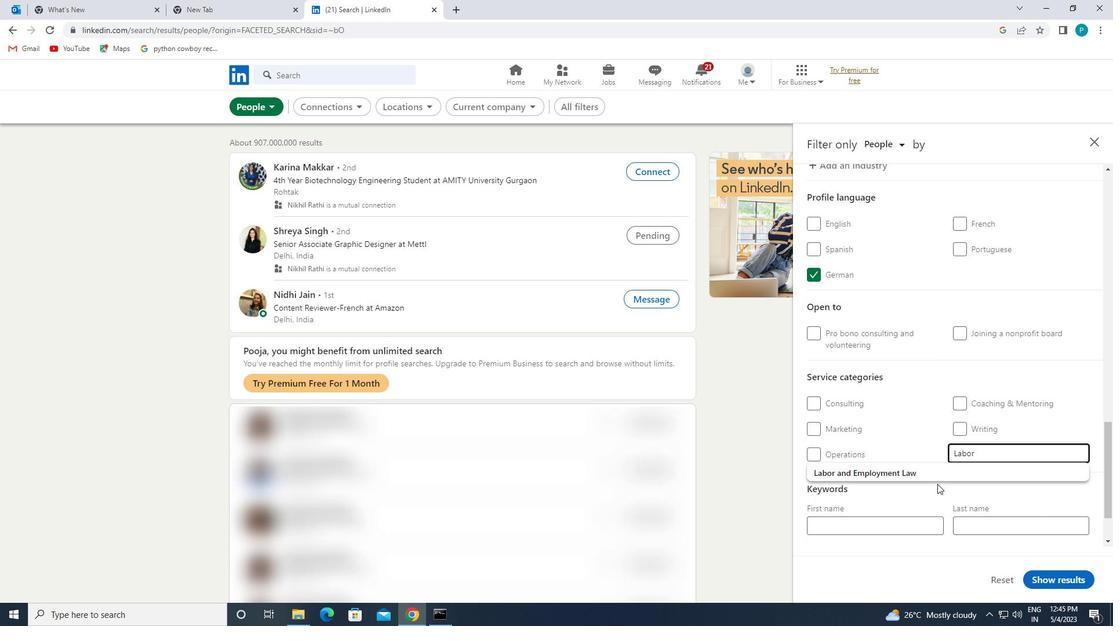 
Action: Mouse pressed left at (929, 479)
Screenshot: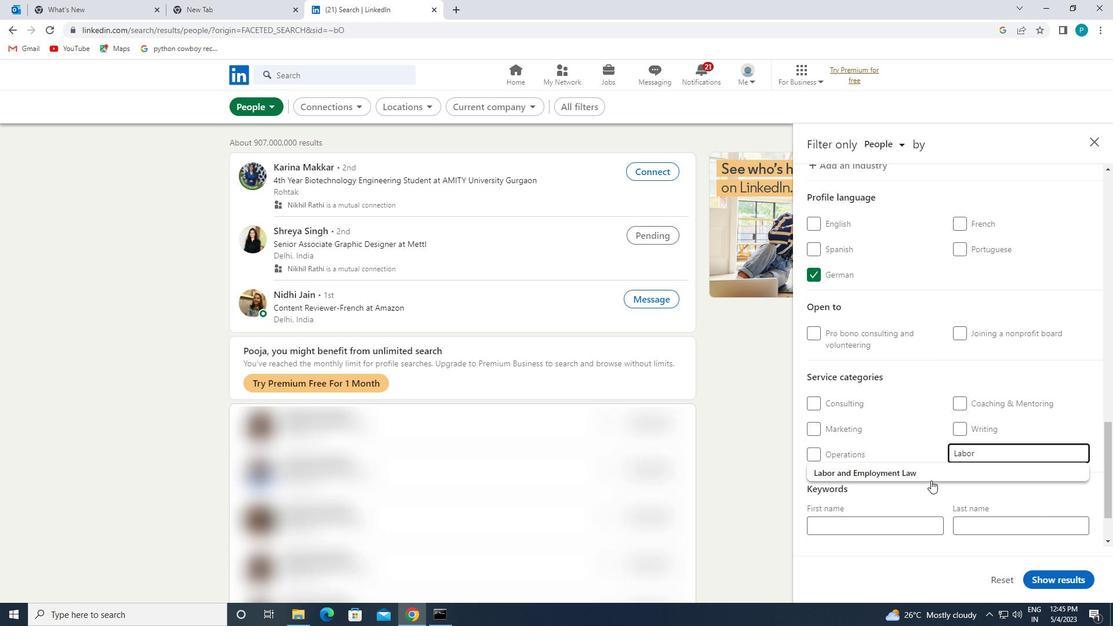 
Action: Mouse moved to (927, 479)
Screenshot: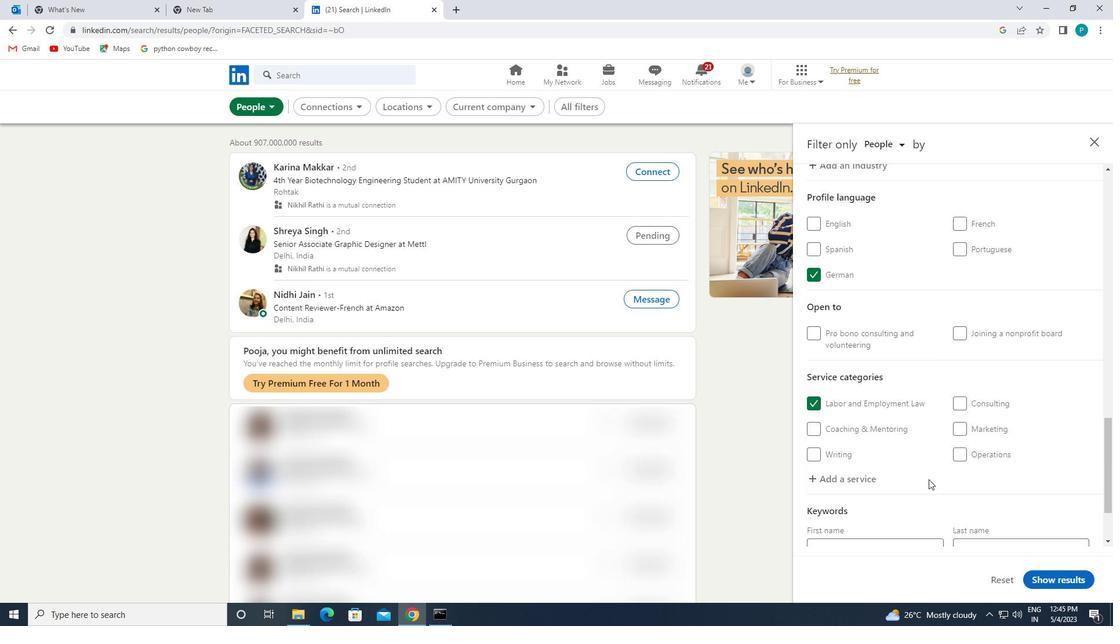 
Action: Mouse scrolled (927, 478) with delta (0, 0)
Screenshot: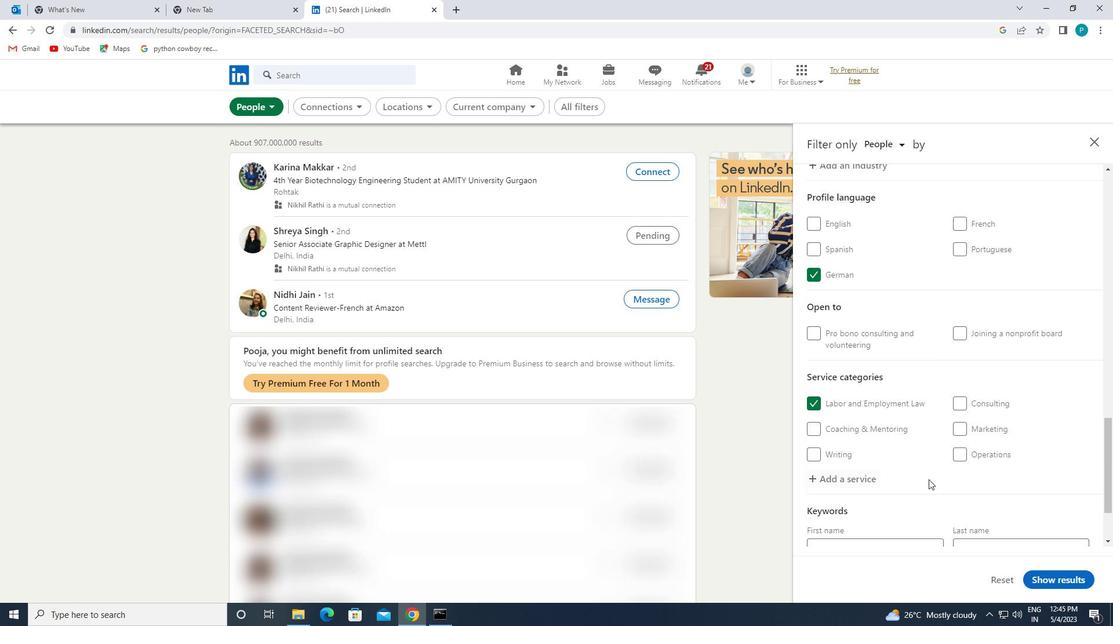 
Action: Mouse scrolled (927, 478) with delta (0, 0)
Screenshot: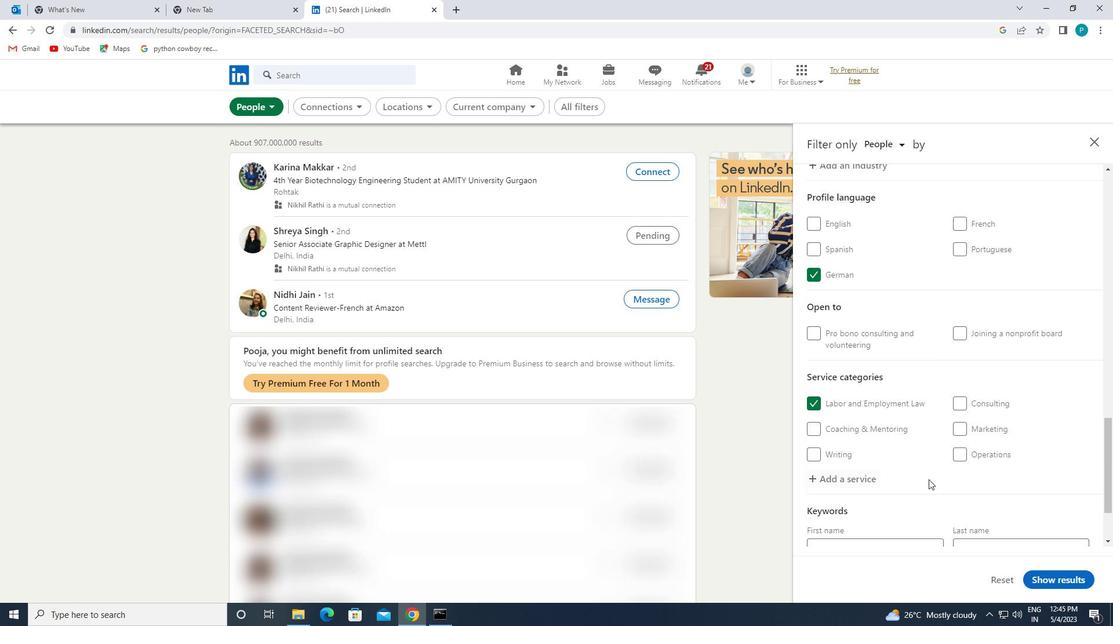 
Action: Mouse moved to (926, 479)
Screenshot: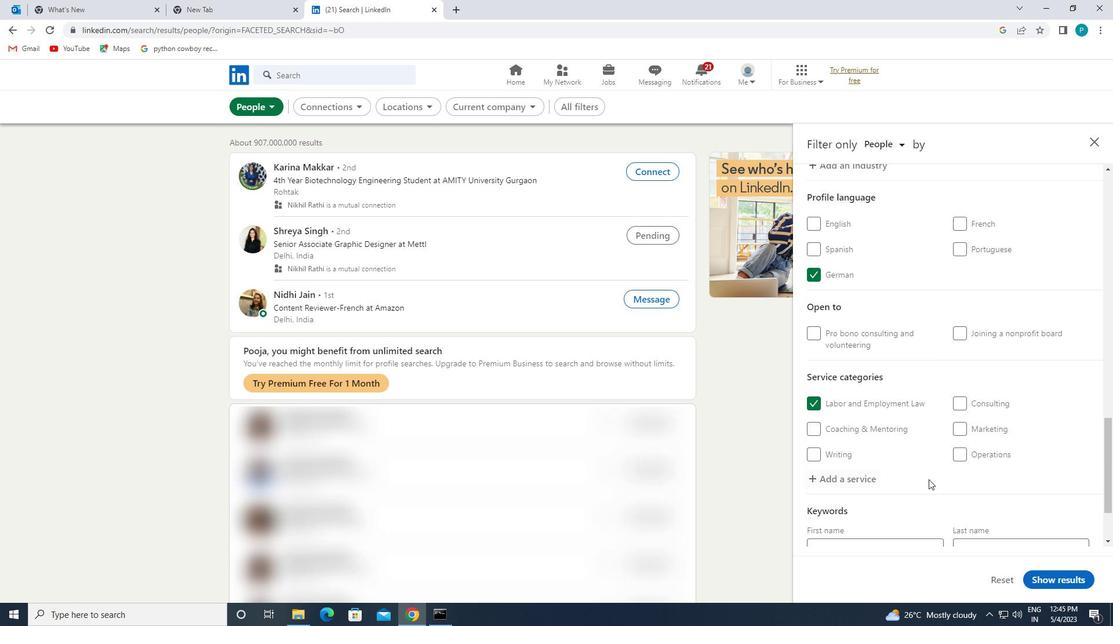 
Action: Mouse scrolled (926, 478) with delta (0, 0)
Screenshot: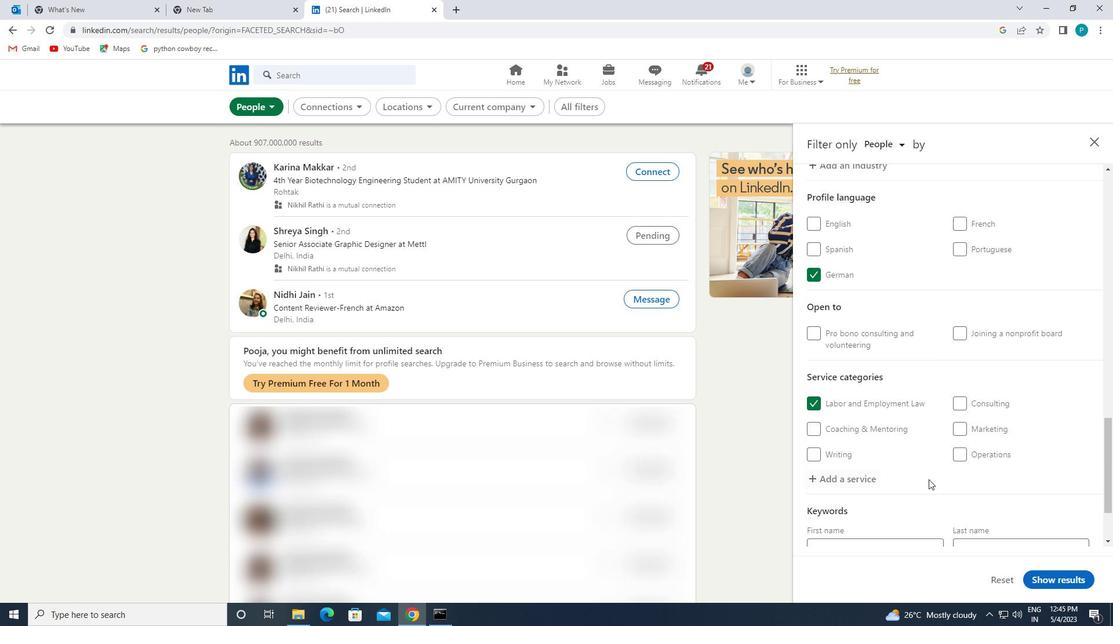 
Action: Mouse moved to (897, 487)
Screenshot: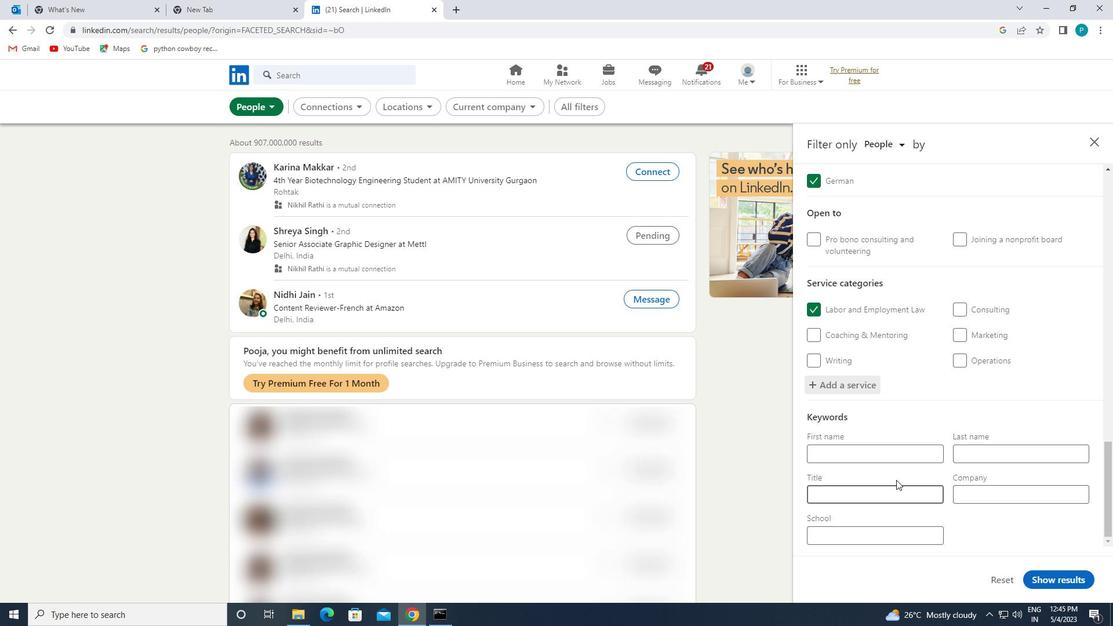 
Action: Mouse pressed left at (897, 487)
Screenshot: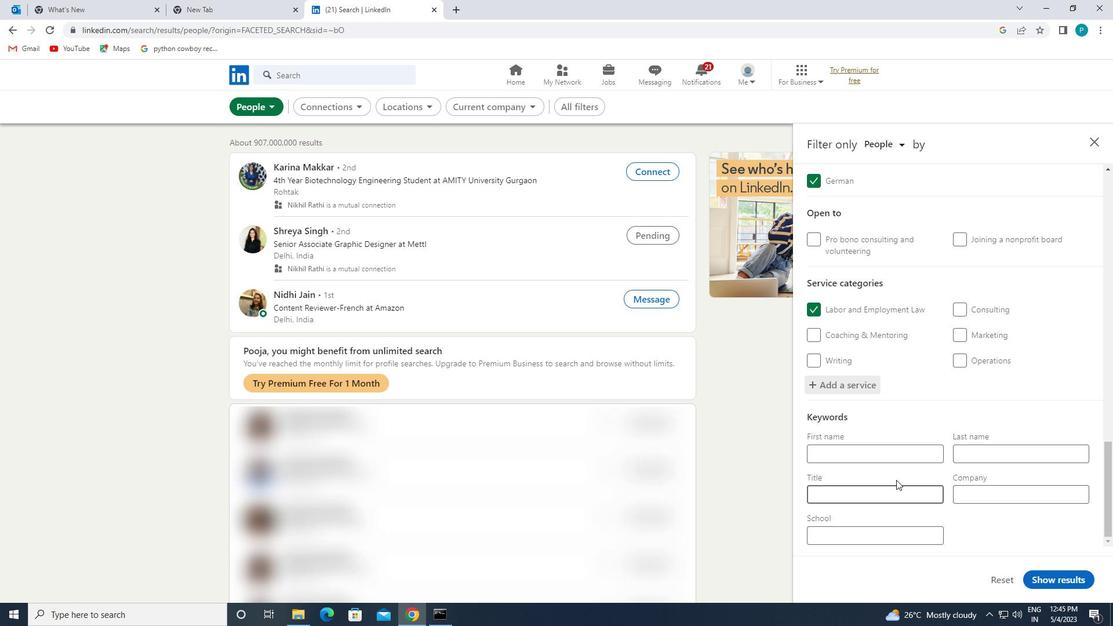 
Action: Key pressed <Key.caps_lock>P<Key.caps_lock>HYSICST
Screenshot: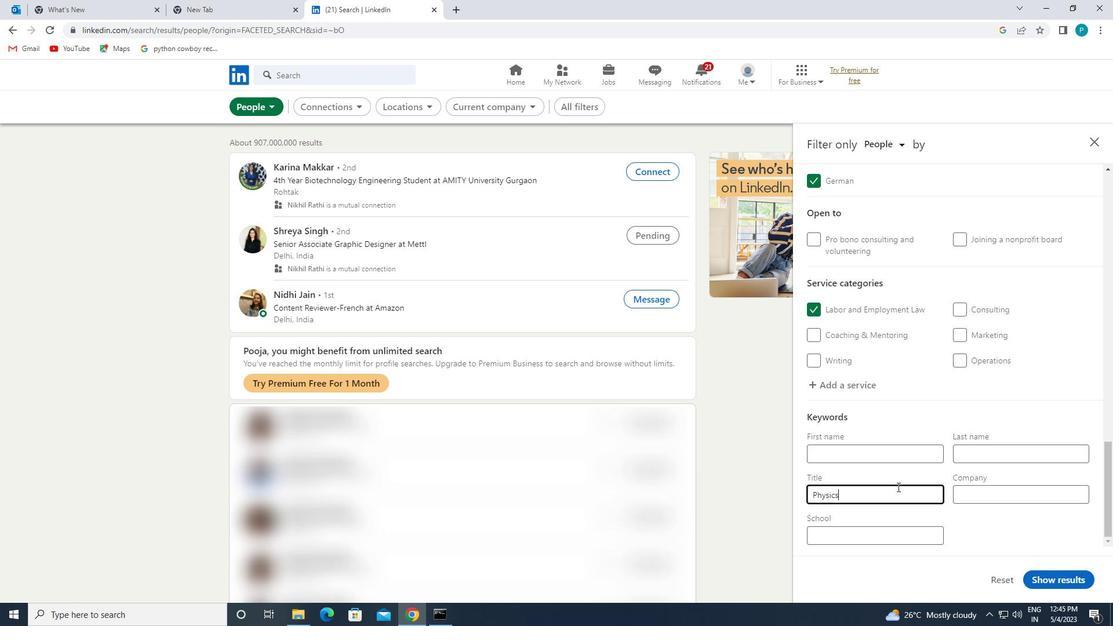 
Action: Mouse moved to (1046, 578)
Screenshot: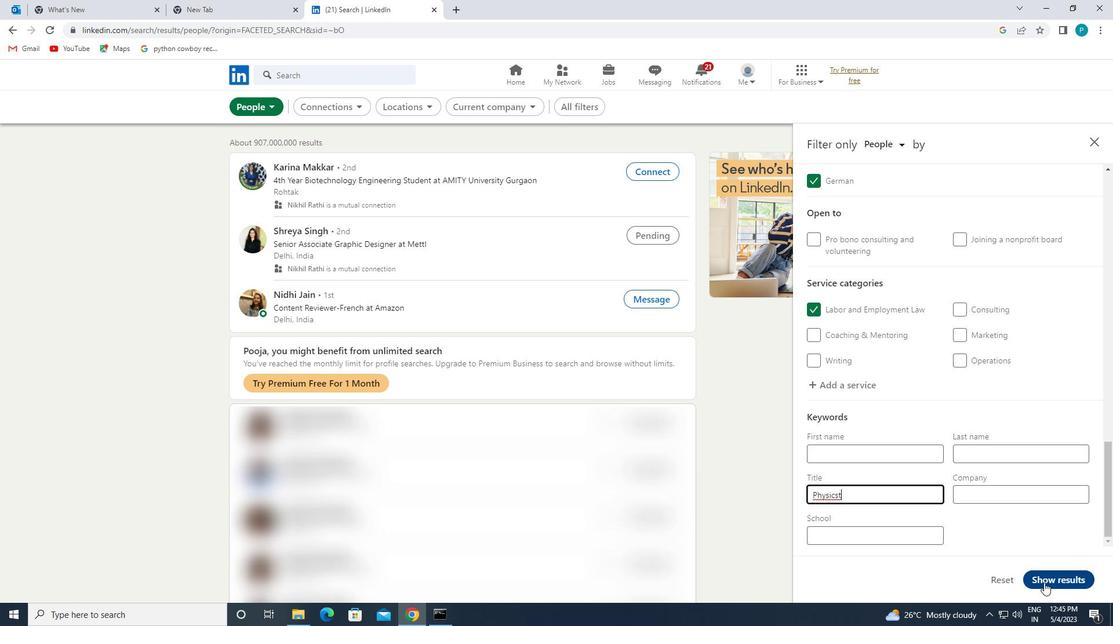 
Action: Mouse pressed left at (1046, 578)
Screenshot: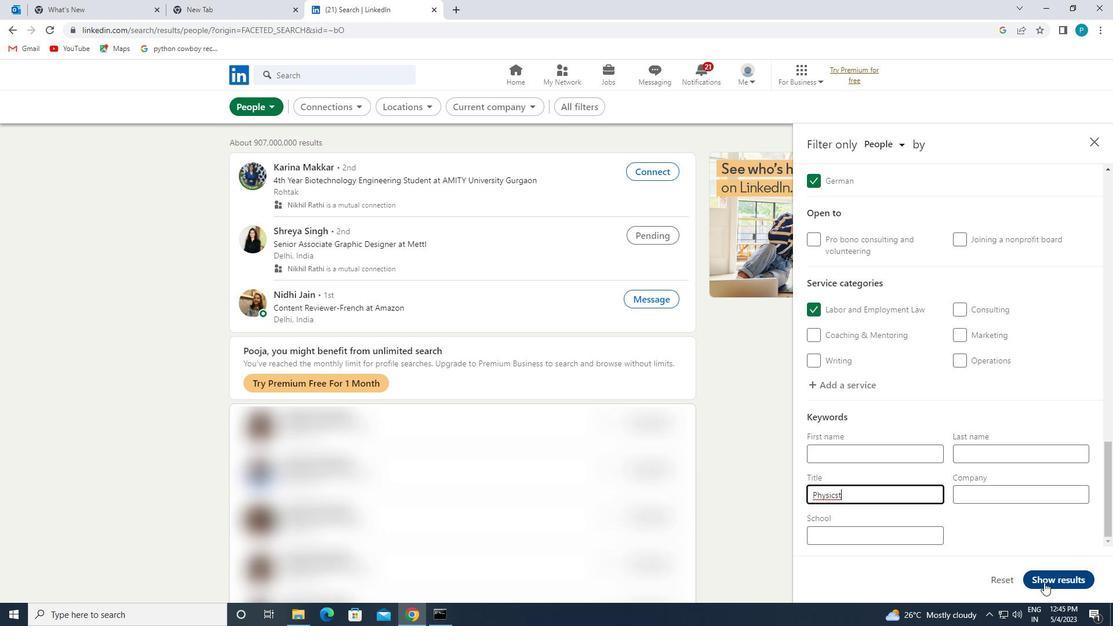 
